 Task: Find connections with filter location Melíssia with filter topic #leadershipwith filter profile language French with filter current company V-Guard with filter school Sri Krishna College of Technology with filter industry Turned Products and Fastener Manufacturing with filter service category Public Relations with filter keywords title Medical Laboratory Tech
Action: Mouse moved to (347, 240)
Screenshot: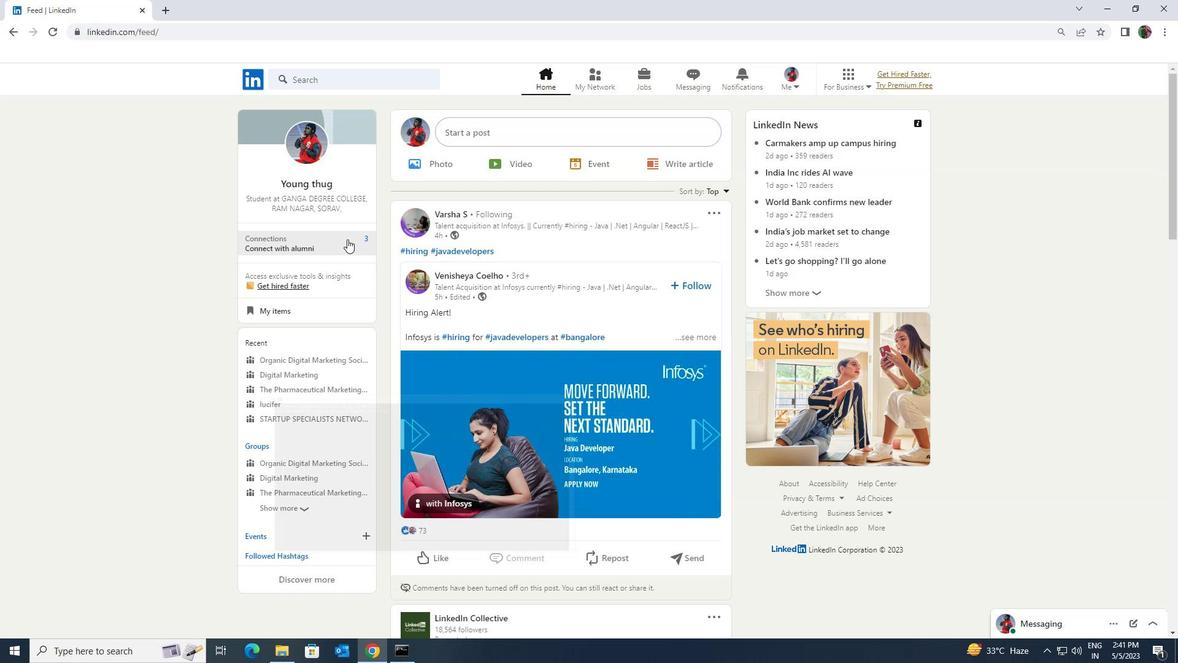 
Action: Mouse pressed left at (347, 240)
Screenshot: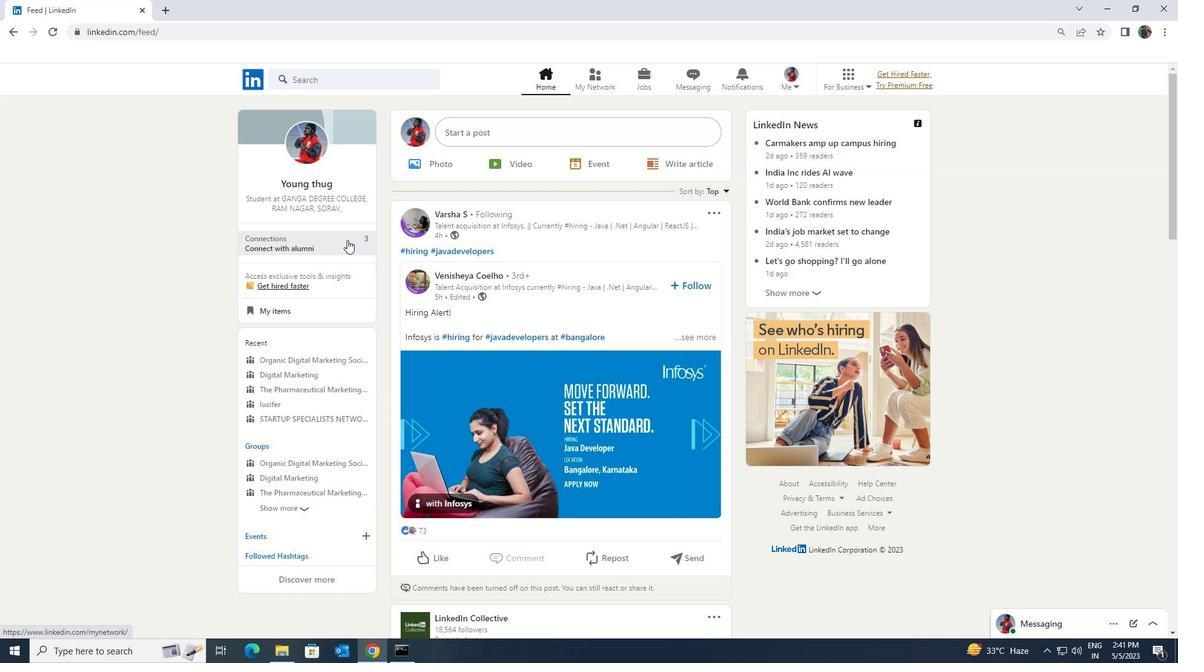 
Action: Mouse moved to (372, 140)
Screenshot: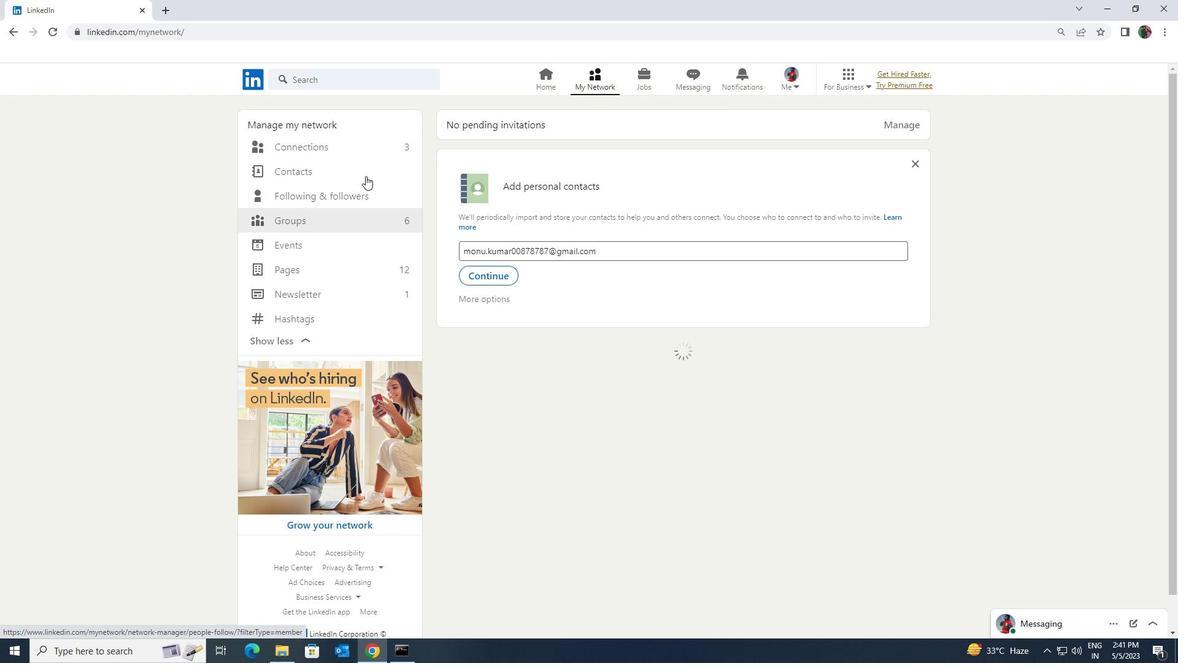 
Action: Mouse pressed left at (372, 140)
Screenshot: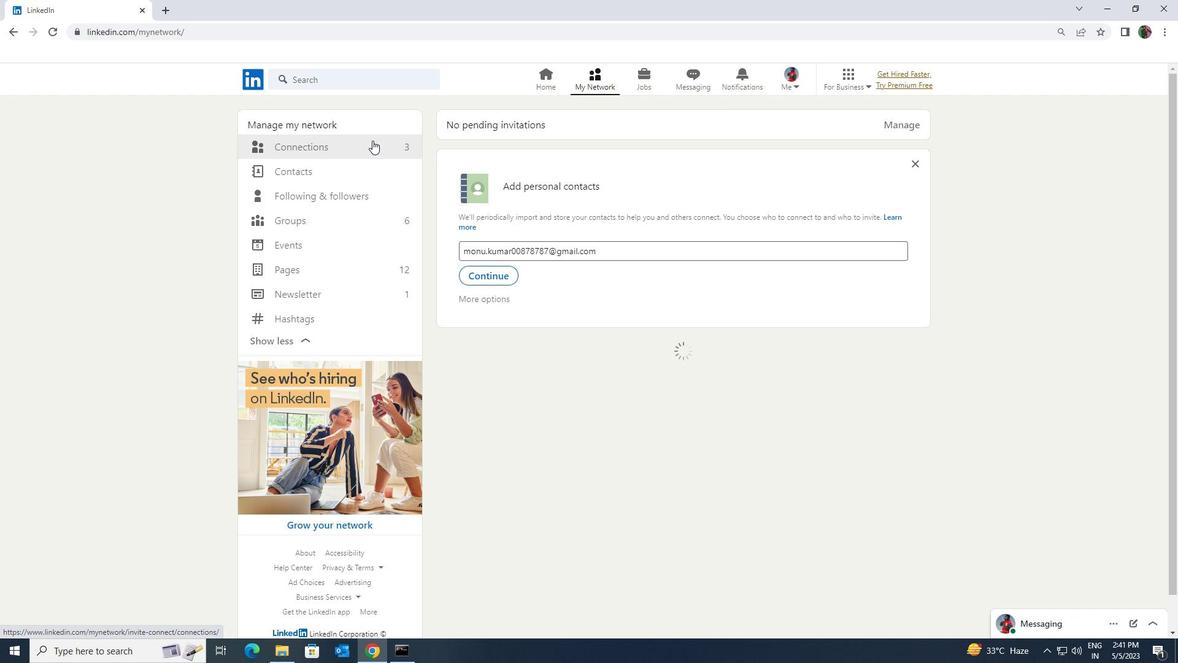 
Action: Mouse moved to (664, 147)
Screenshot: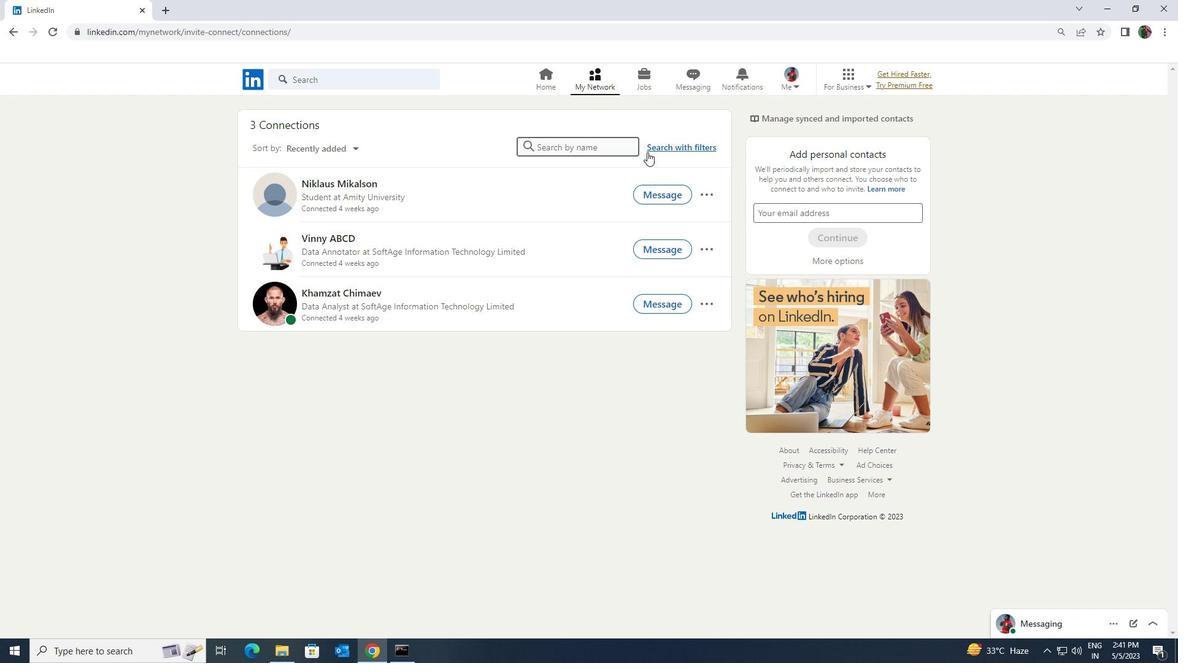 
Action: Mouse pressed left at (664, 147)
Screenshot: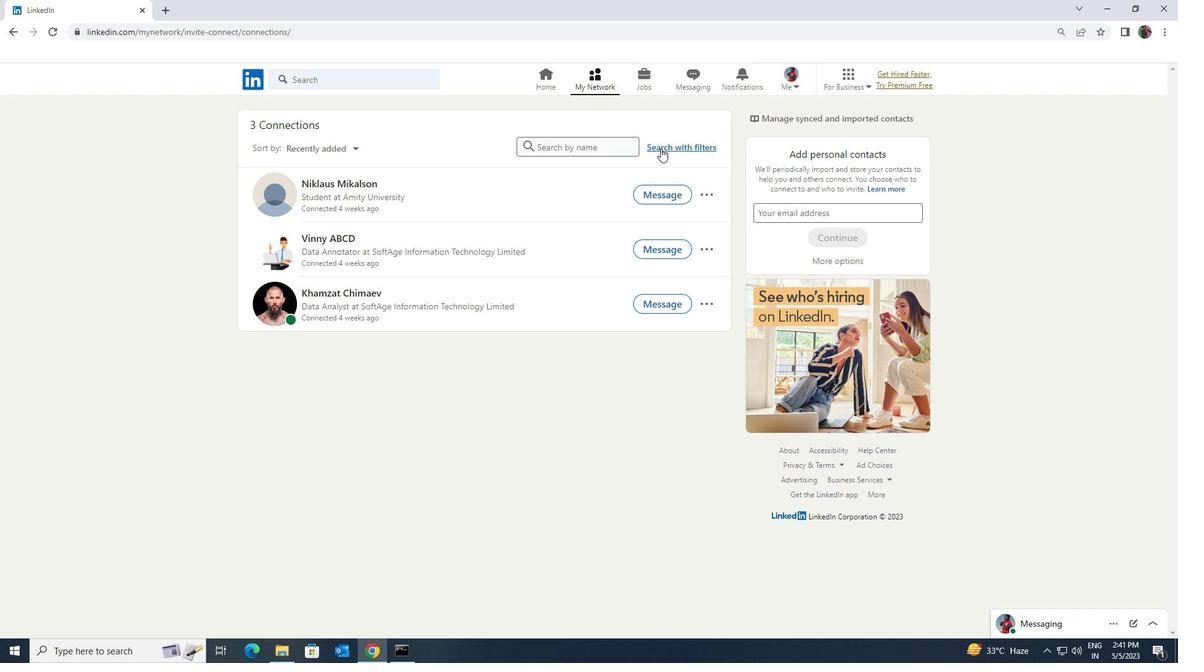 
Action: Mouse moved to (637, 116)
Screenshot: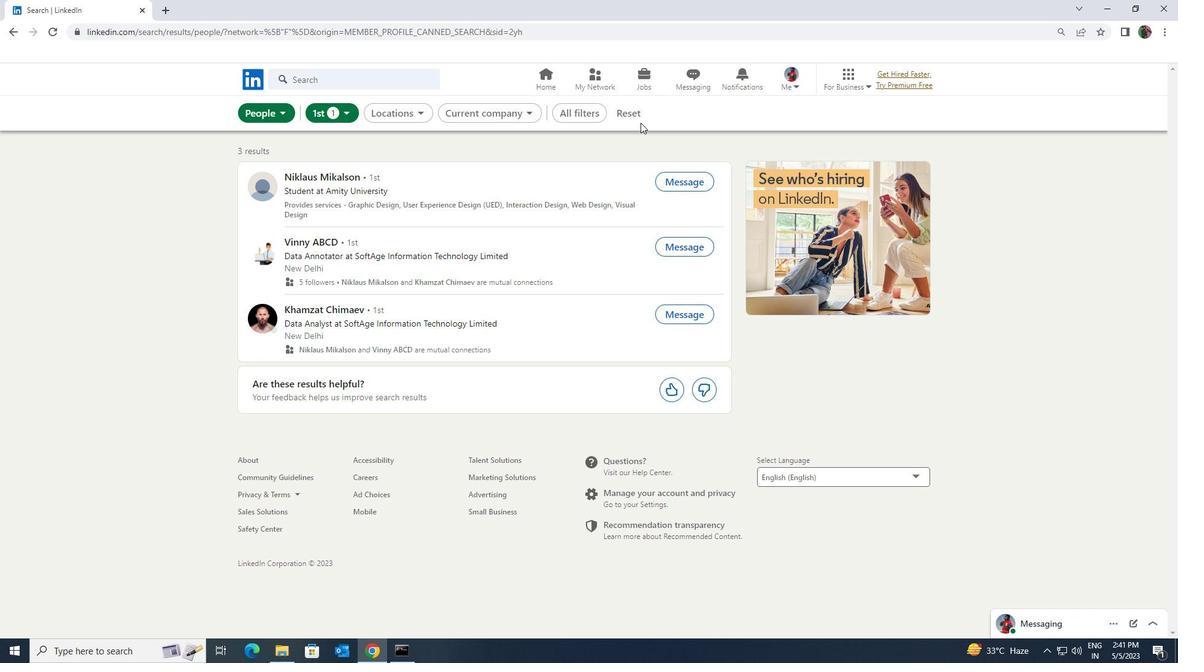 
Action: Mouse pressed left at (637, 116)
Screenshot: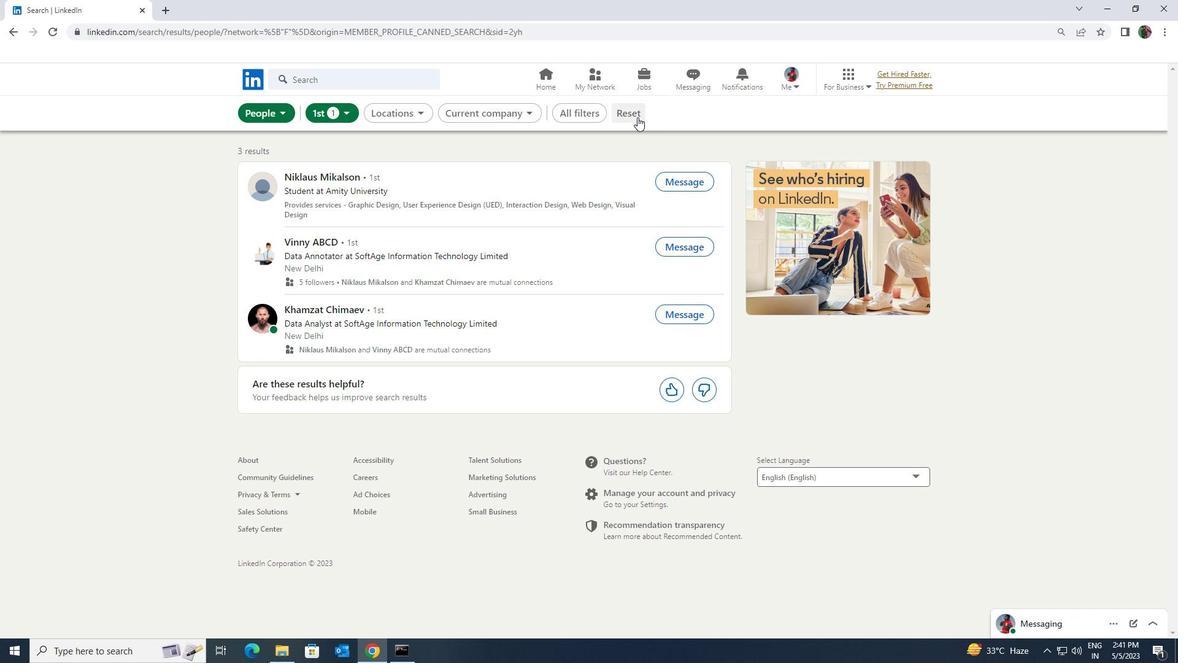 
Action: Mouse moved to (610, 111)
Screenshot: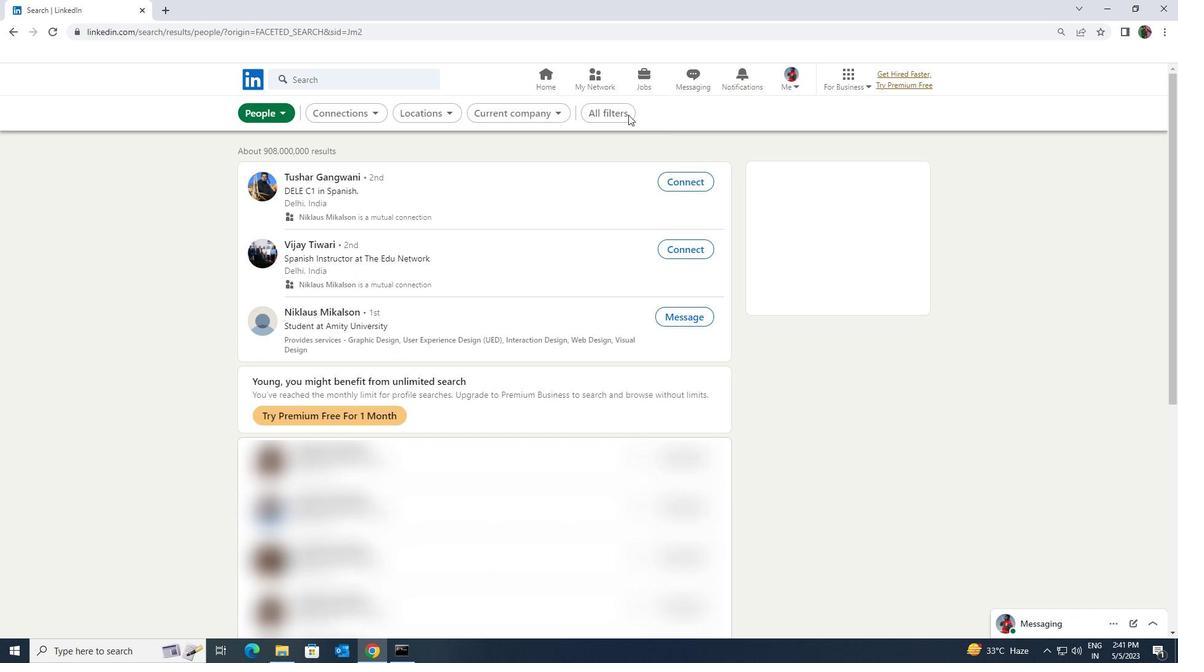 
Action: Mouse pressed left at (610, 111)
Screenshot: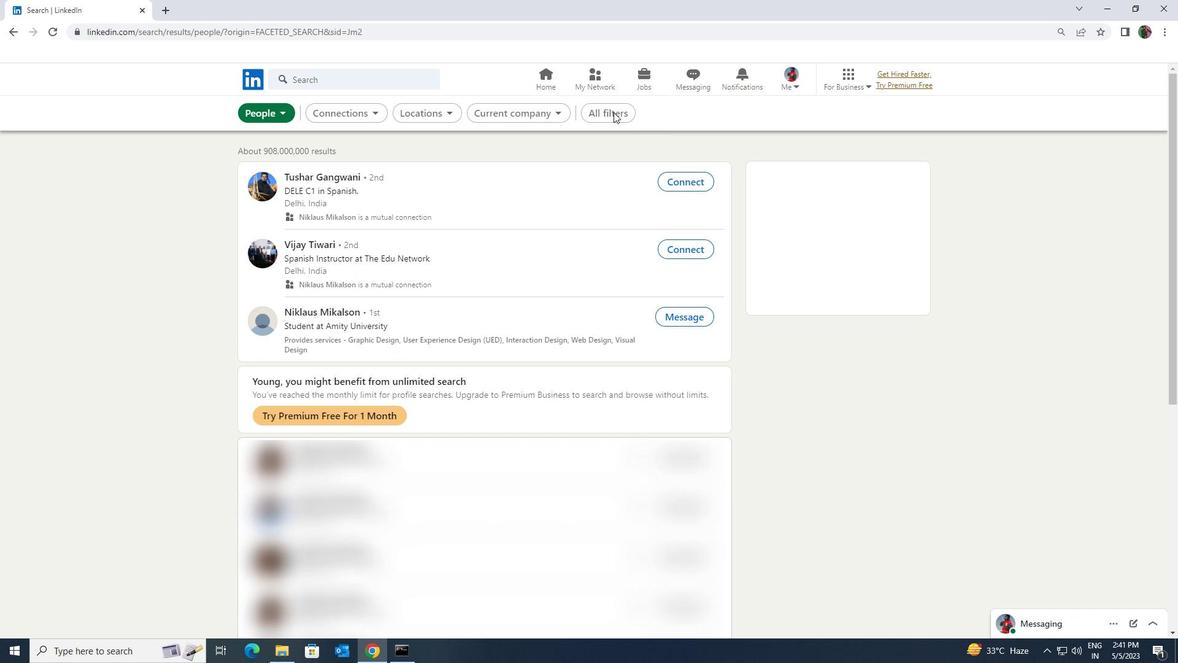 
Action: Mouse moved to (1068, 477)
Screenshot: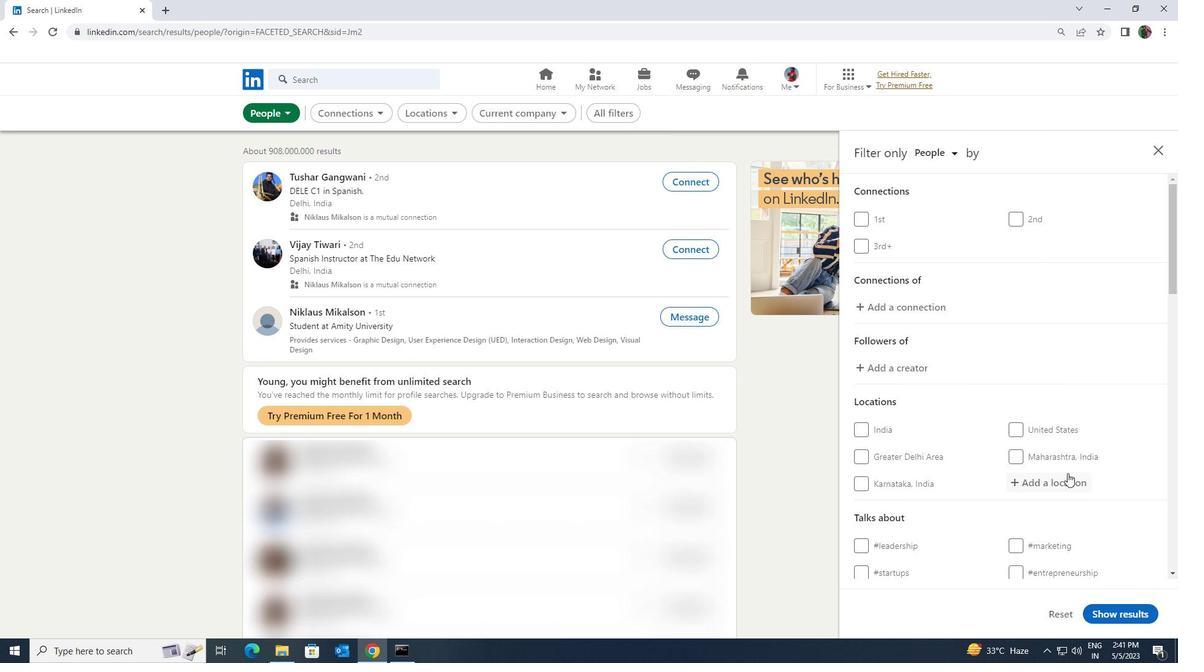 
Action: Mouse pressed left at (1068, 477)
Screenshot: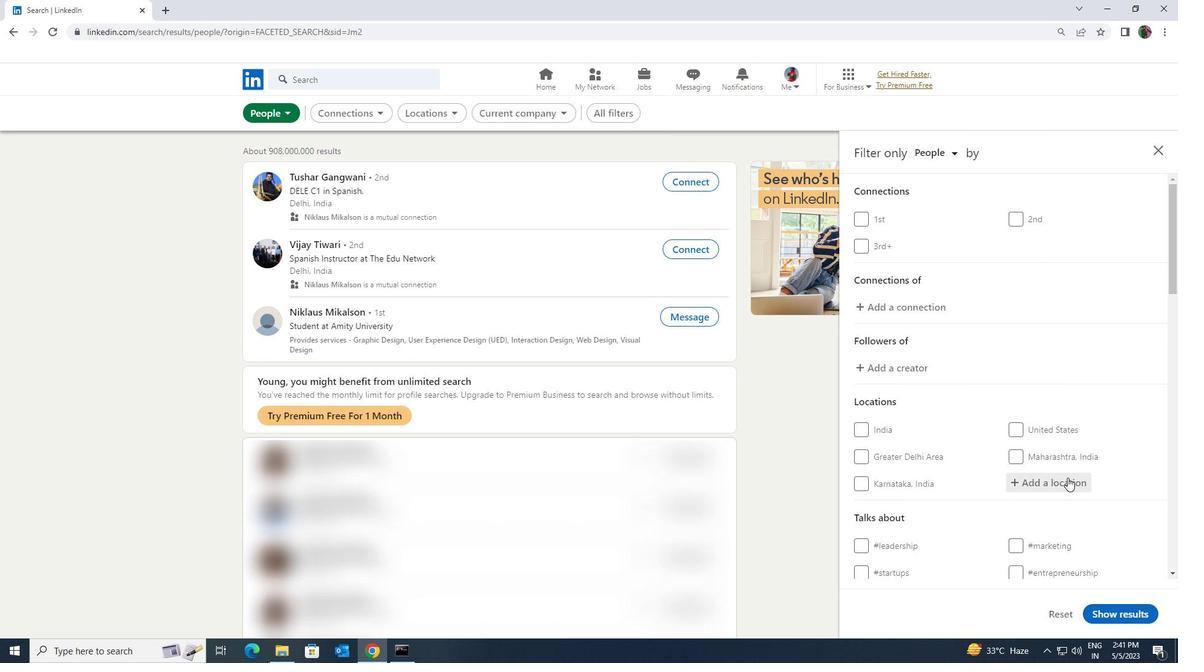 
Action: Key pressed <Key.shift><Key.shift><Key.shift><Key.shift><Key.shift>MELISSIA<Key.backspace><Key.backspace>
Screenshot: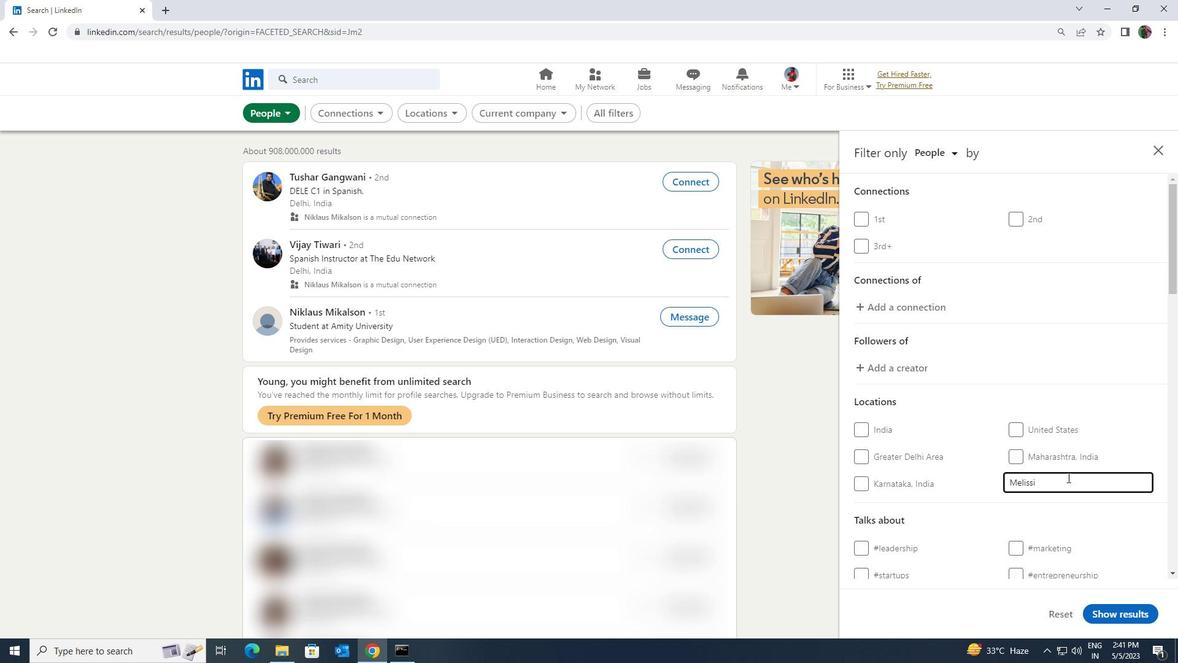 
Action: Mouse moved to (1059, 506)
Screenshot: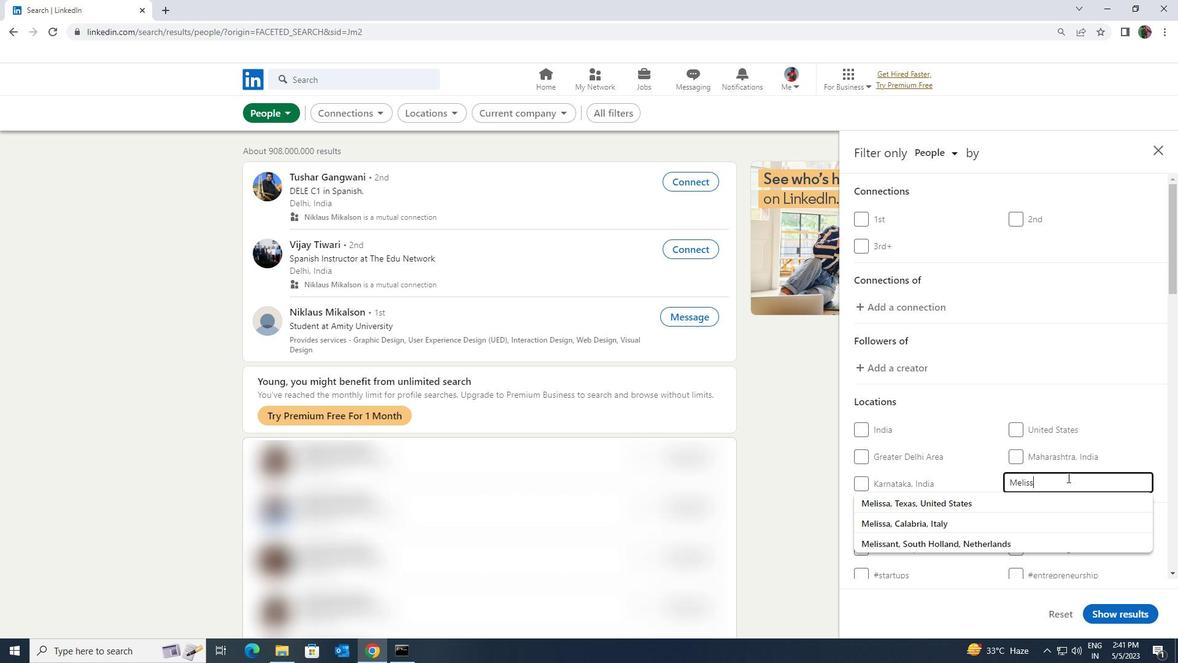 
Action: Mouse pressed left at (1059, 506)
Screenshot: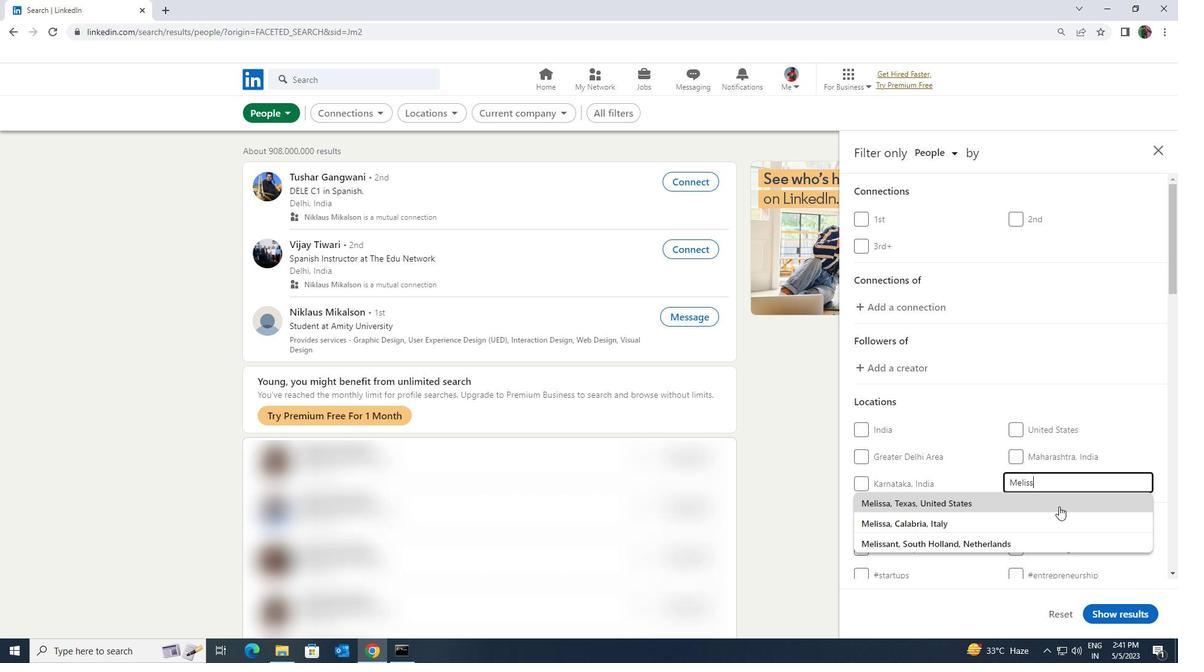 
Action: Mouse scrolled (1059, 505) with delta (0, 0)
Screenshot: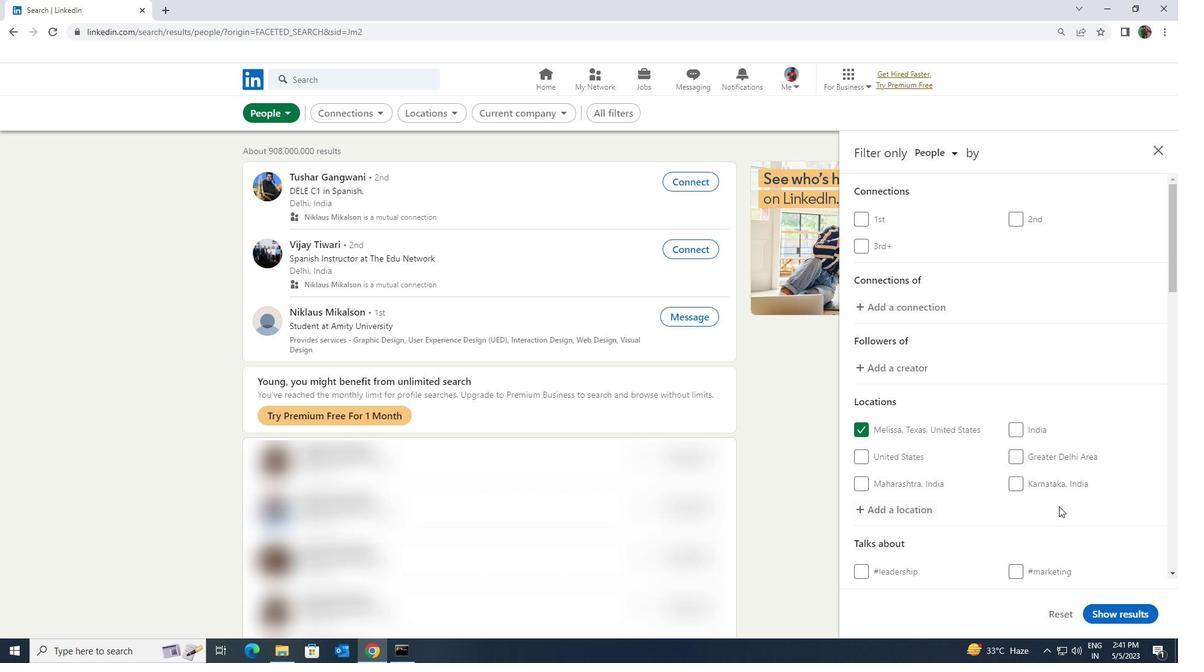 
Action: Mouse scrolled (1059, 505) with delta (0, 0)
Screenshot: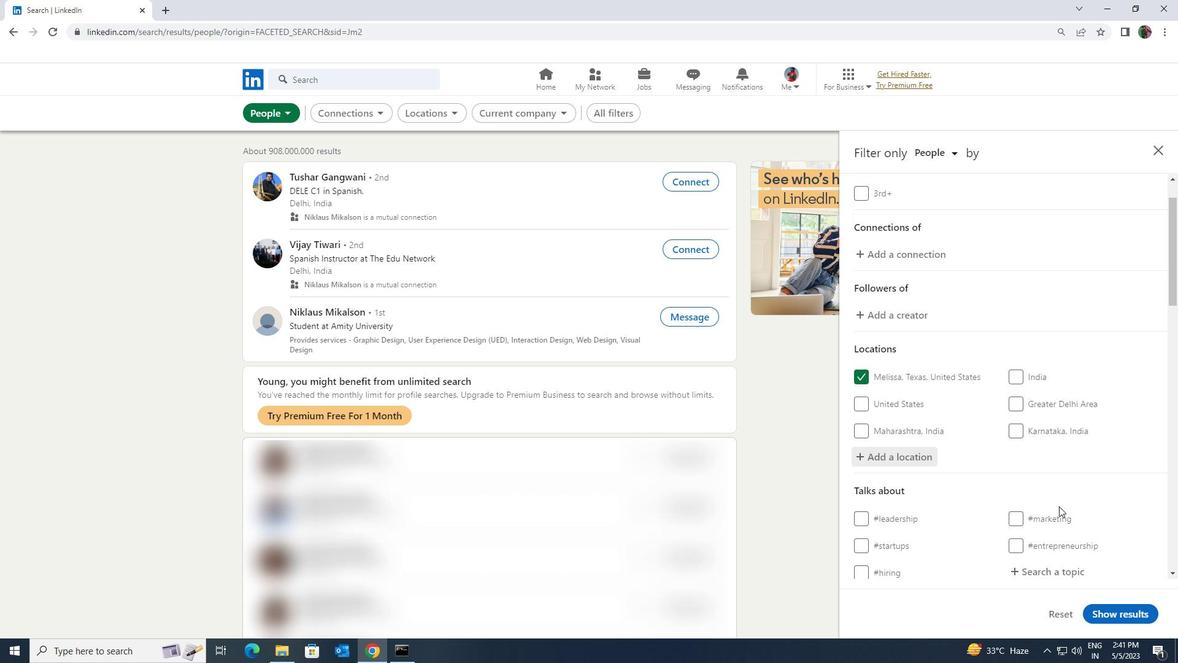 
Action: Mouse moved to (1059, 503)
Screenshot: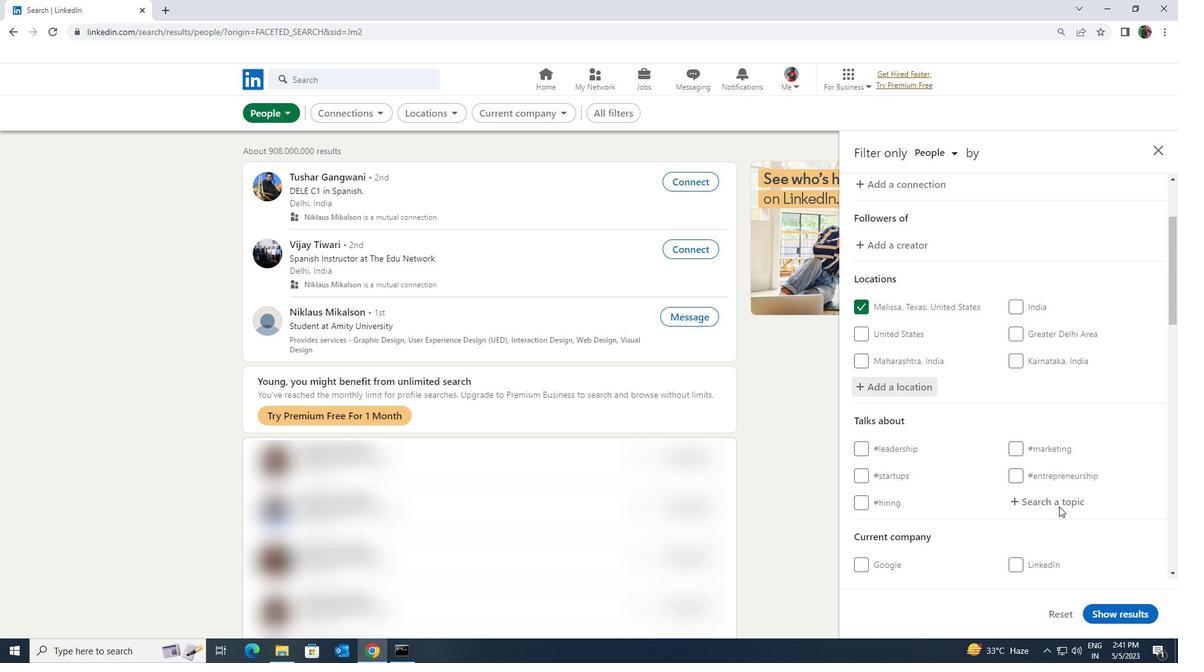 
Action: Mouse pressed left at (1059, 503)
Screenshot: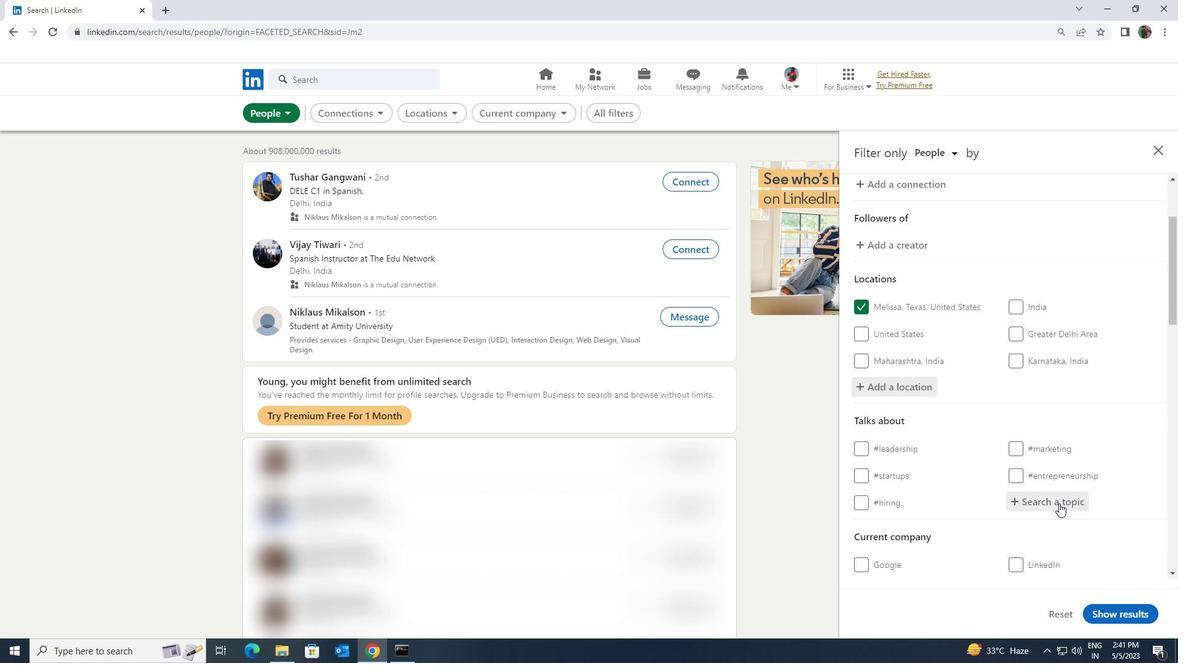 
Action: Key pressed <Key.shift>LEADERSHIP
Screenshot: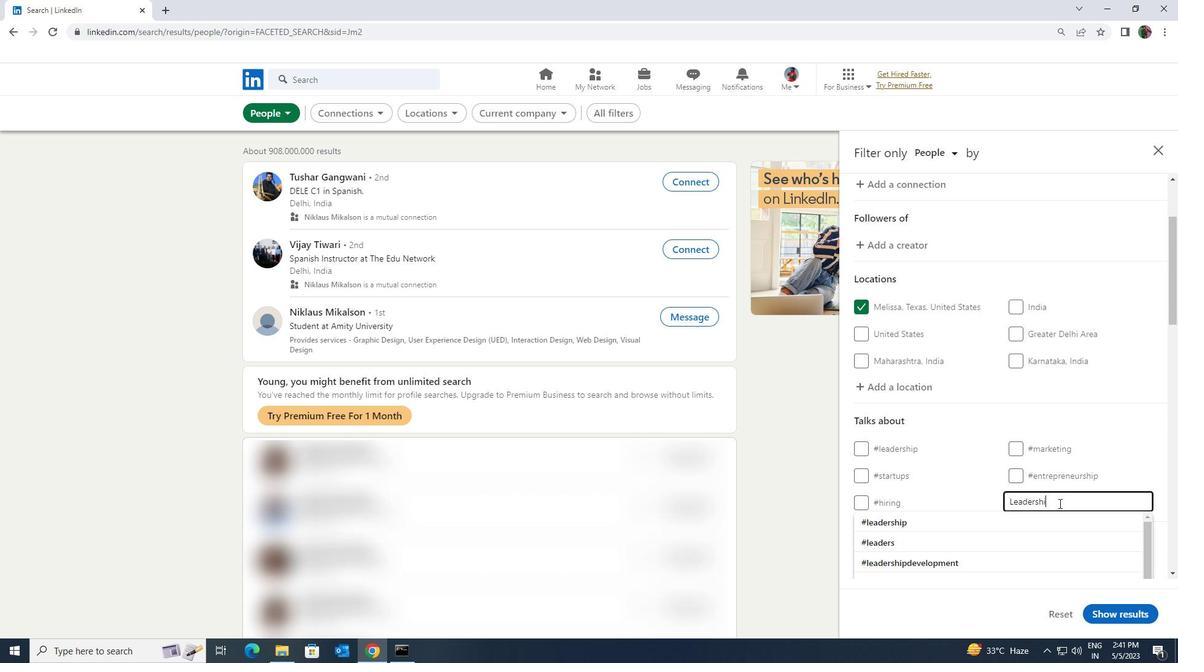 
Action: Mouse moved to (1056, 512)
Screenshot: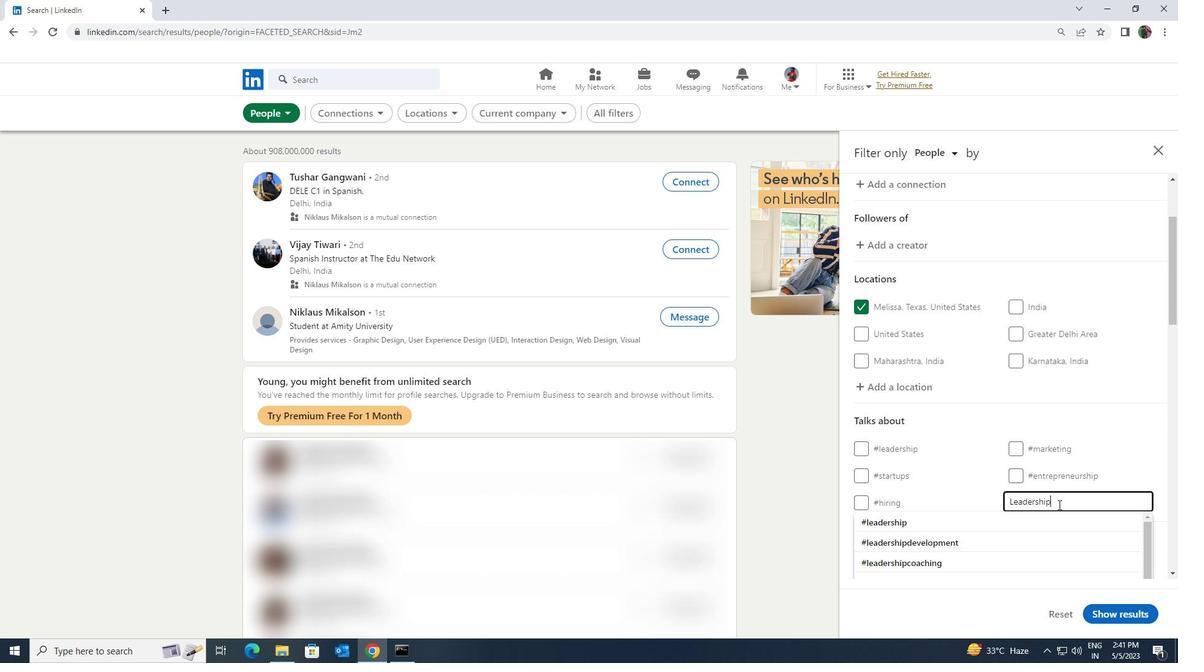 
Action: Mouse pressed left at (1056, 512)
Screenshot: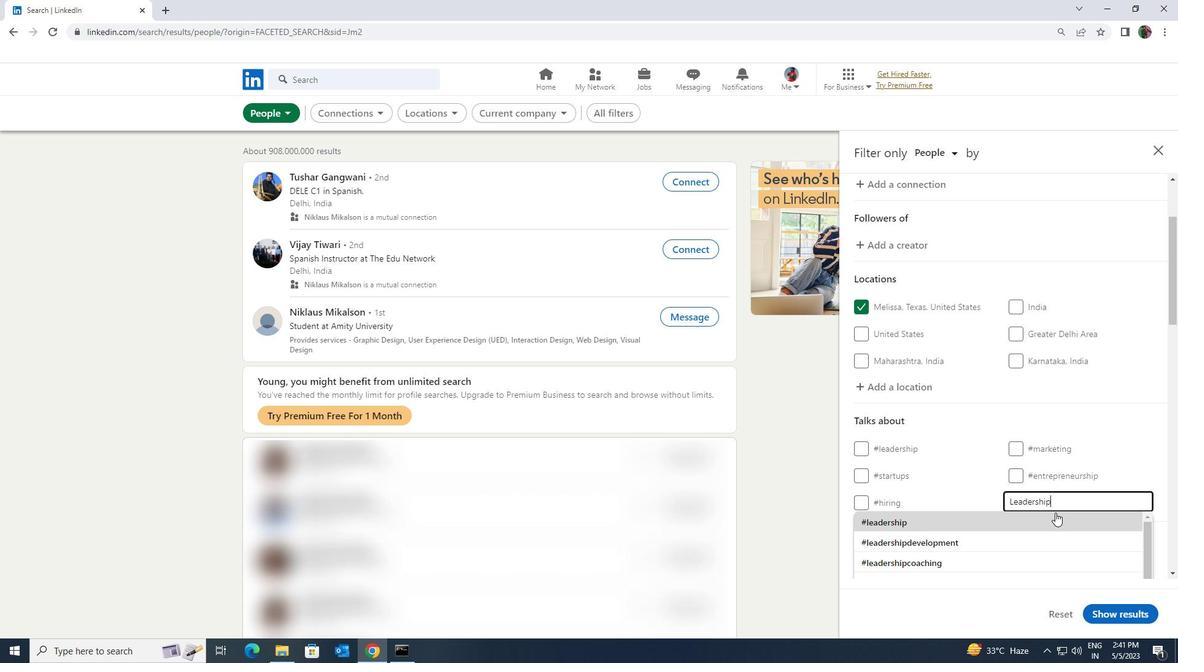 
Action: Mouse moved to (1038, 517)
Screenshot: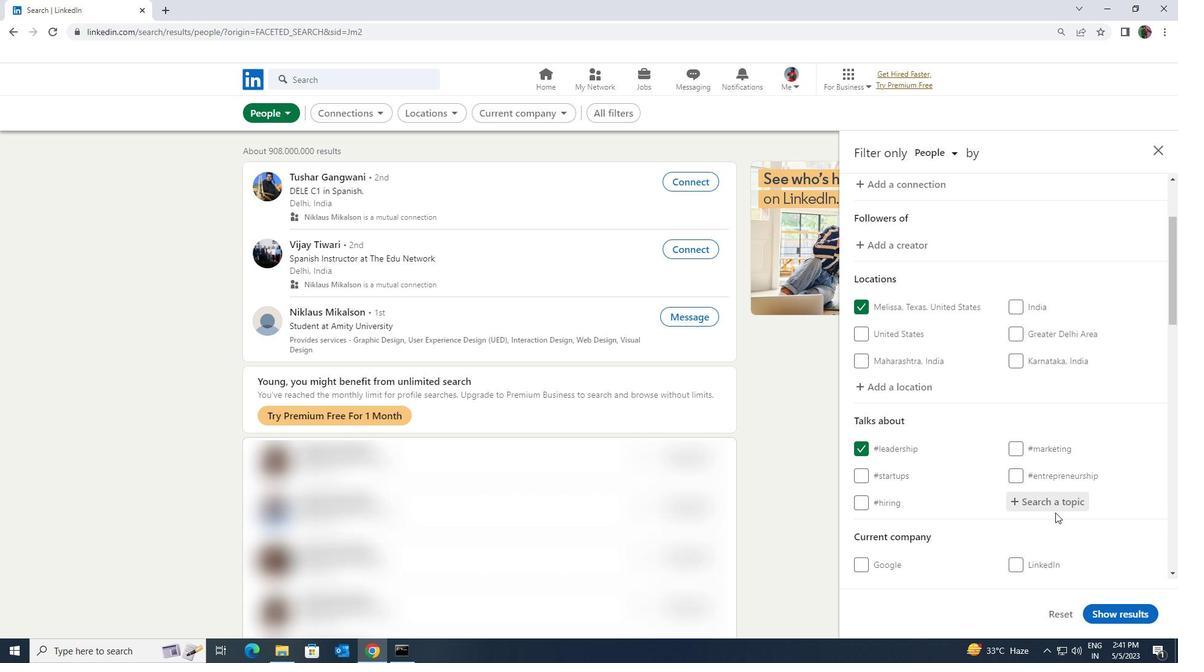 
Action: Mouse scrolled (1038, 516) with delta (0, 0)
Screenshot: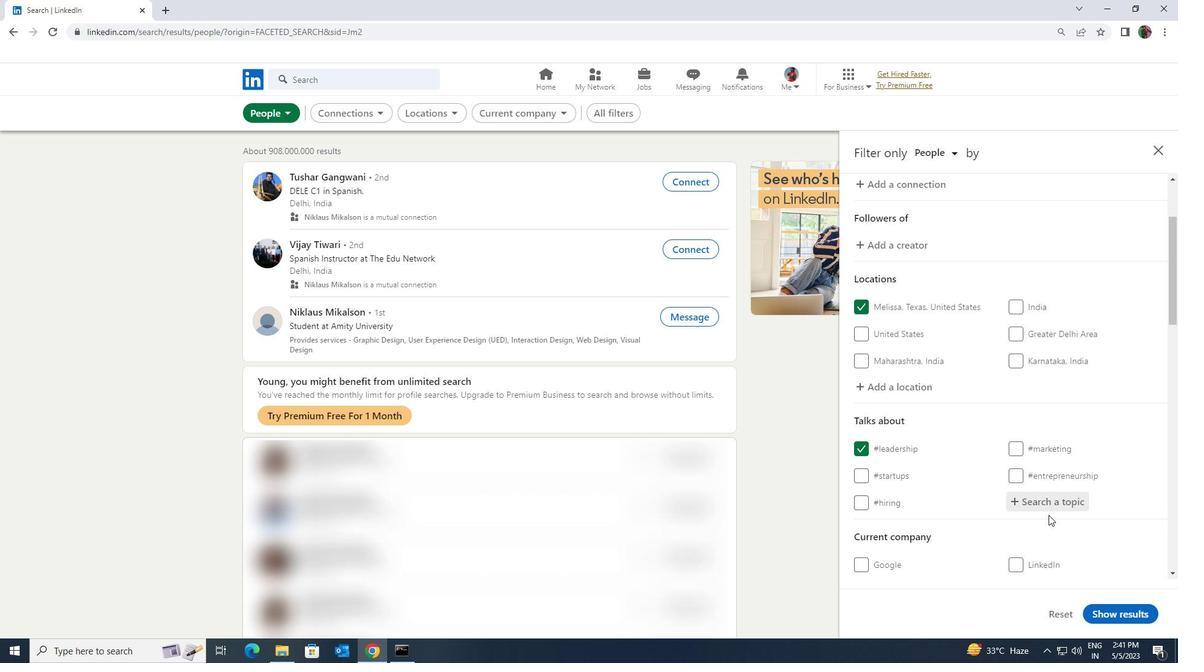 
Action: Mouse scrolled (1038, 516) with delta (0, 0)
Screenshot: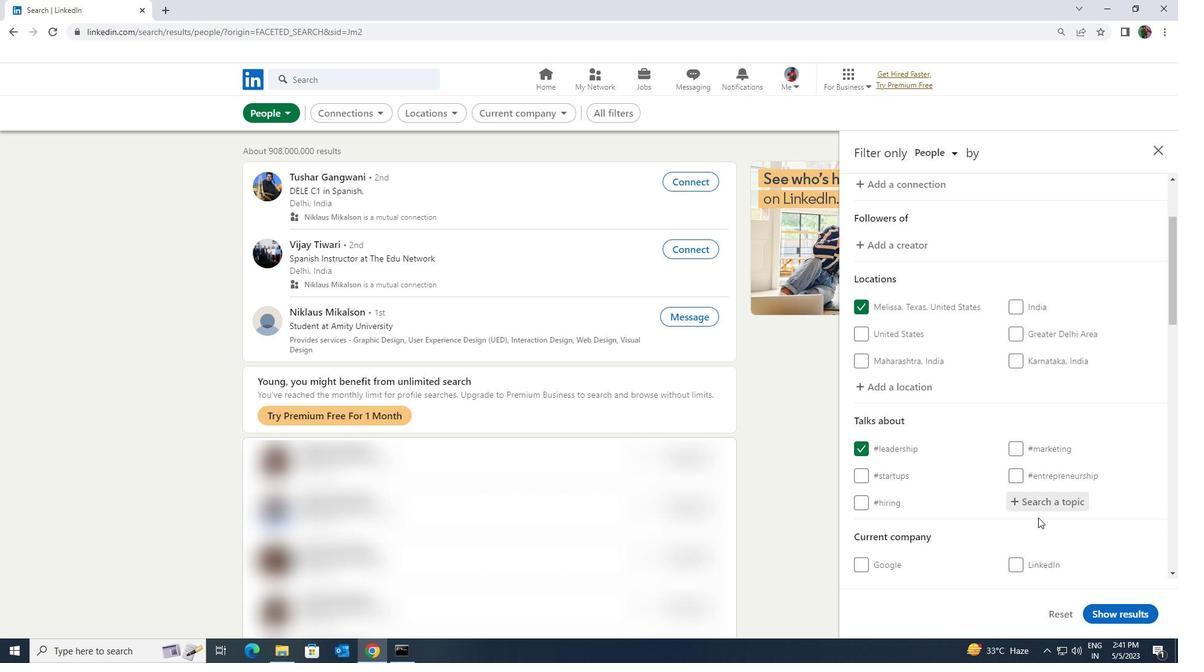 
Action: Mouse scrolled (1038, 516) with delta (0, 0)
Screenshot: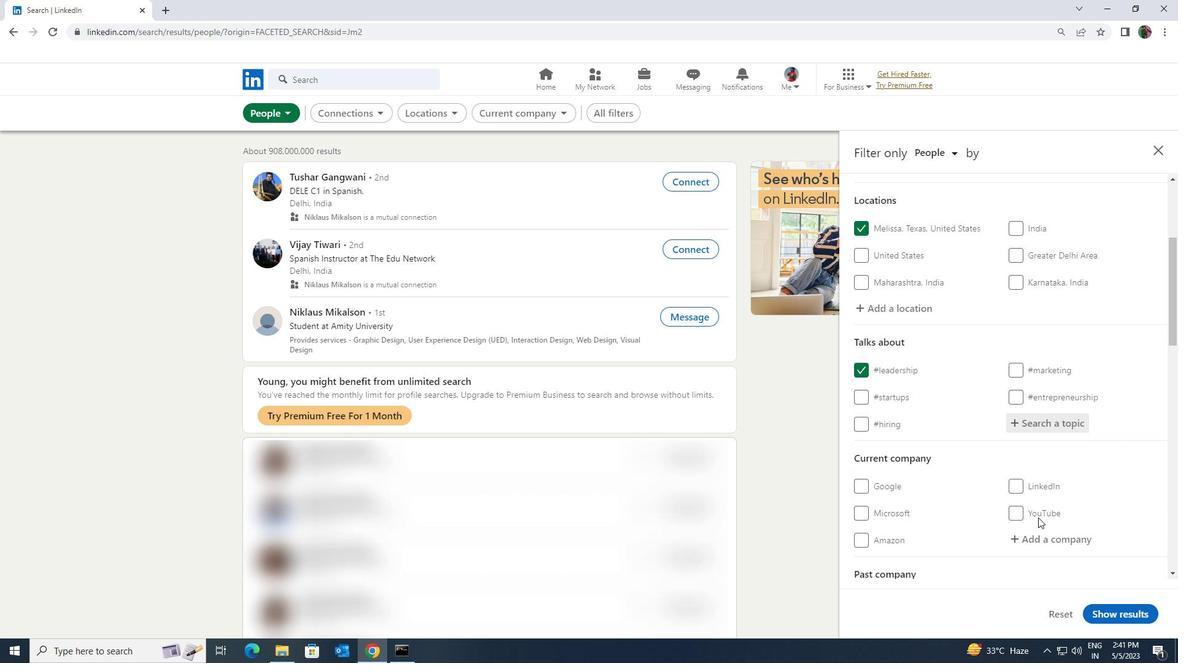 
Action: Mouse scrolled (1038, 516) with delta (0, 0)
Screenshot: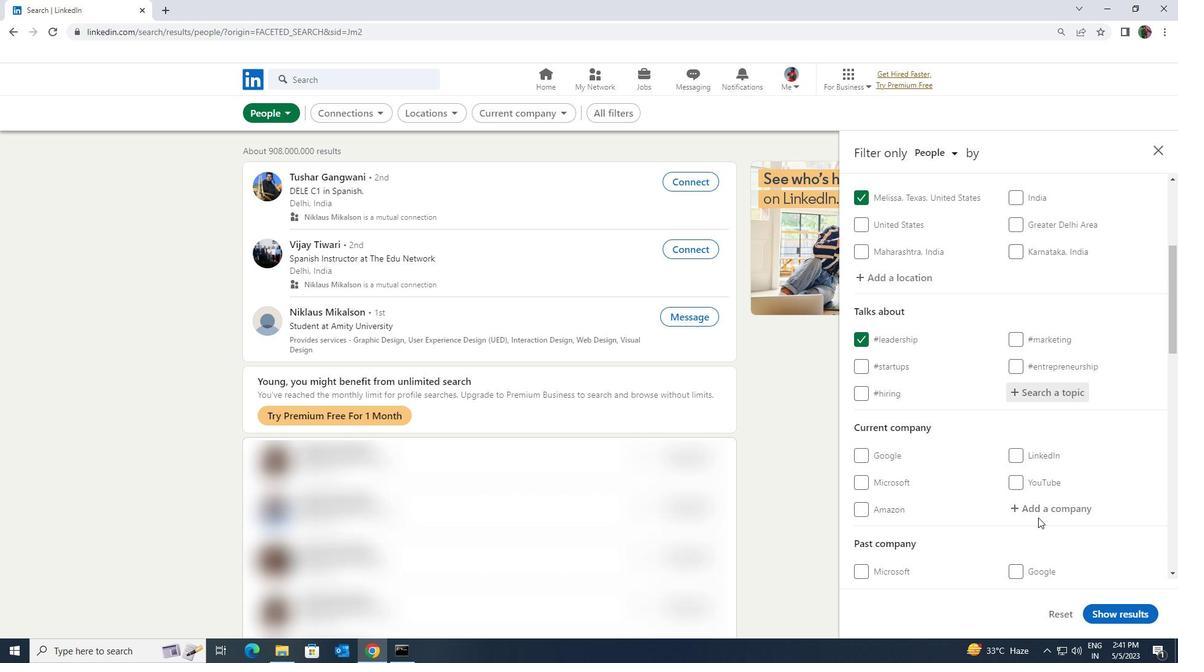 
Action: Mouse scrolled (1038, 516) with delta (0, 0)
Screenshot: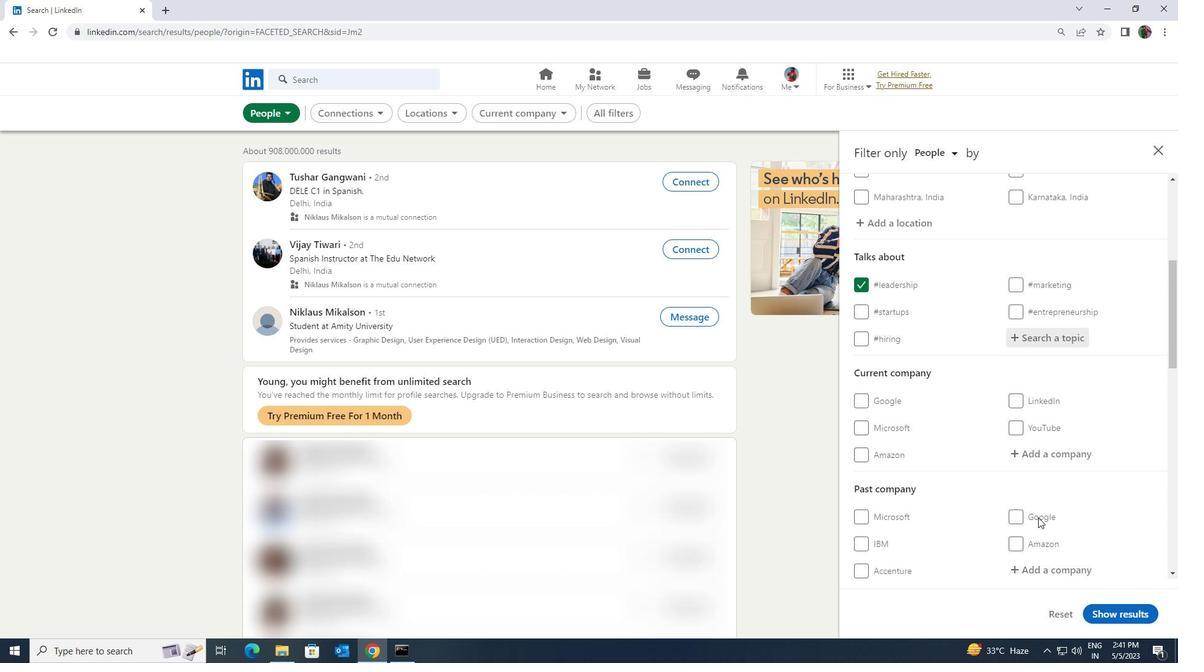 
Action: Mouse scrolled (1038, 516) with delta (0, 0)
Screenshot: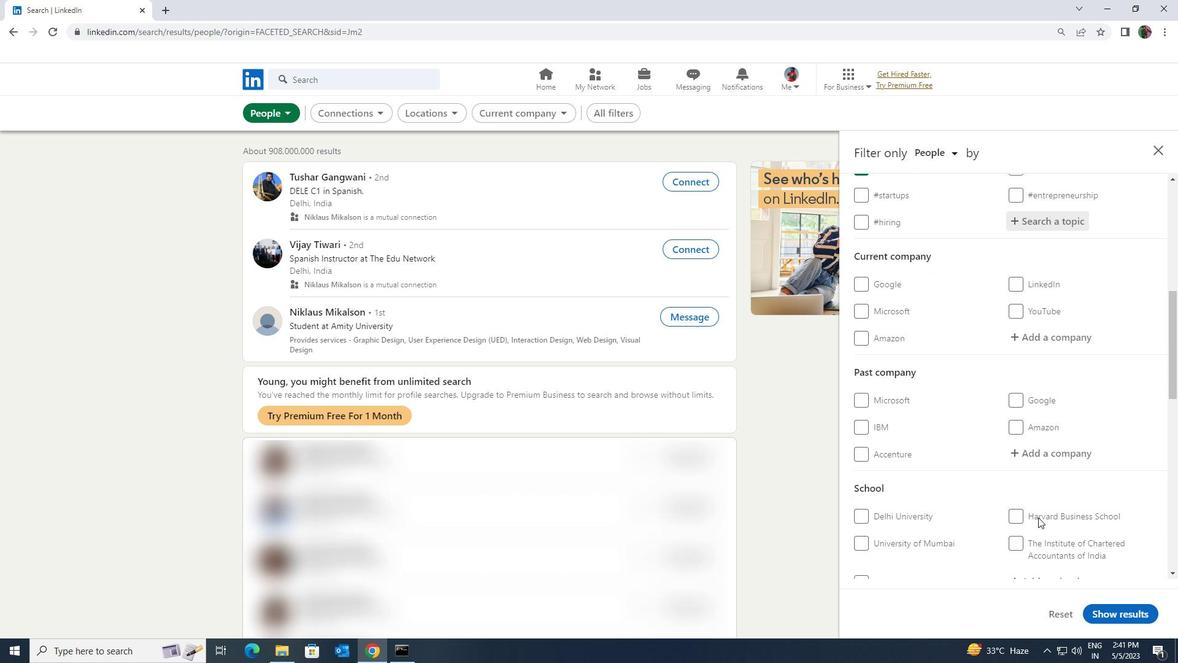 
Action: Mouse scrolled (1038, 516) with delta (0, 0)
Screenshot: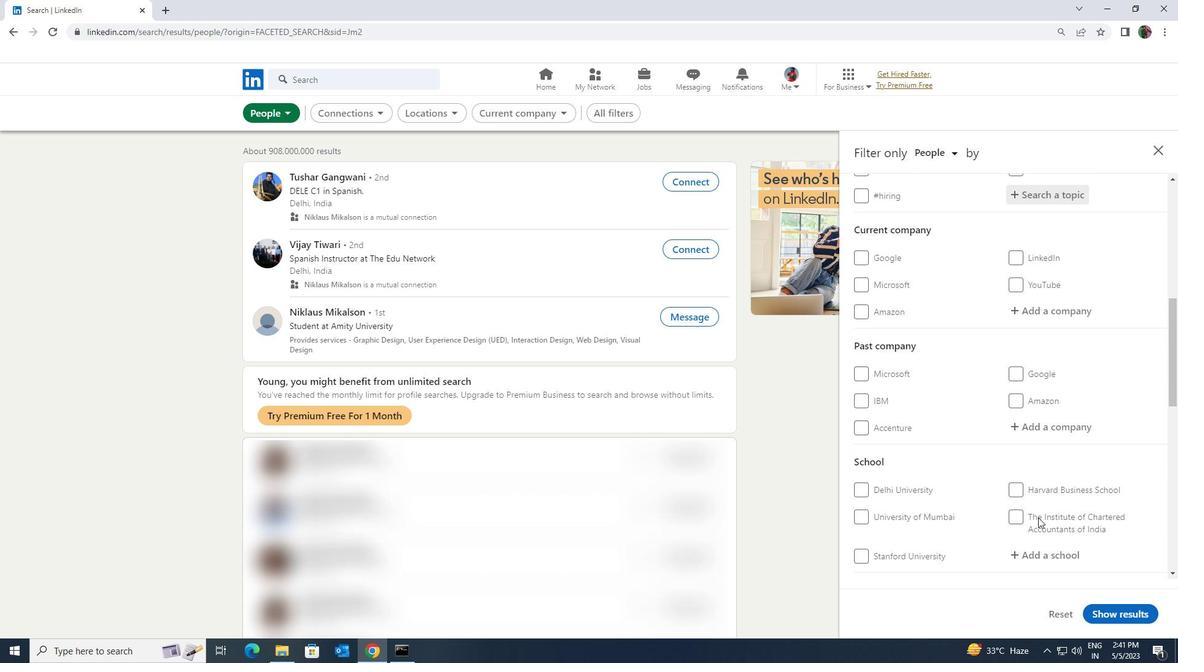 
Action: Mouse scrolled (1038, 516) with delta (0, 0)
Screenshot: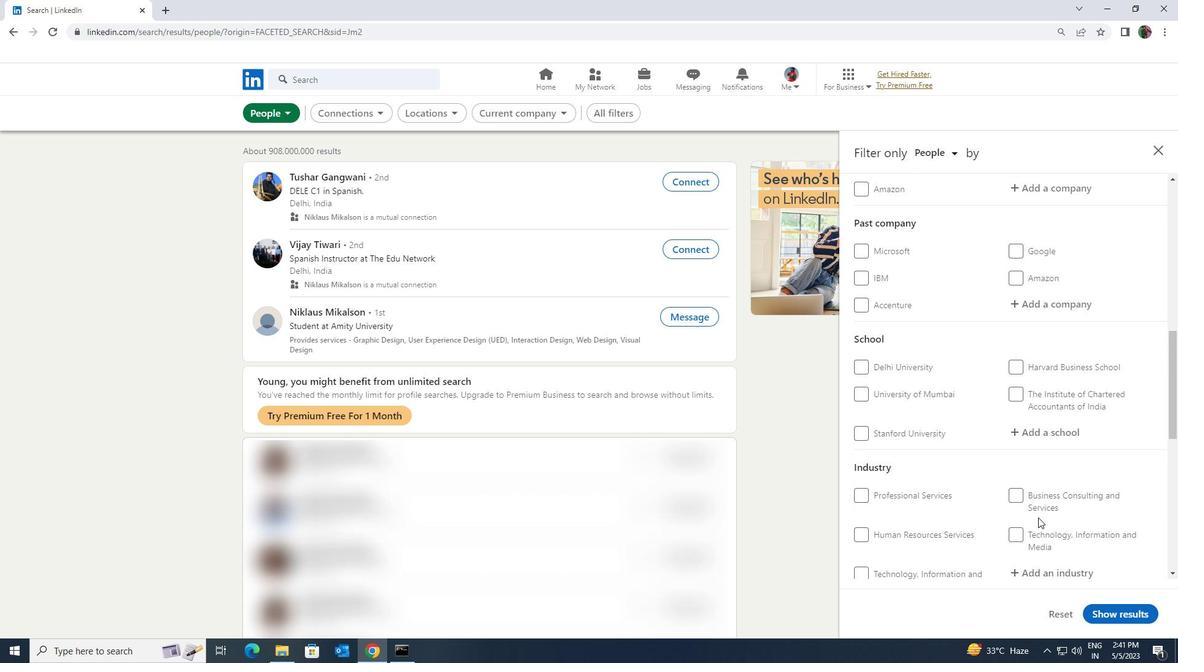 
Action: Mouse scrolled (1038, 516) with delta (0, 0)
Screenshot: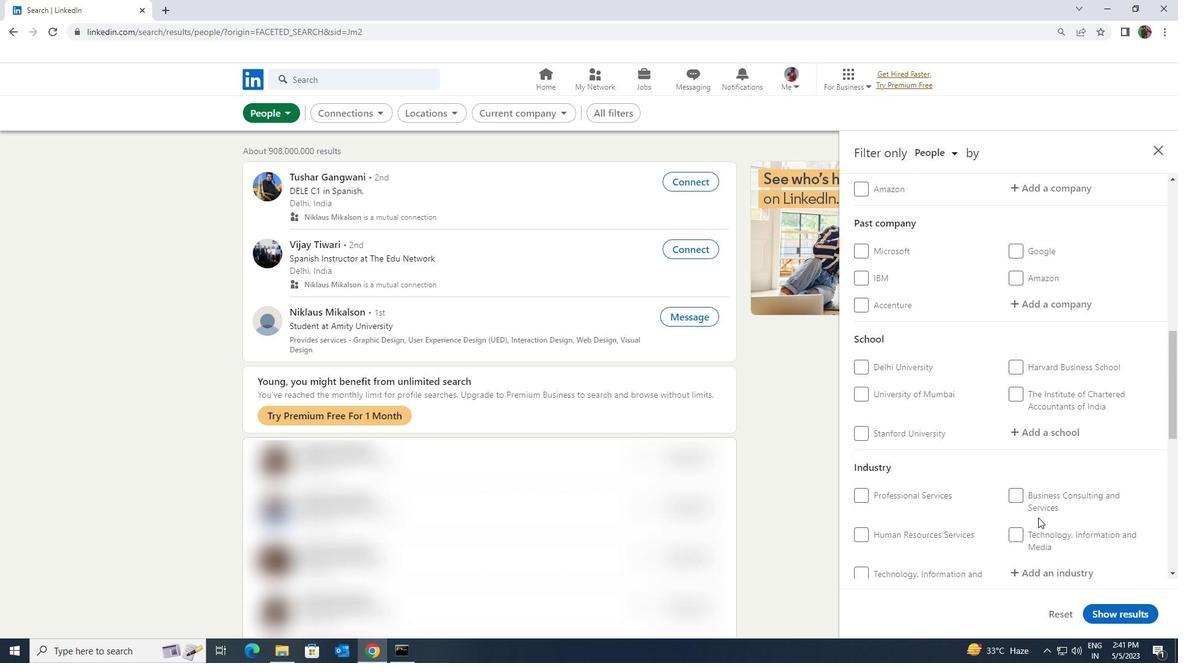 
Action: Mouse moved to (1021, 520)
Screenshot: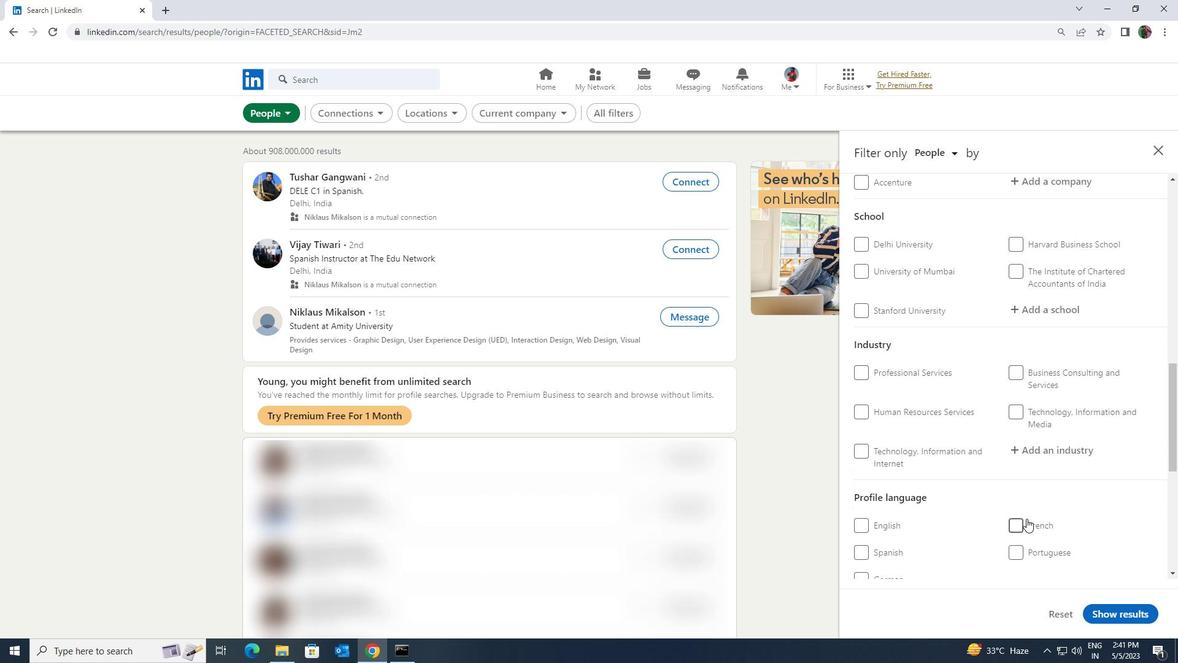 
Action: Mouse pressed left at (1021, 520)
Screenshot: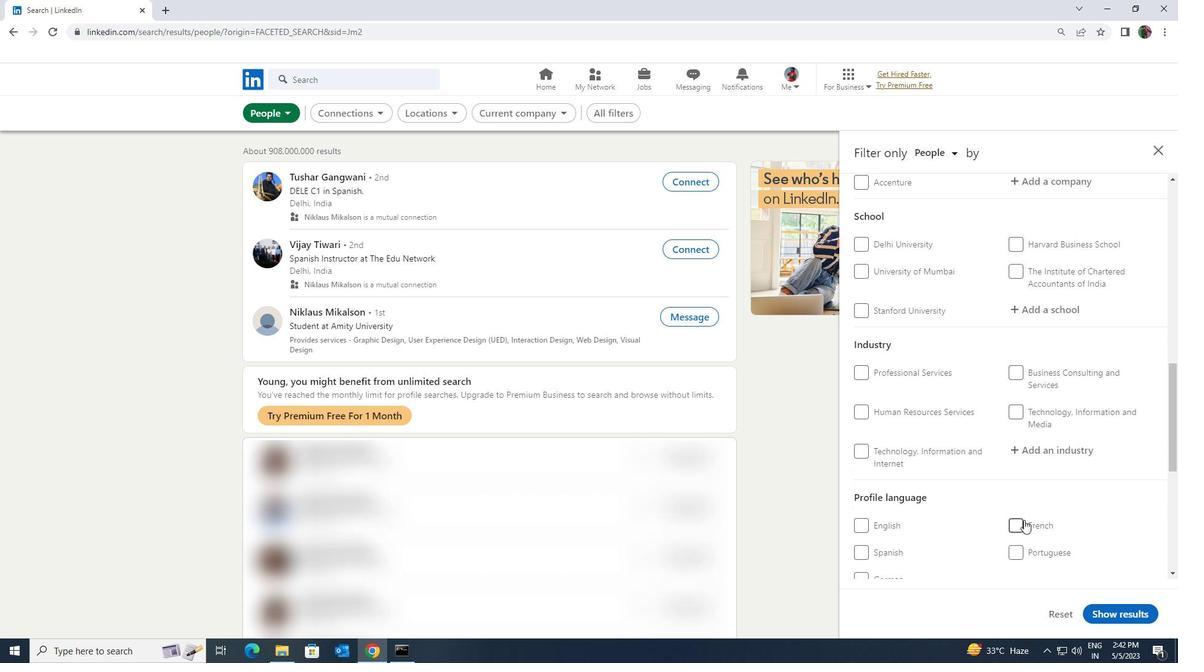 
Action: Mouse scrolled (1021, 521) with delta (0, 0)
Screenshot: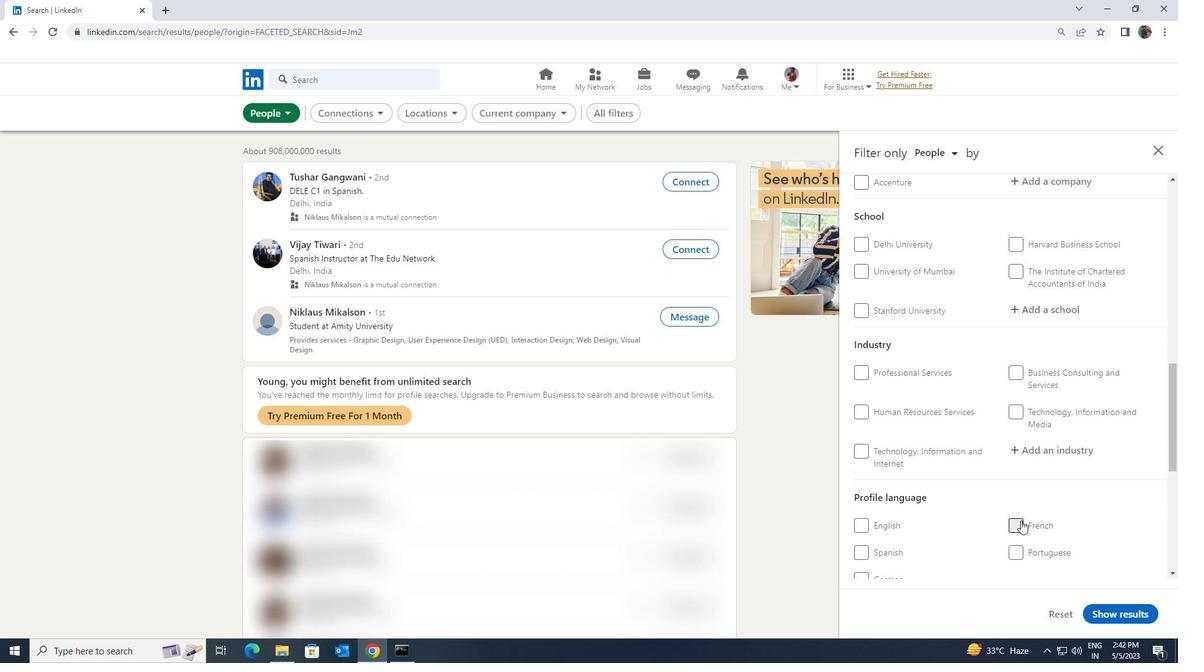 
Action: Mouse scrolled (1021, 521) with delta (0, 0)
Screenshot: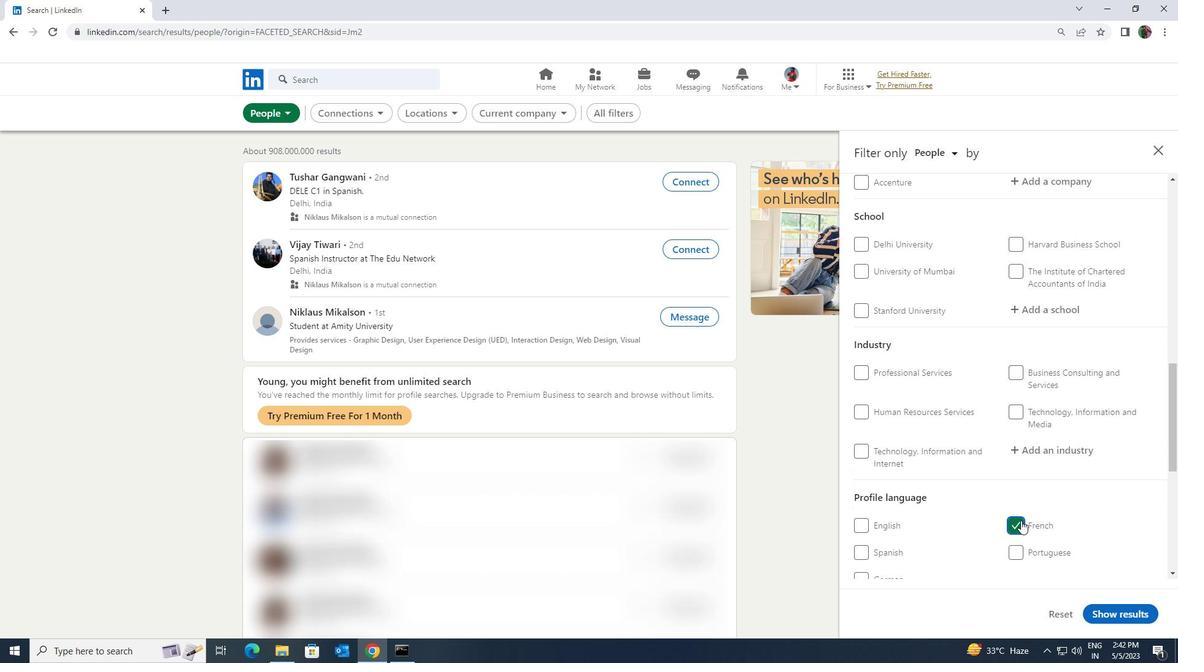 
Action: Mouse scrolled (1021, 521) with delta (0, 0)
Screenshot: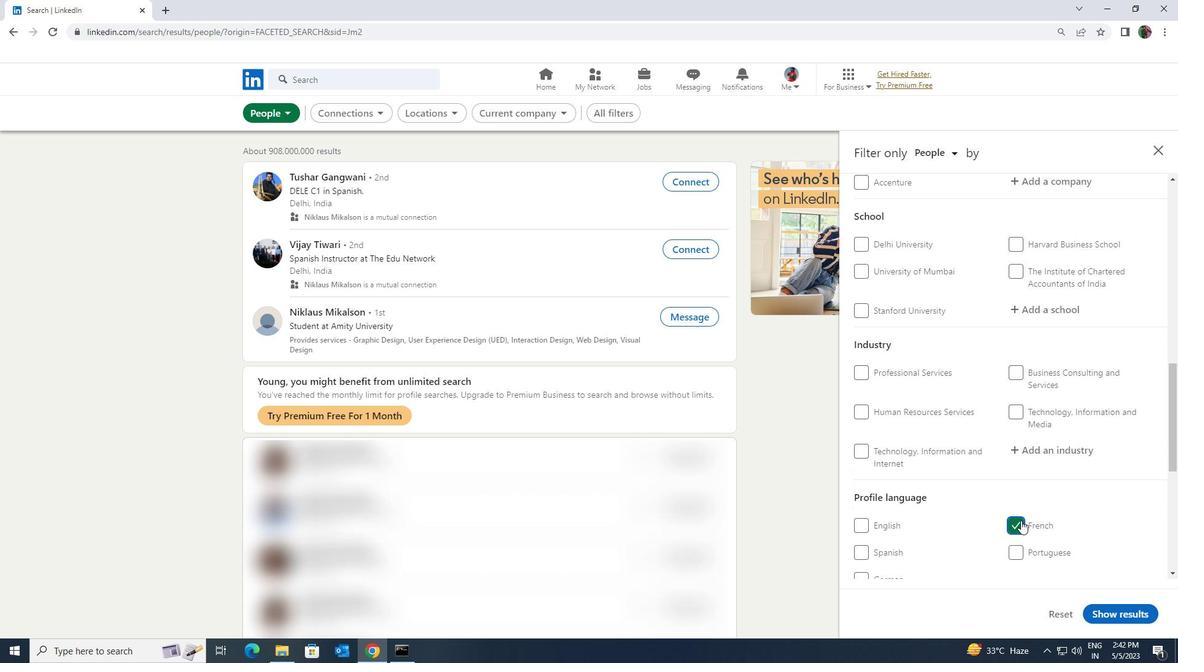
Action: Mouse scrolled (1021, 521) with delta (0, 0)
Screenshot: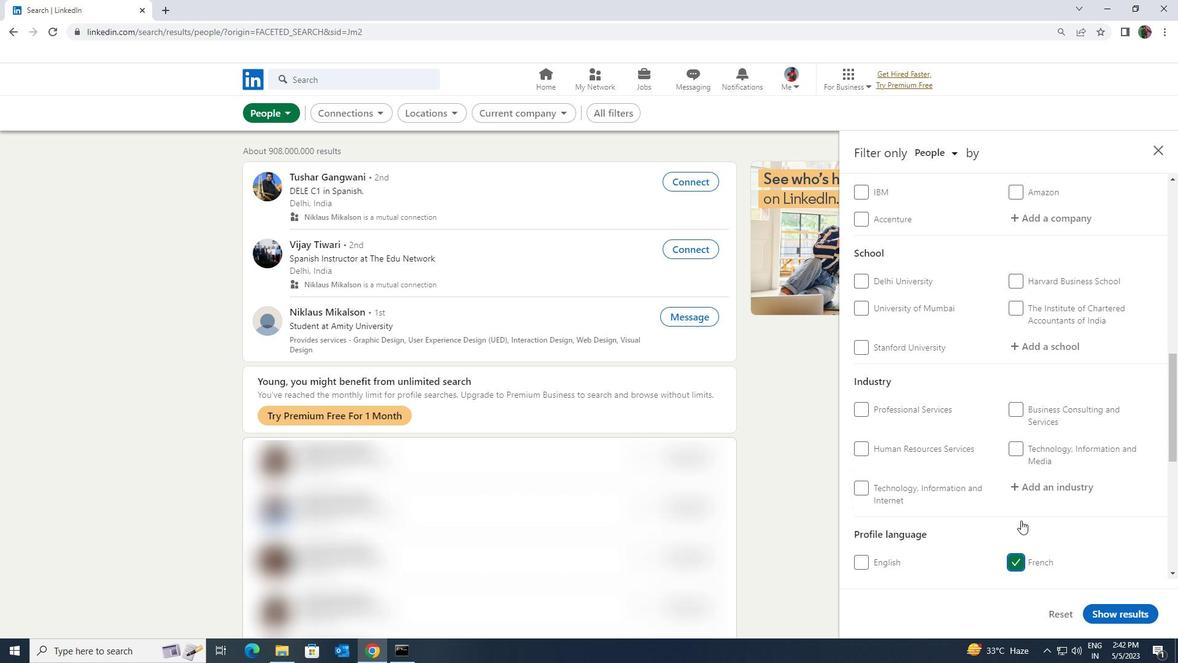 
Action: Mouse scrolled (1021, 521) with delta (0, 0)
Screenshot: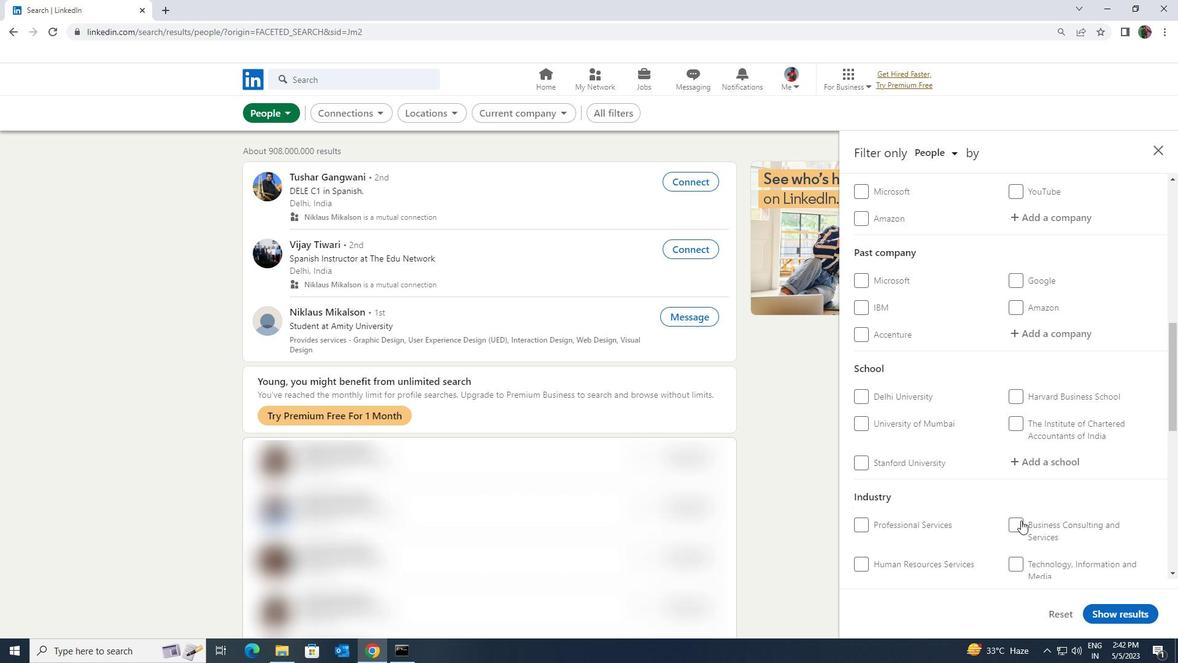
Action: Mouse scrolled (1021, 521) with delta (0, 0)
Screenshot: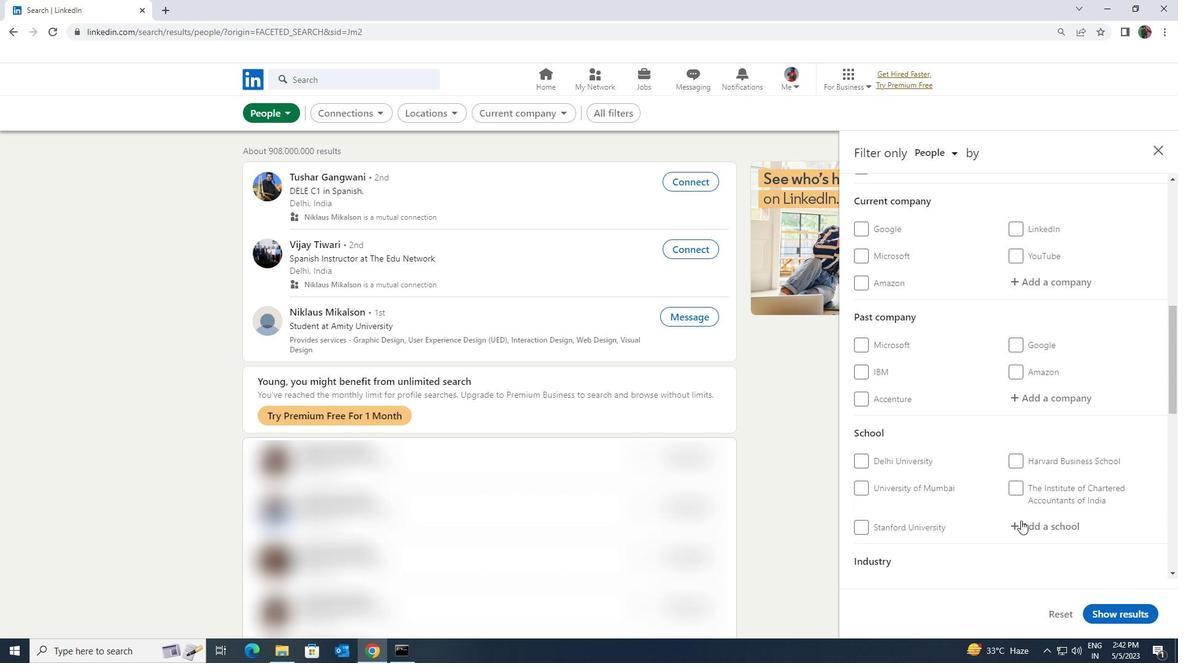 
Action: Mouse scrolled (1021, 521) with delta (0, 0)
Screenshot: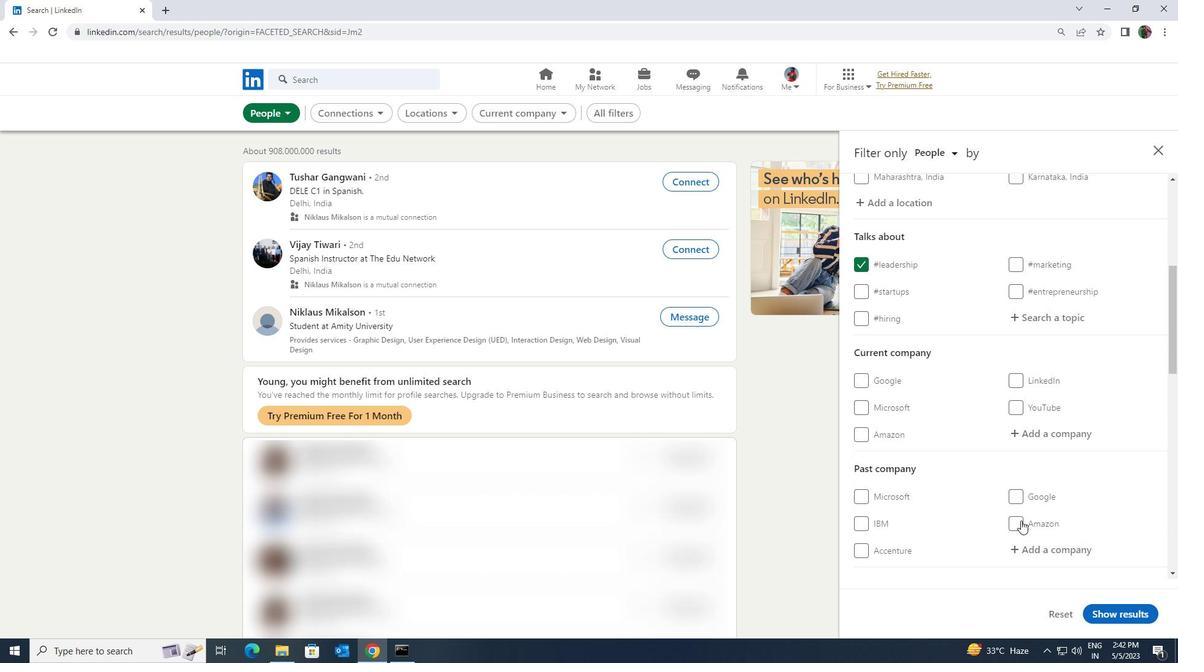 
Action: Mouse moved to (1034, 499)
Screenshot: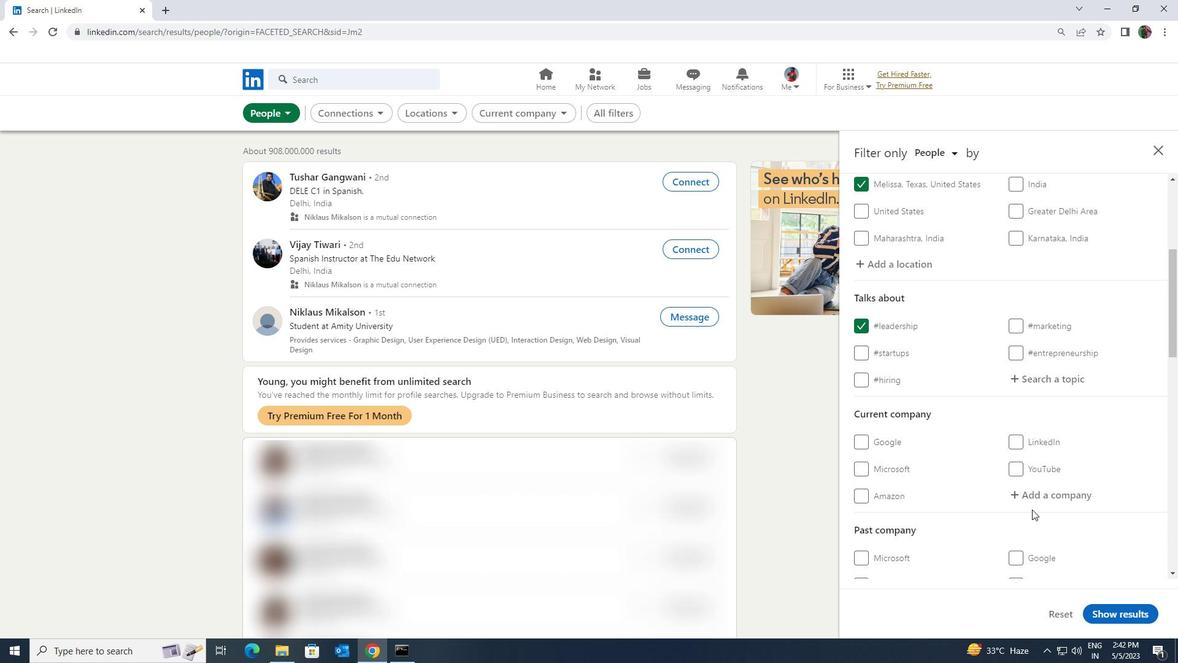 
Action: Mouse pressed left at (1034, 499)
Screenshot: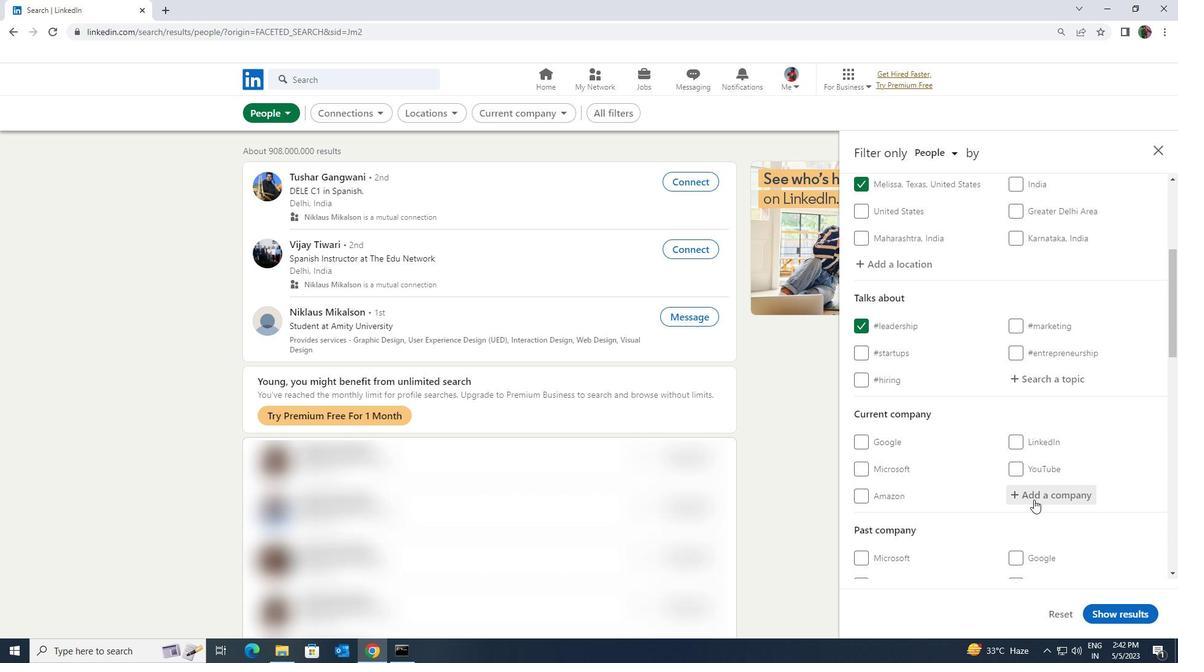 
Action: Key pressed <Key.shift>V-<Key.space><Key.shift>GUAR
Screenshot: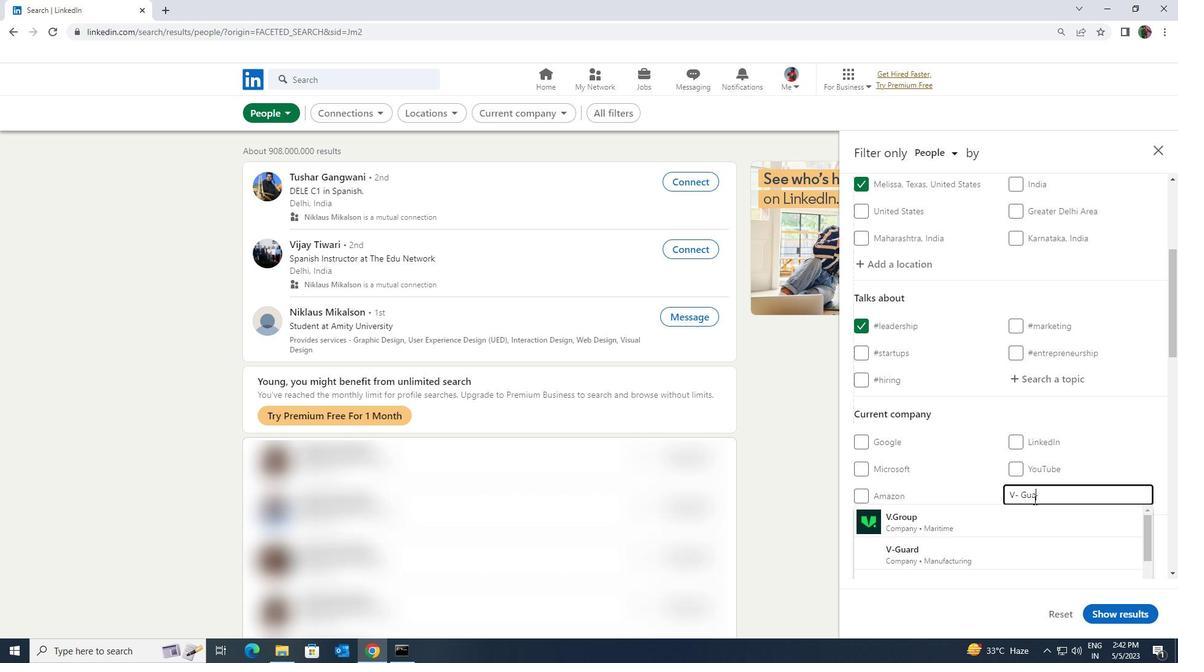 
Action: Mouse moved to (1035, 499)
Screenshot: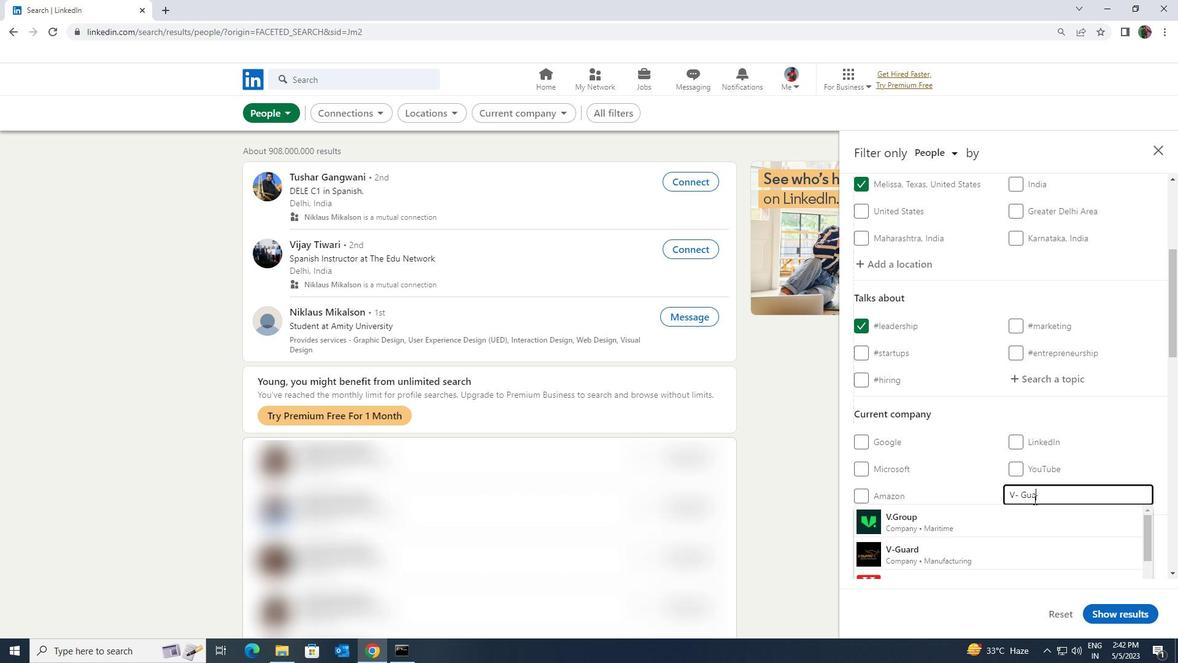 
Action: Key pressed D
Screenshot: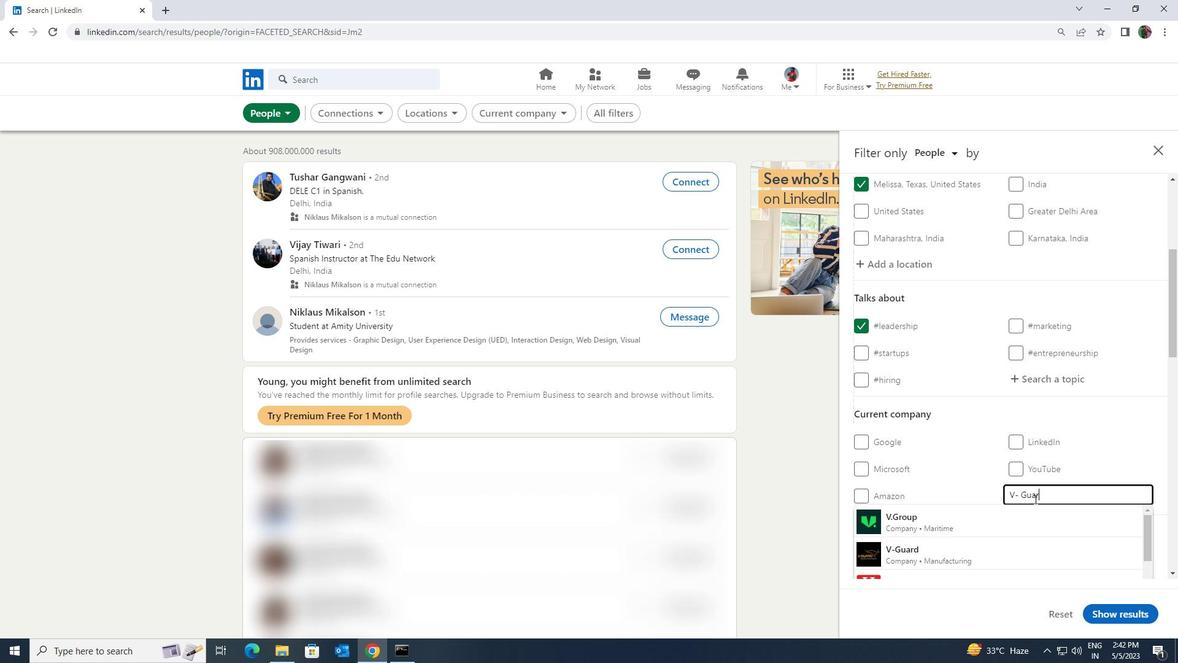 
Action: Mouse moved to (1029, 514)
Screenshot: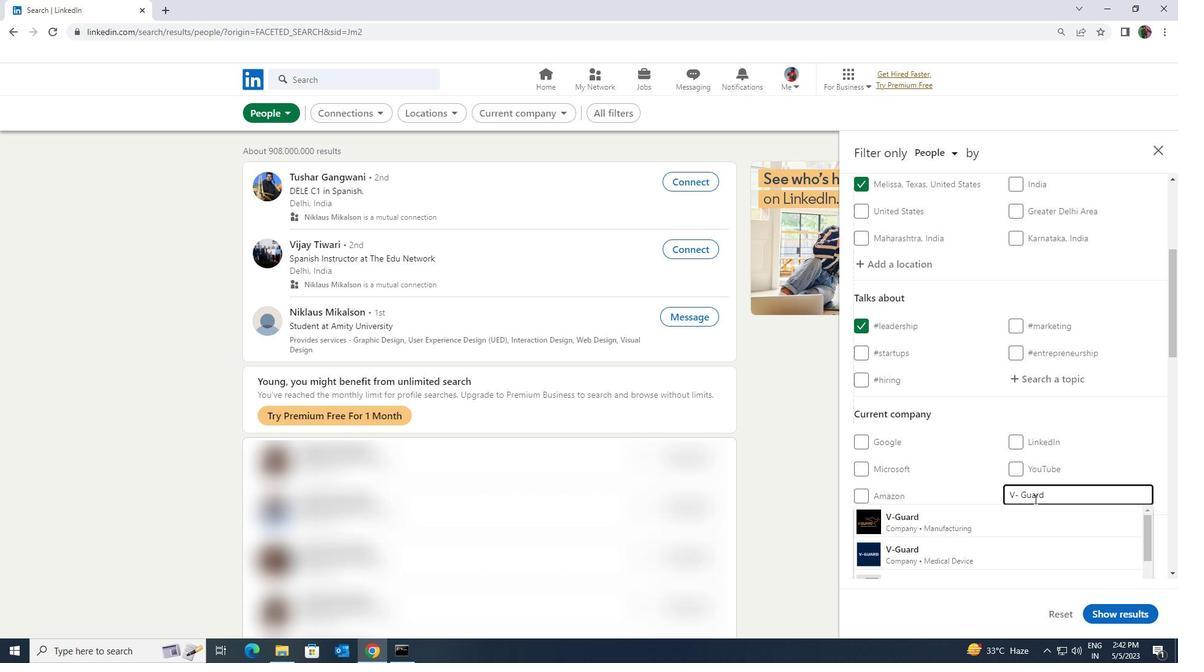 
Action: Mouse pressed left at (1029, 514)
Screenshot: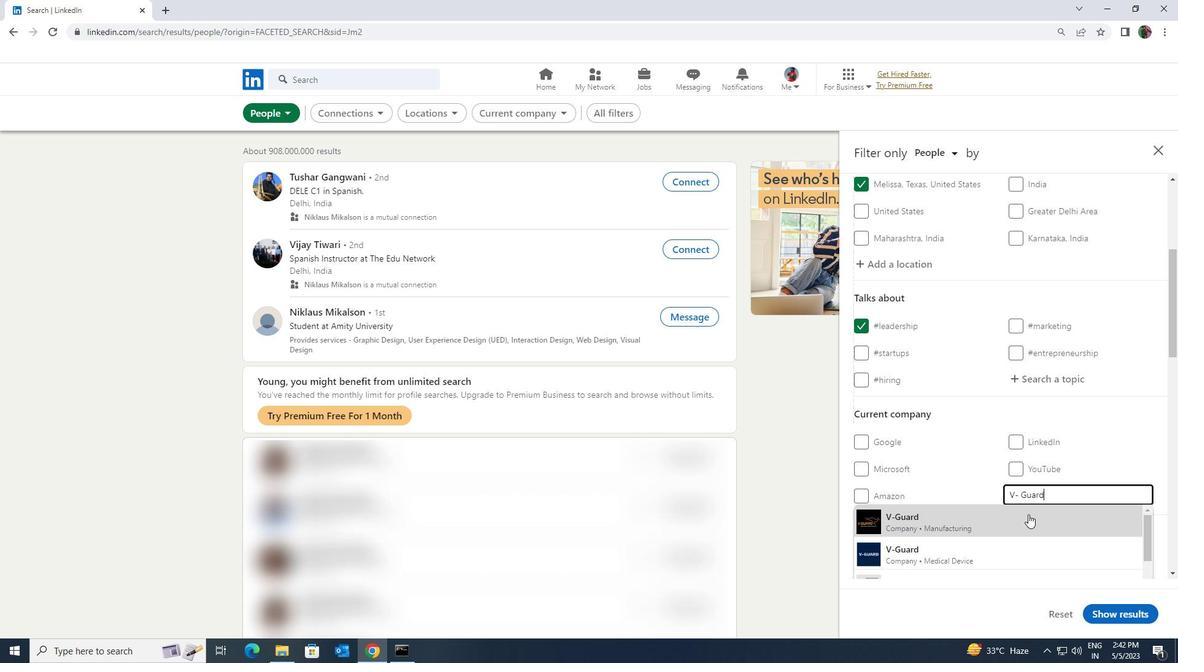 
Action: Mouse moved to (1027, 515)
Screenshot: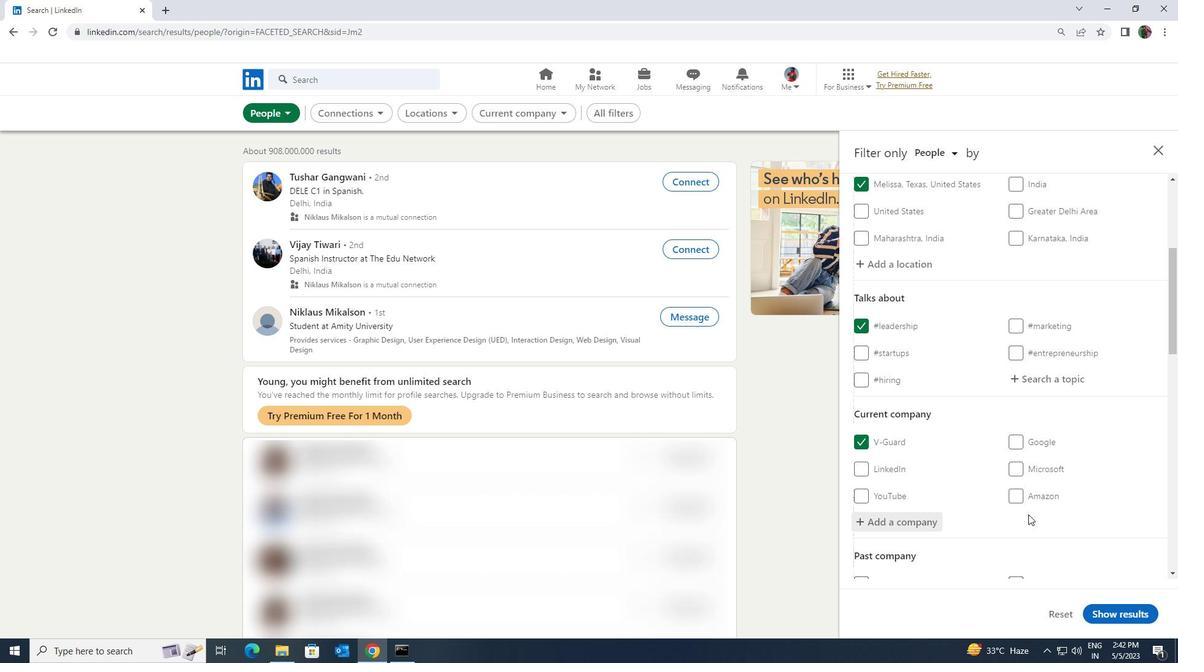 
Action: Mouse scrolled (1027, 515) with delta (0, 0)
Screenshot: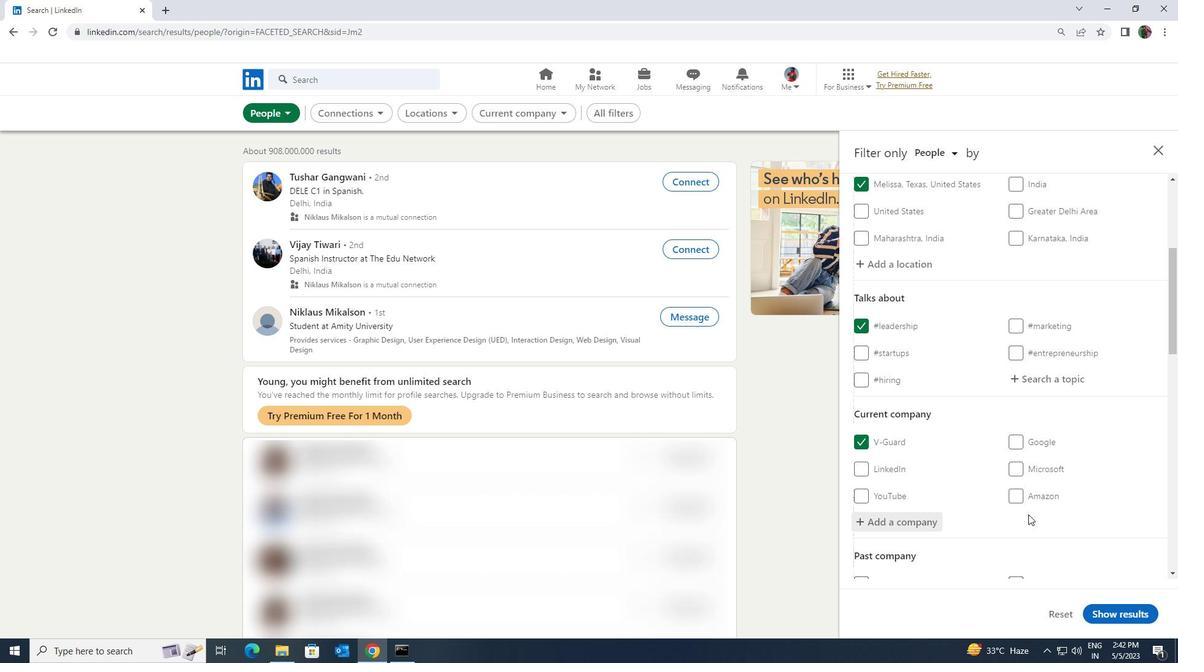 
Action: Mouse scrolled (1027, 515) with delta (0, 0)
Screenshot: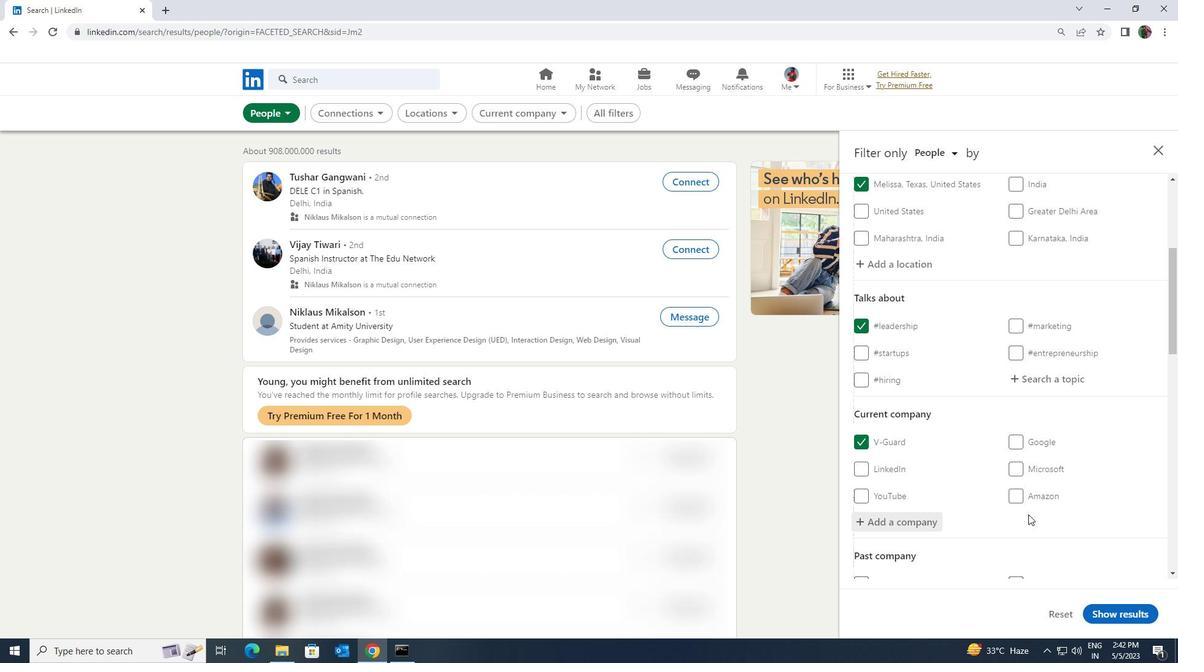 
Action: Mouse moved to (1027, 516)
Screenshot: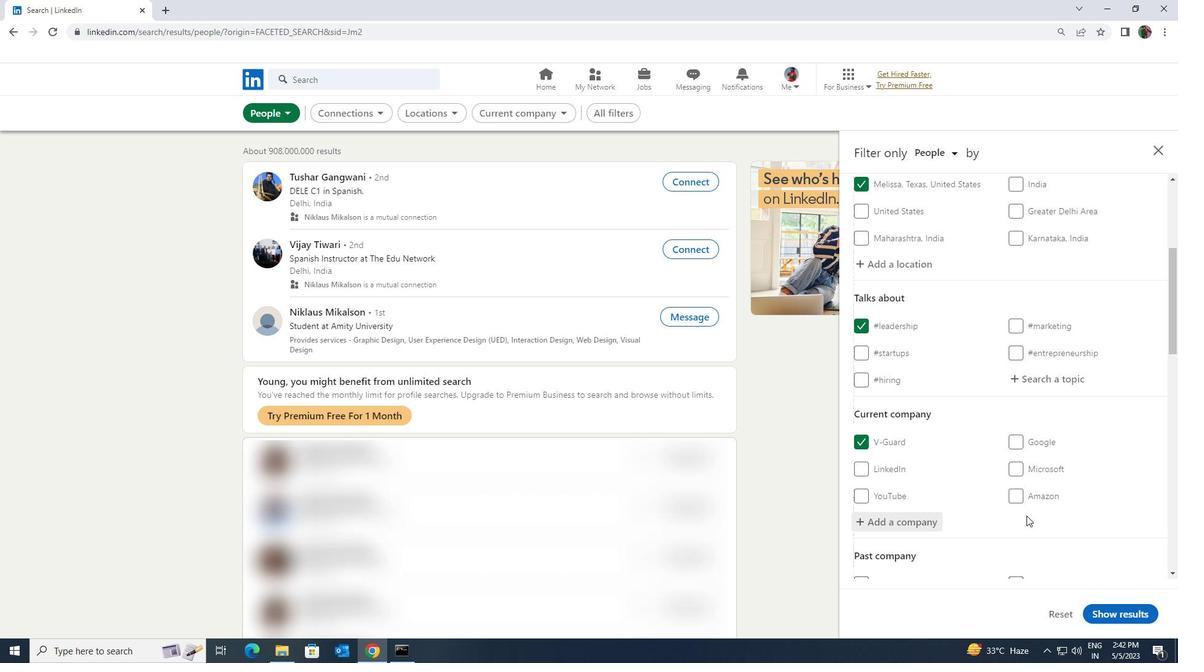 
Action: Mouse scrolled (1027, 515) with delta (0, 0)
Screenshot: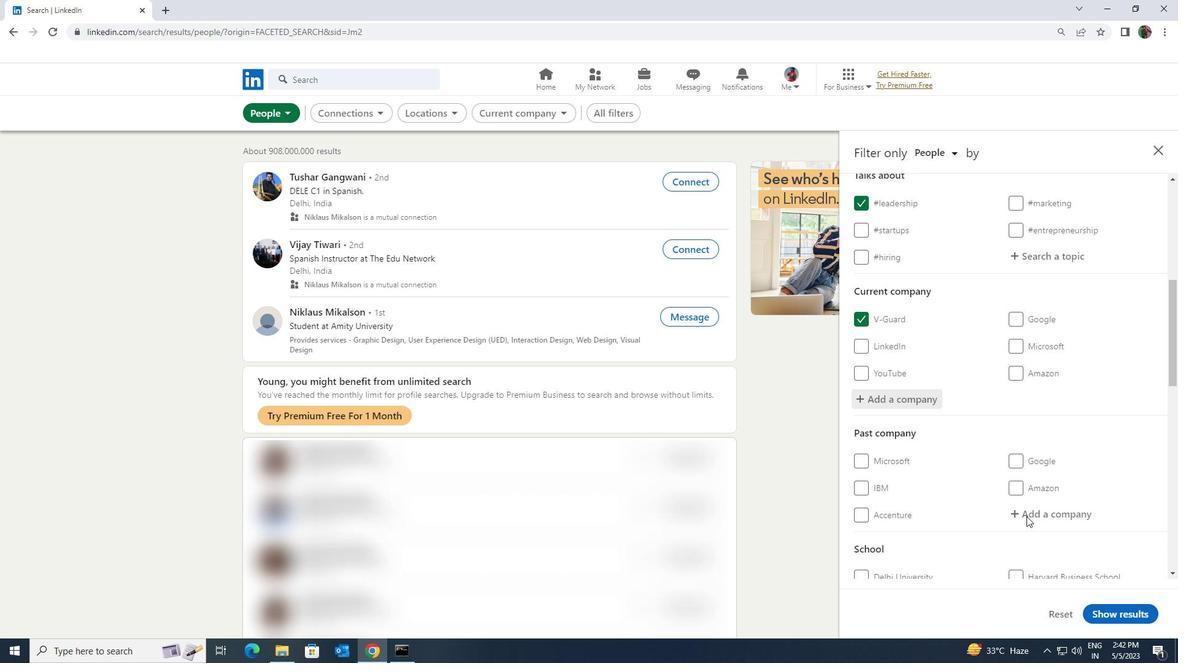 
Action: Mouse scrolled (1027, 515) with delta (0, 0)
Screenshot: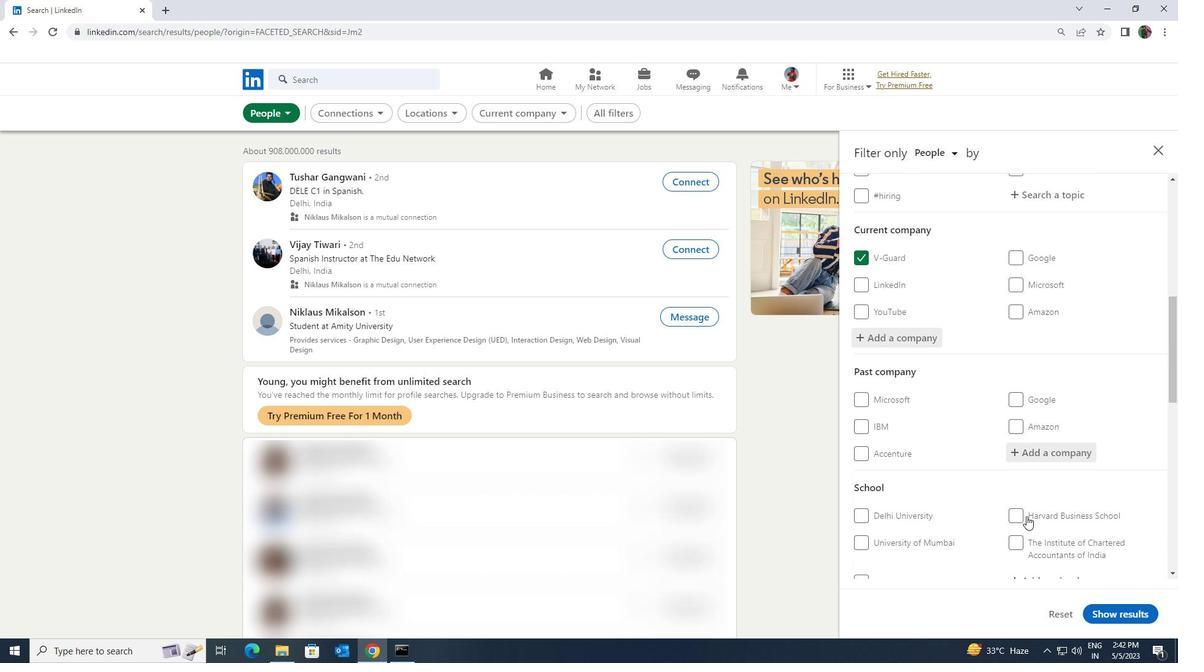 
Action: Mouse moved to (1025, 523)
Screenshot: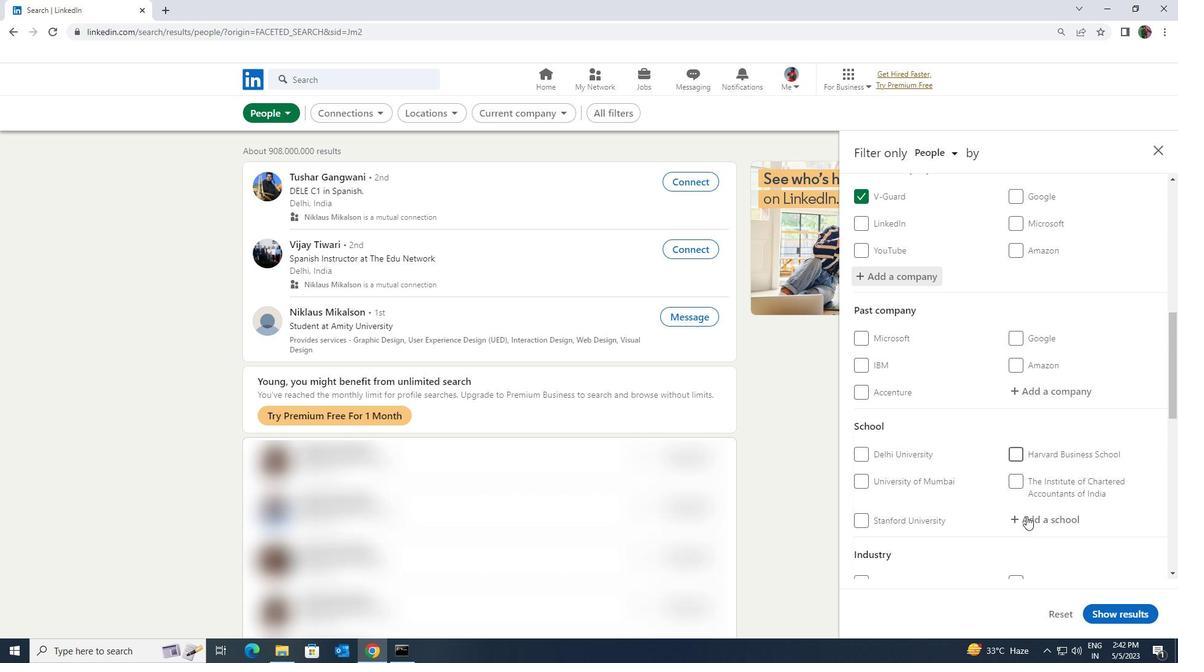 
Action: Mouse pressed left at (1025, 523)
Screenshot: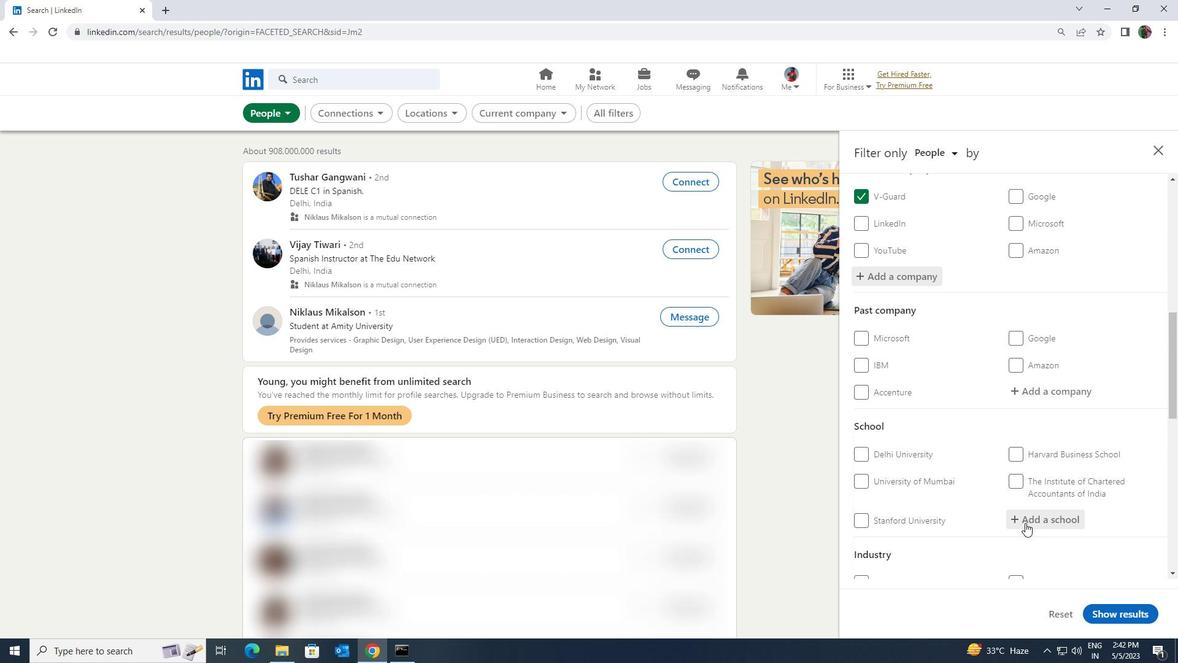 
Action: Key pressed <Key.shift><Key.shift><Key.shift><Key.shift><Key.shift><Key.shift><Key.shift><Key.shift><Key.shift><Key.shift><Key.shift><Key.shift><Key.shift><Key.shift><Key.shift><Key.shift><Key.shift><Key.shift><Key.shift><Key.shift><Key.shift>SRI<Key.space><Key.shift>KRSI<Key.backspace><Key.backspace>IS
Screenshot: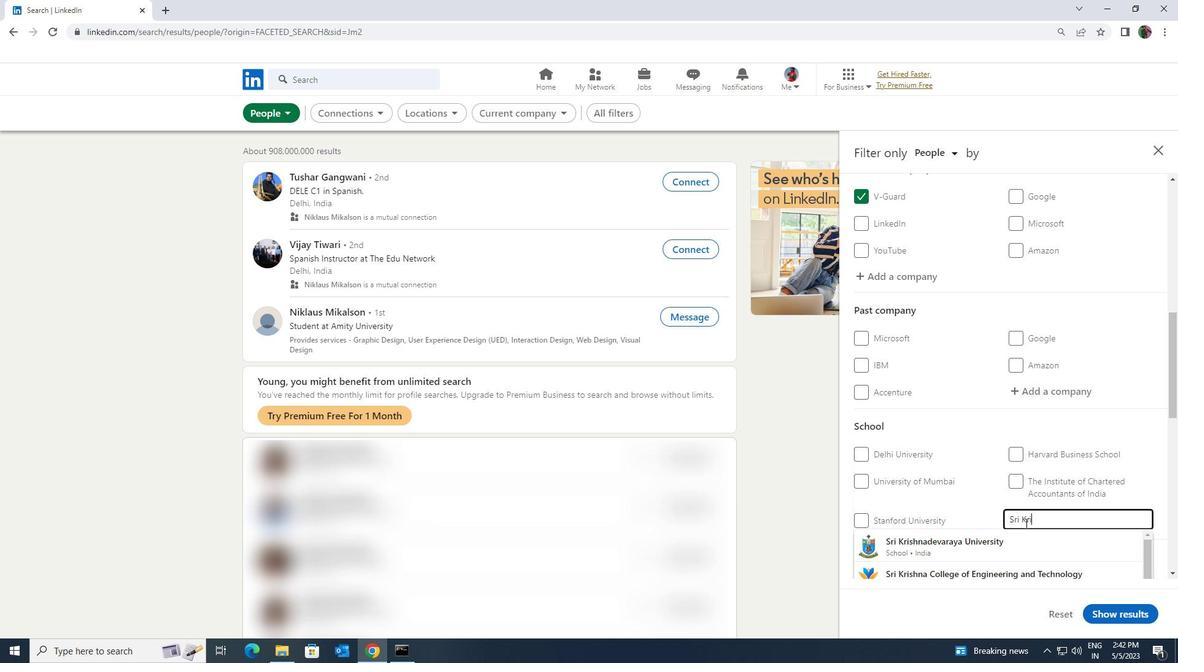 
Action: Mouse scrolled (1025, 522) with delta (0, 0)
Screenshot: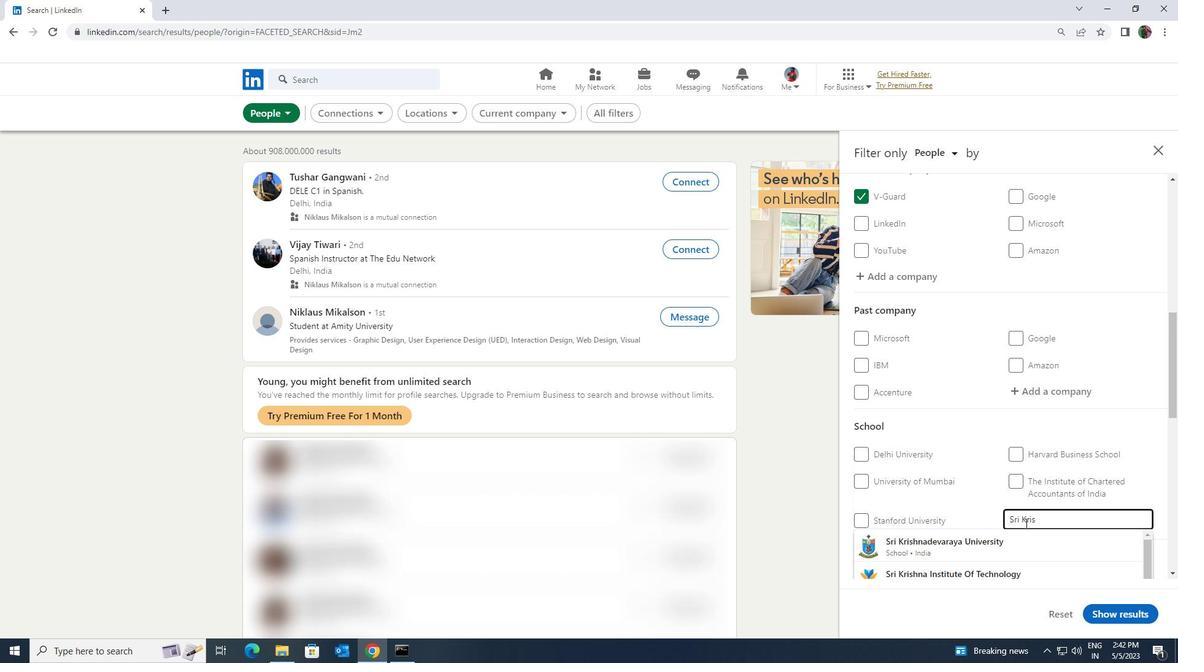
Action: Mouse moved to (1021, 541)
Screenshot: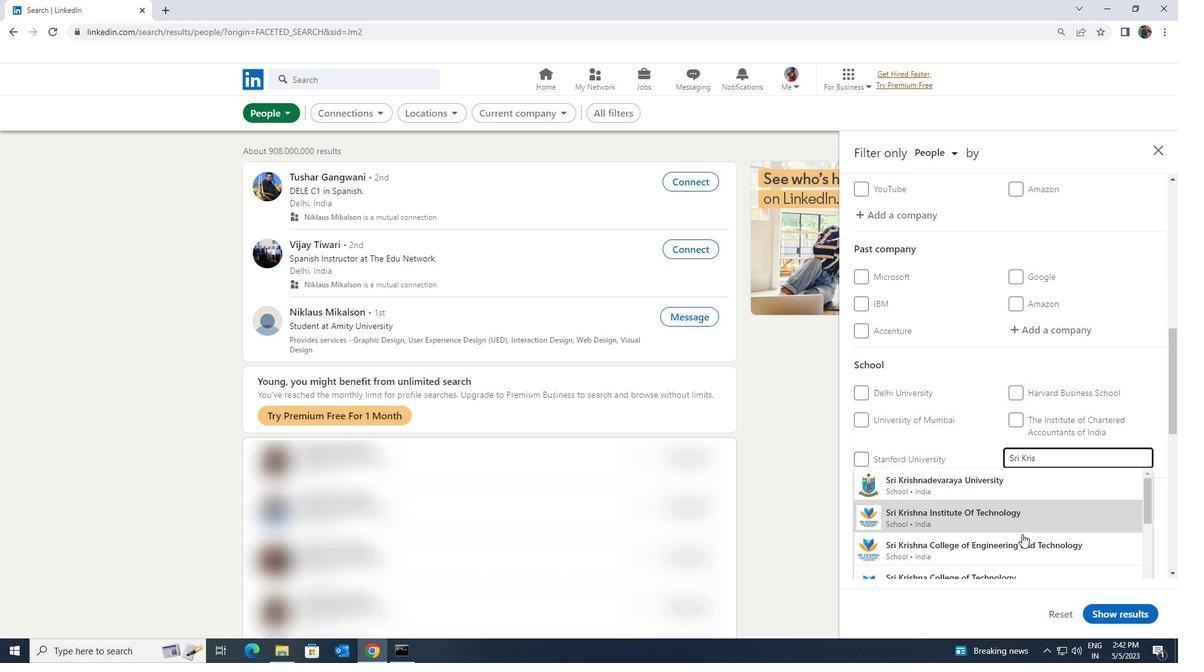 
Action: Mouse pressed left at (1021, 541)
Screenshot: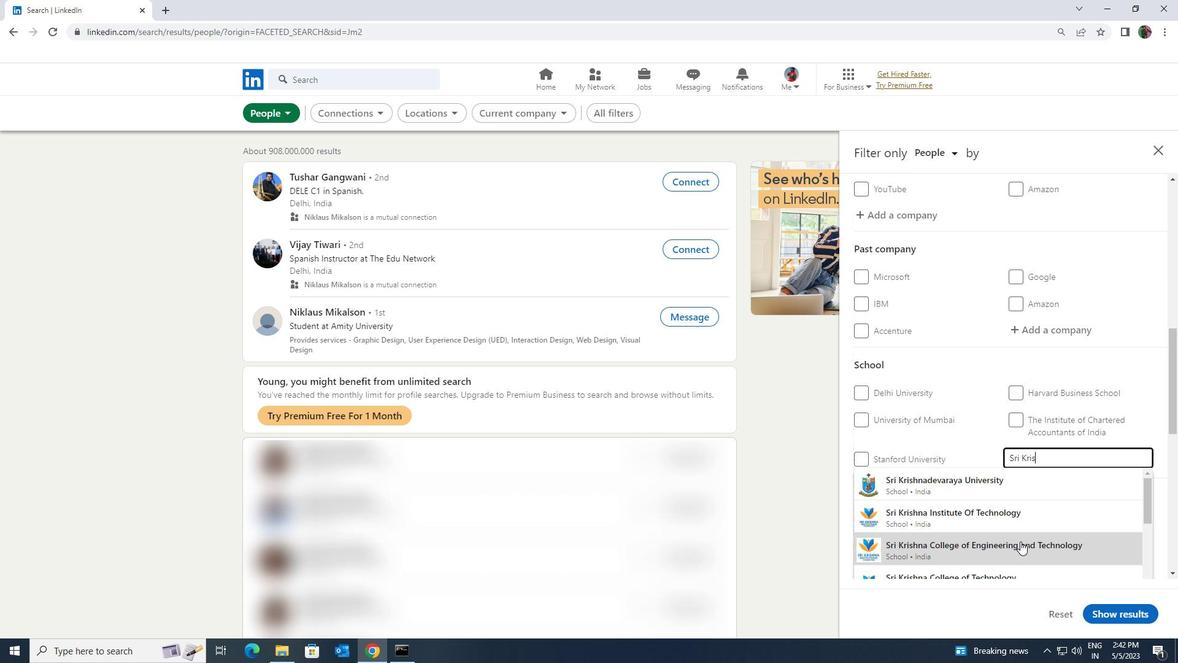 
Action: Mouse moved to (1021, 536)
Screenshot: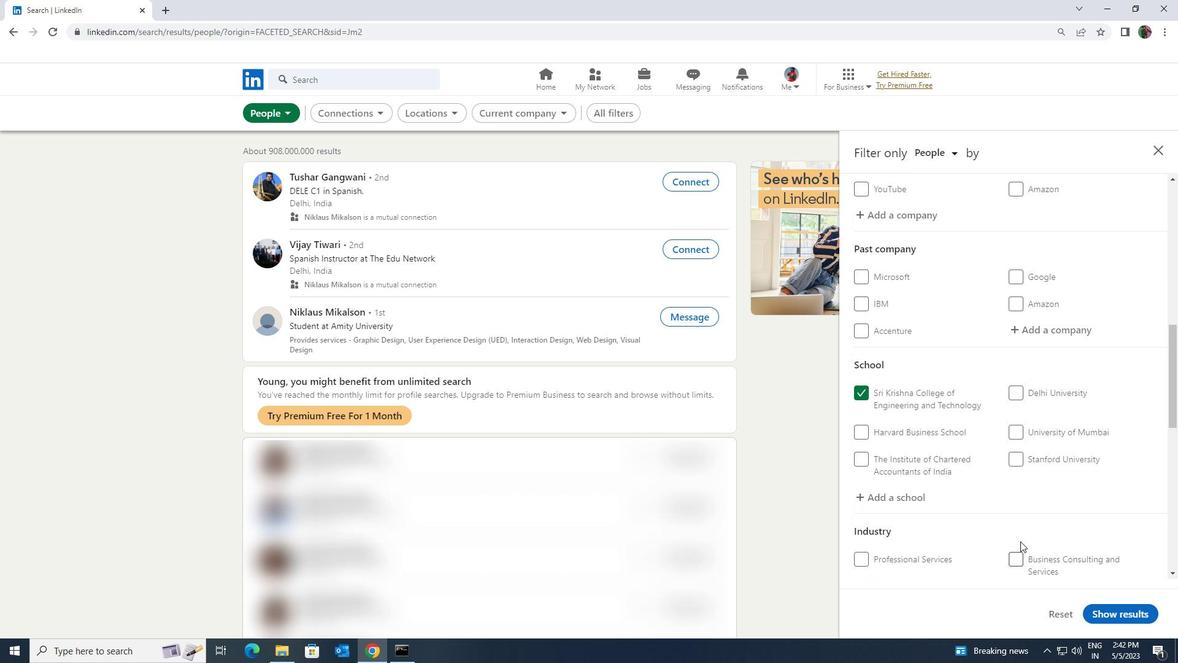 
Action: Mouse scrolled (1021, 535) with delta (0, 0)
Screenshot: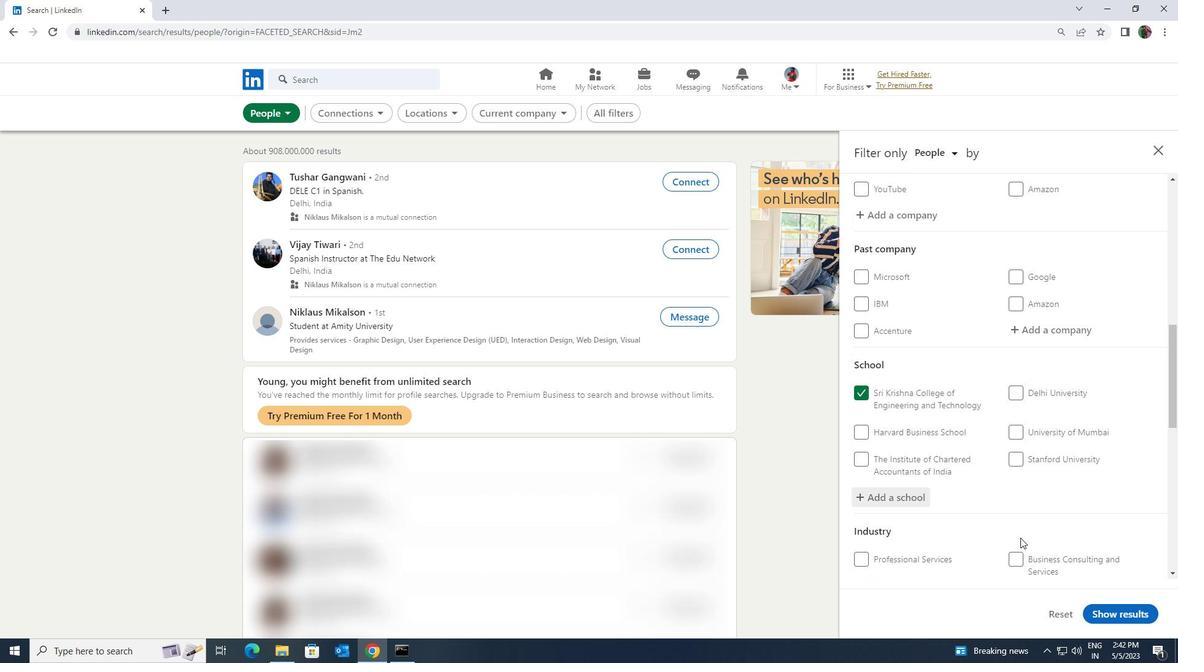 
Action: Mouse moved to (1021, 535)
Screenshot: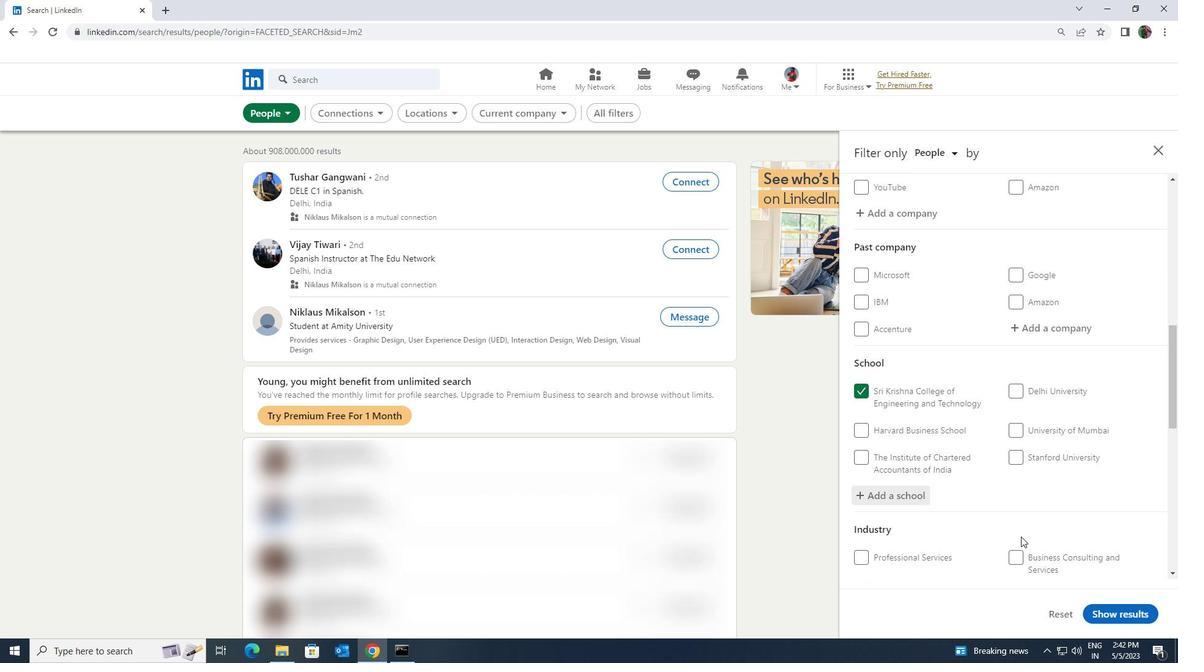 
Action: Mouse scrolled (1021, 535) with delta (0, 0)
Screenshot: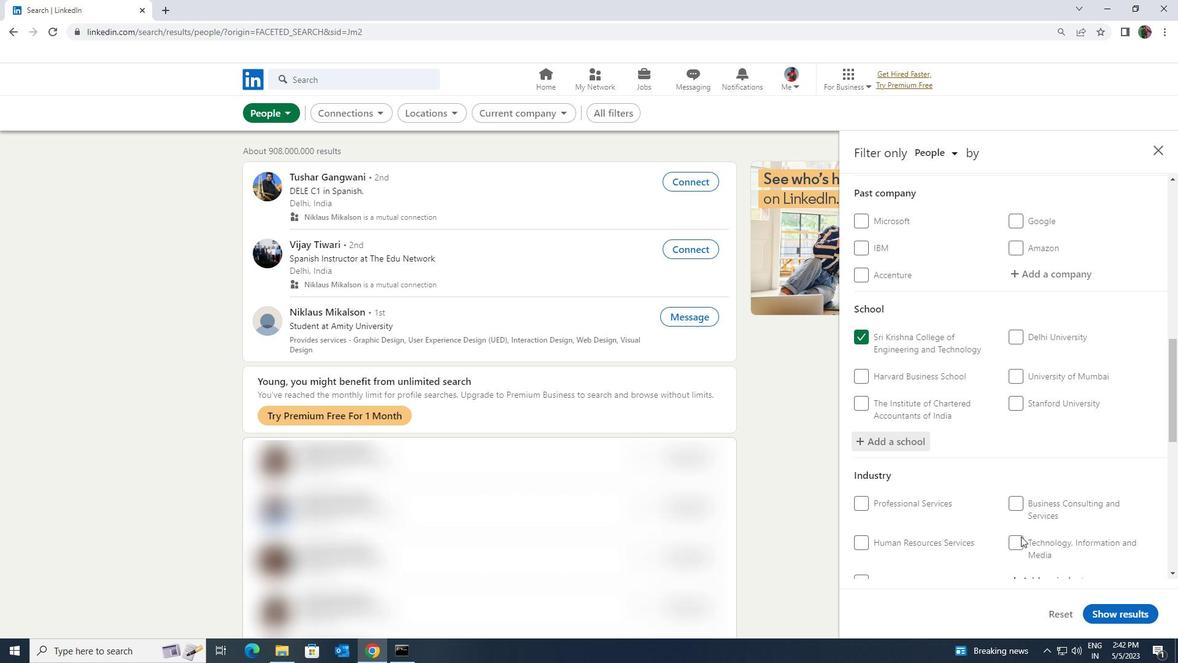 
Action: Mouse moved to (1029, 513)
Screenshot: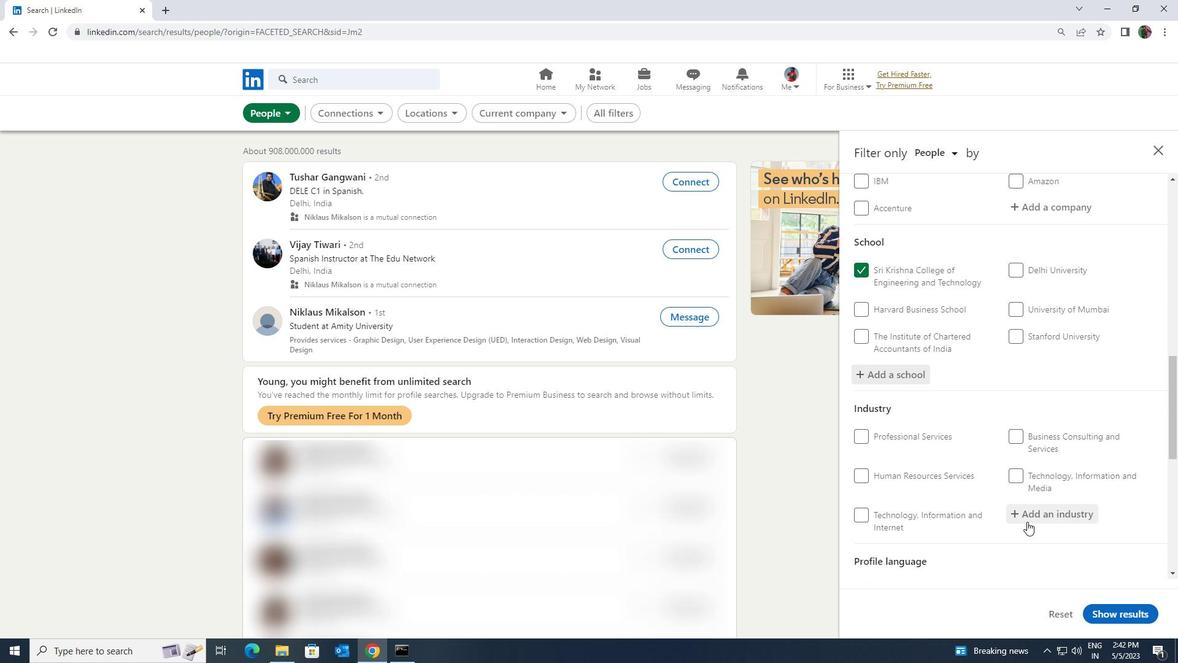 
Action: Mouse pressed left at (1029, 513)
Screenshot: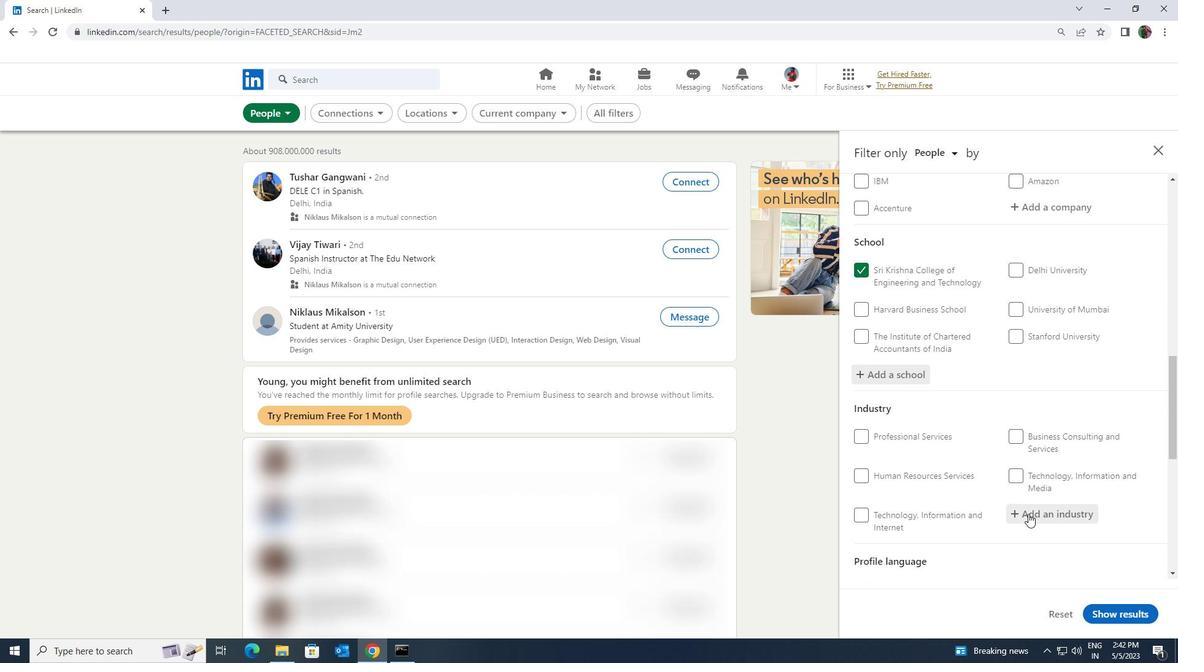 
Action: Key pressed <Key.shift><Key.shift><Key.shift>TURNED<Key.space><Key.shift>PRODUCTS<Key.space>
Screenshot: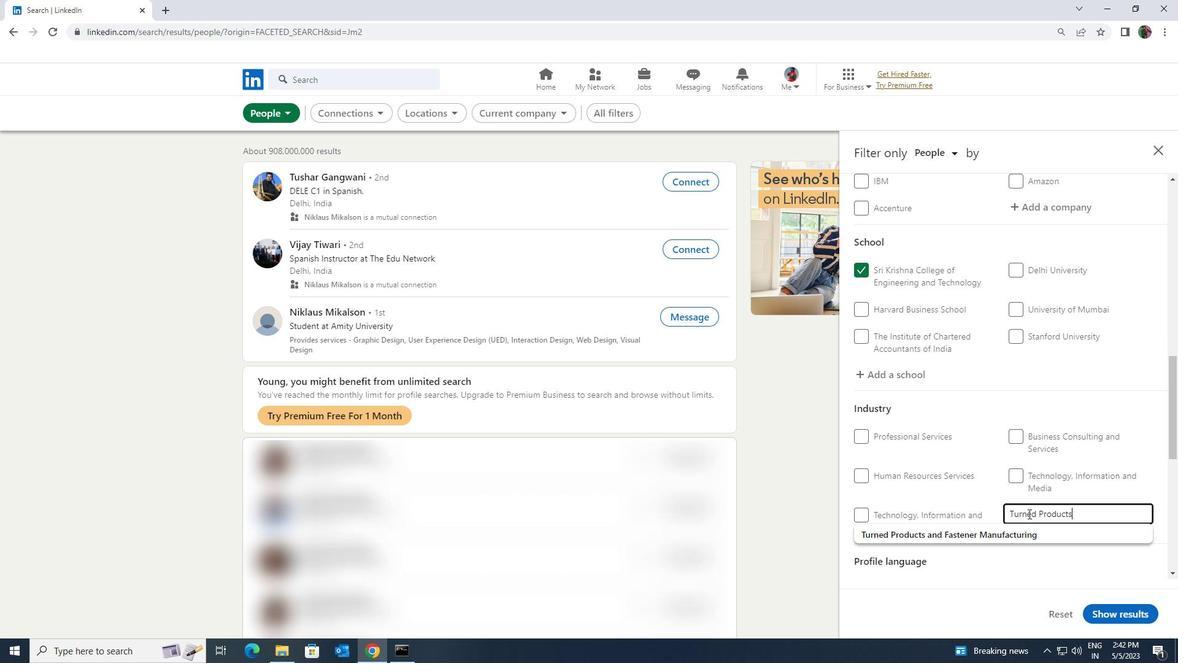 
Action: Mouse moved to (1033, 530)
Screenshot: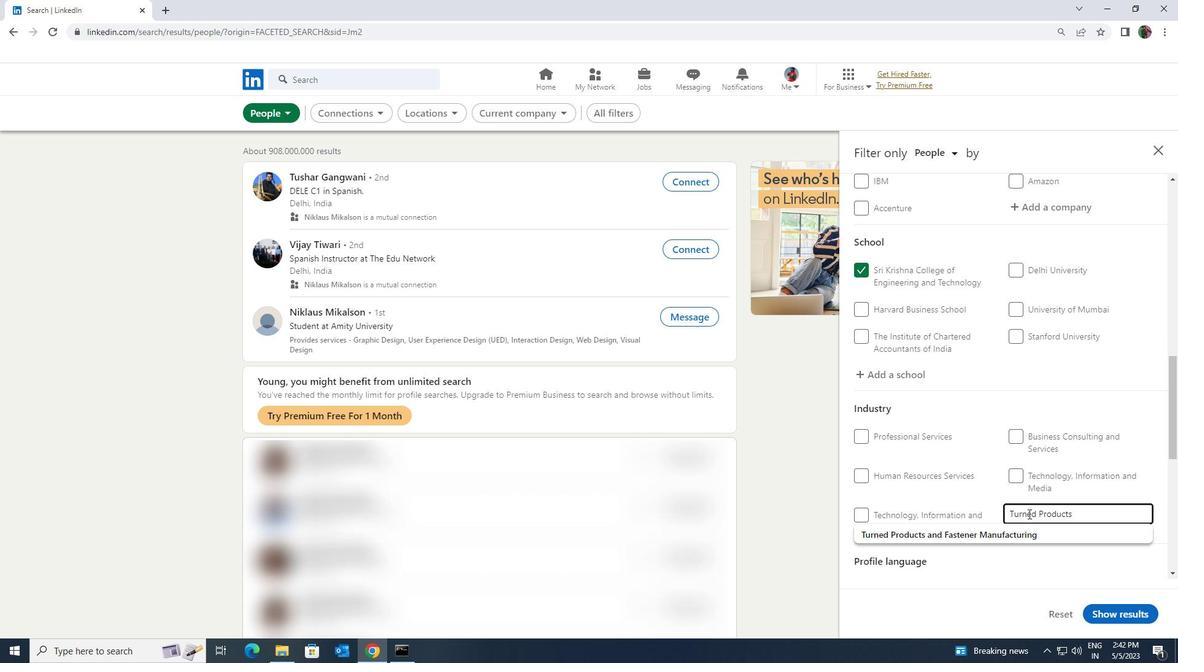 
Action: Mouse pressed left at (1033, 530)
Screenshot: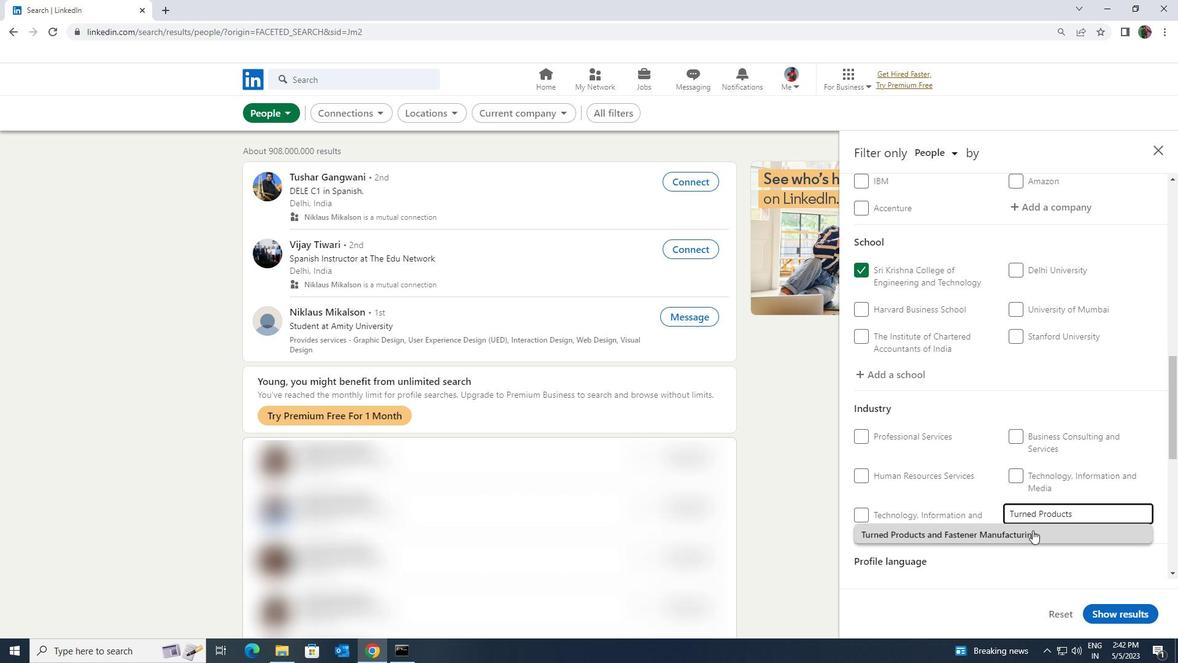 
Action: Mouse moved to (1015, 512)
Screenshot: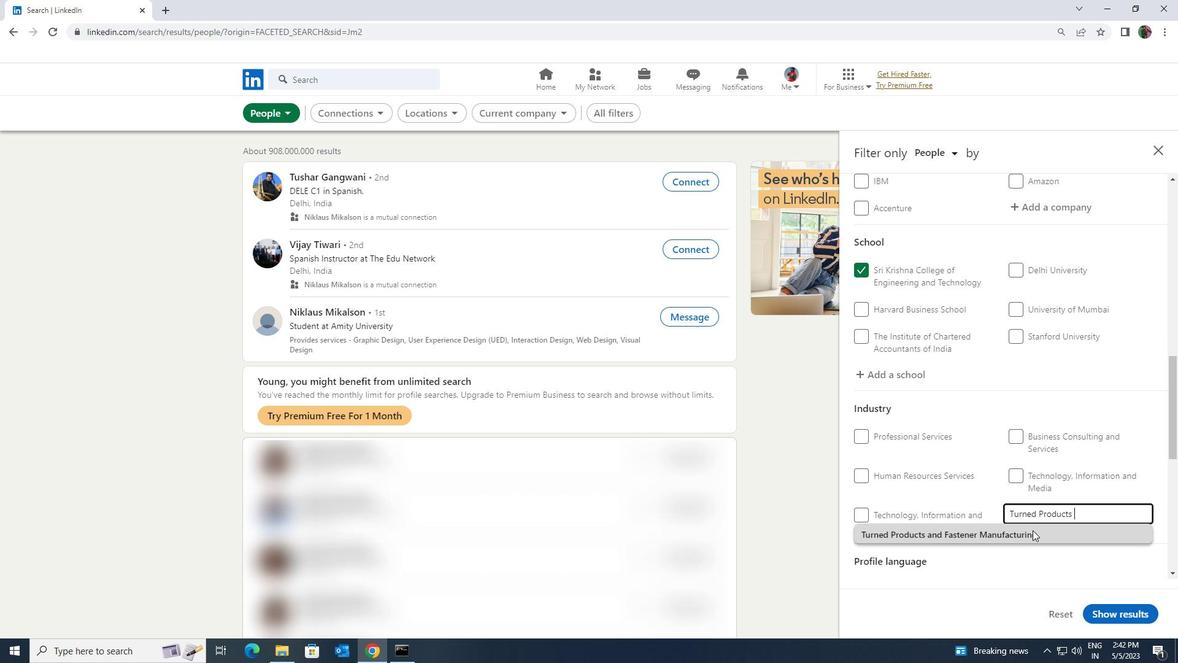 
Action: Mouse scrolled (1015, 512) with delta (0, 0)
Screenshot: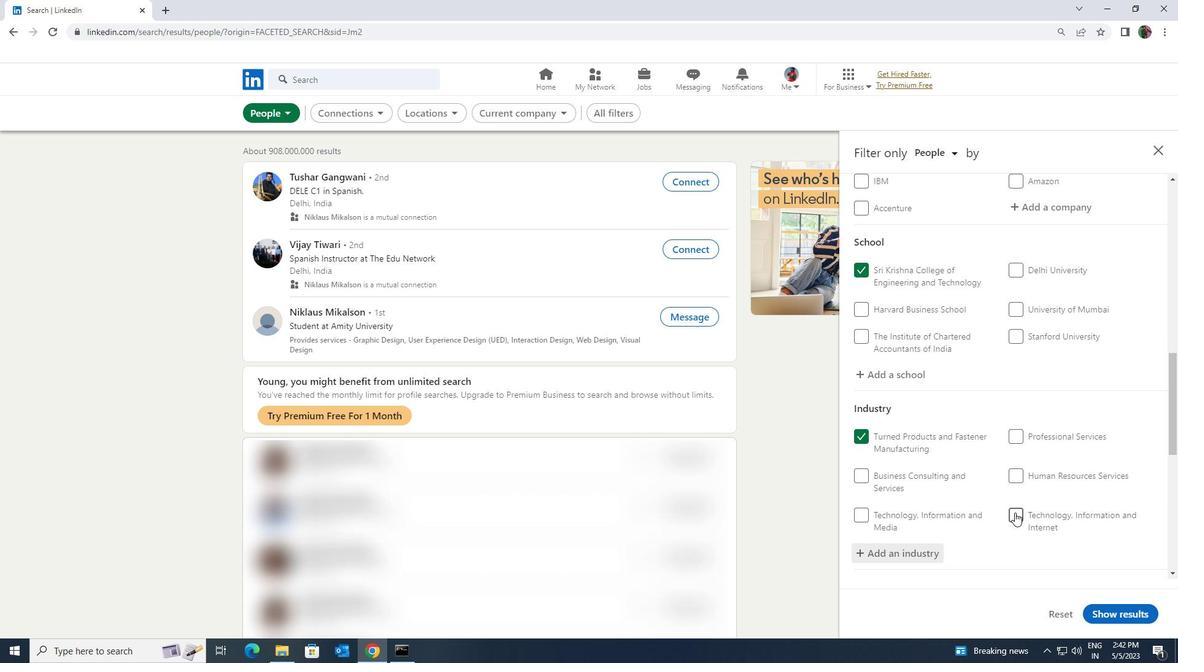 
Action: Mouse scrolled (1015, 512) with delta (0, 0)
Screenshot: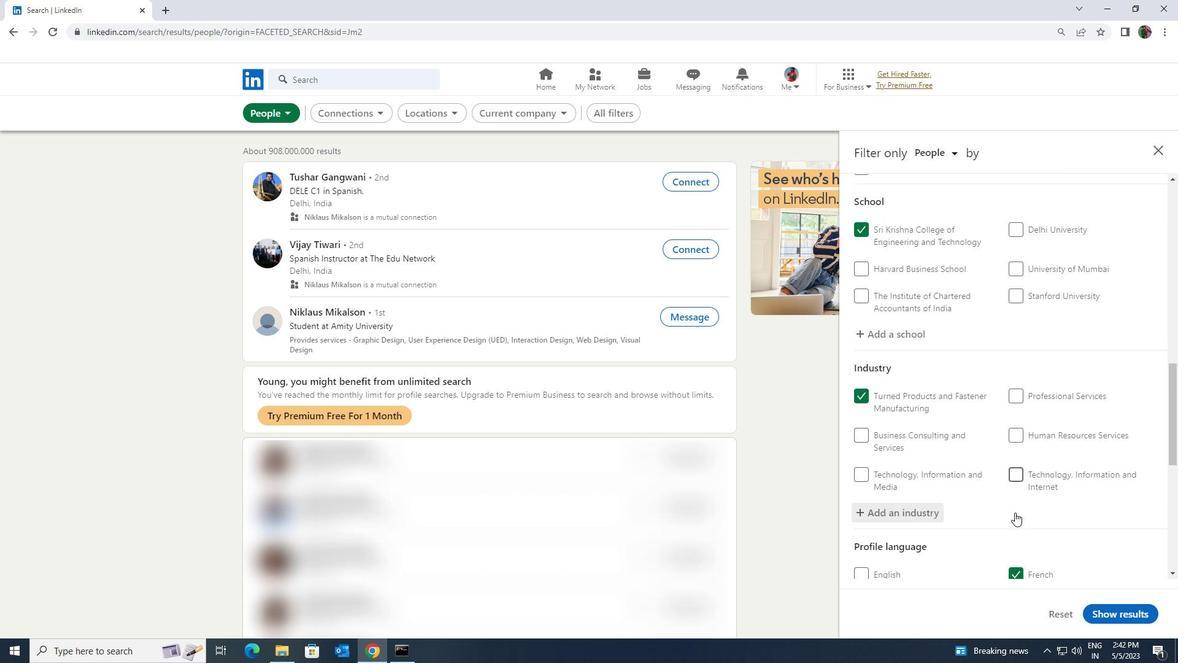 
Action: Mouse scrolled (1015, 512) with delta (0, 0)
Screenshot: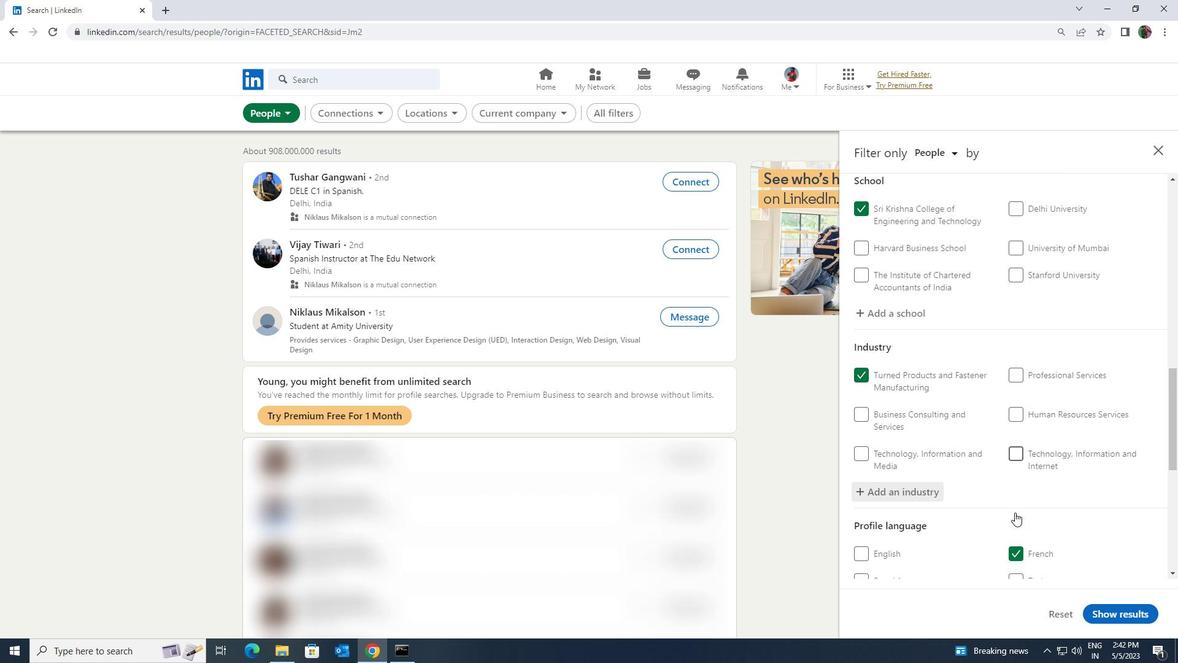 
Action: Mouse scrolled (1015, 512) with delta (0, 0)
Screenshot: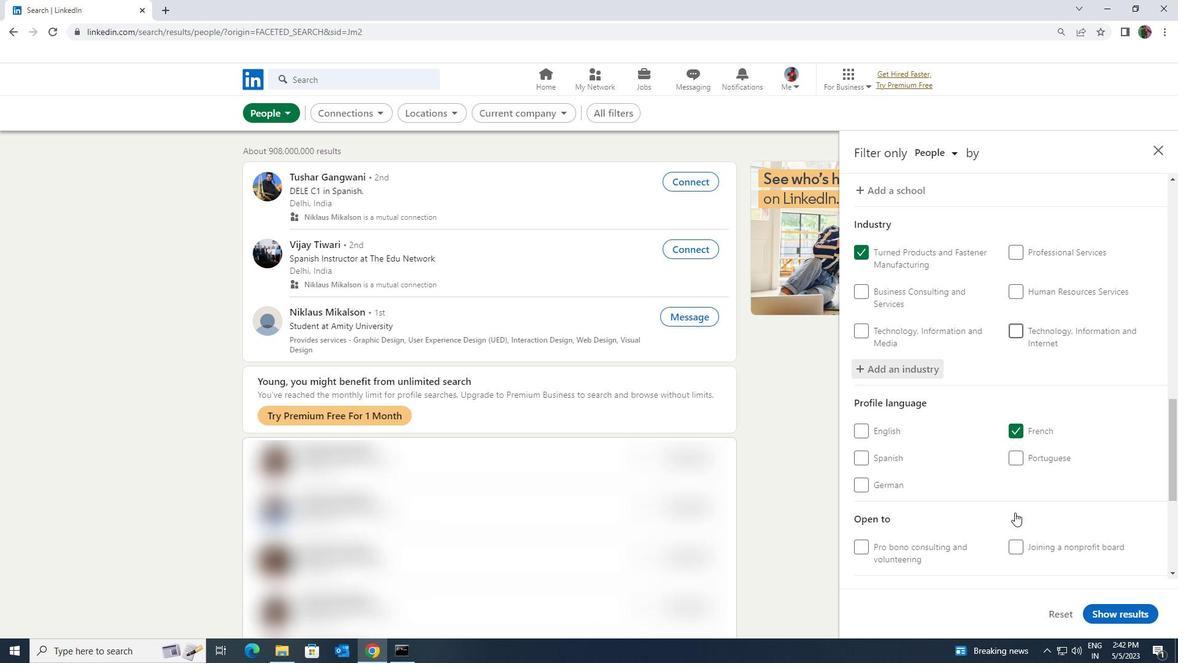 
Action: Mouse scrolled (1015, 512) with delta (0, 0)
Screenshot: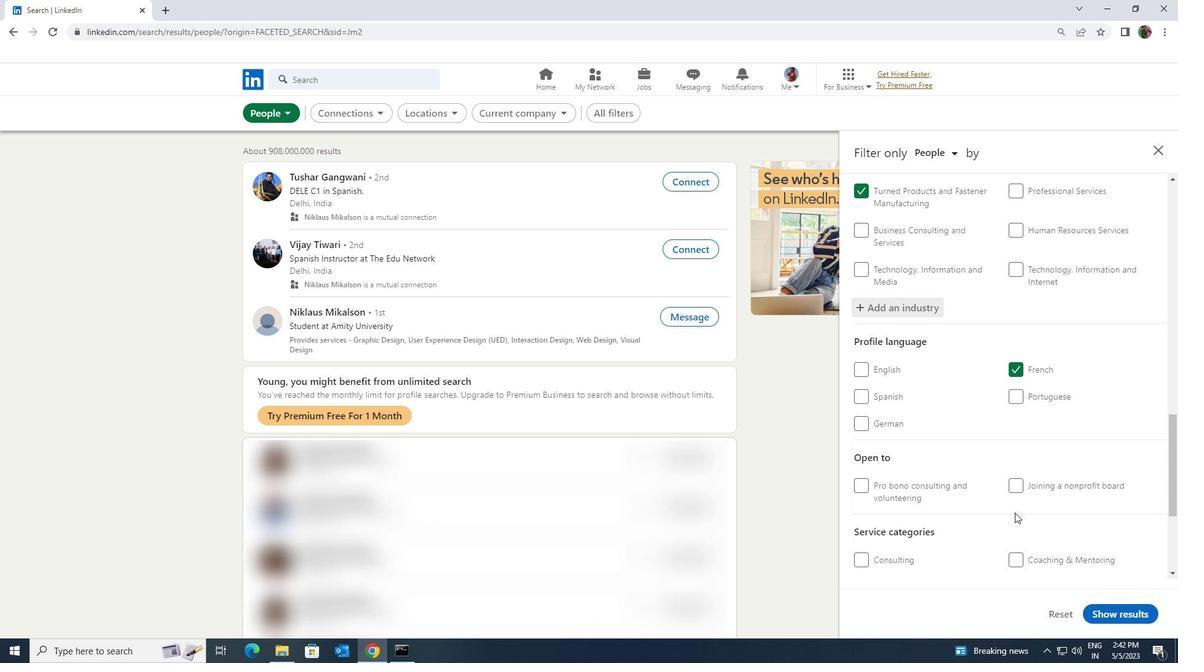 
Action: Mouse scrolled (1015, 512) with delta (0, 0)
Screenshot: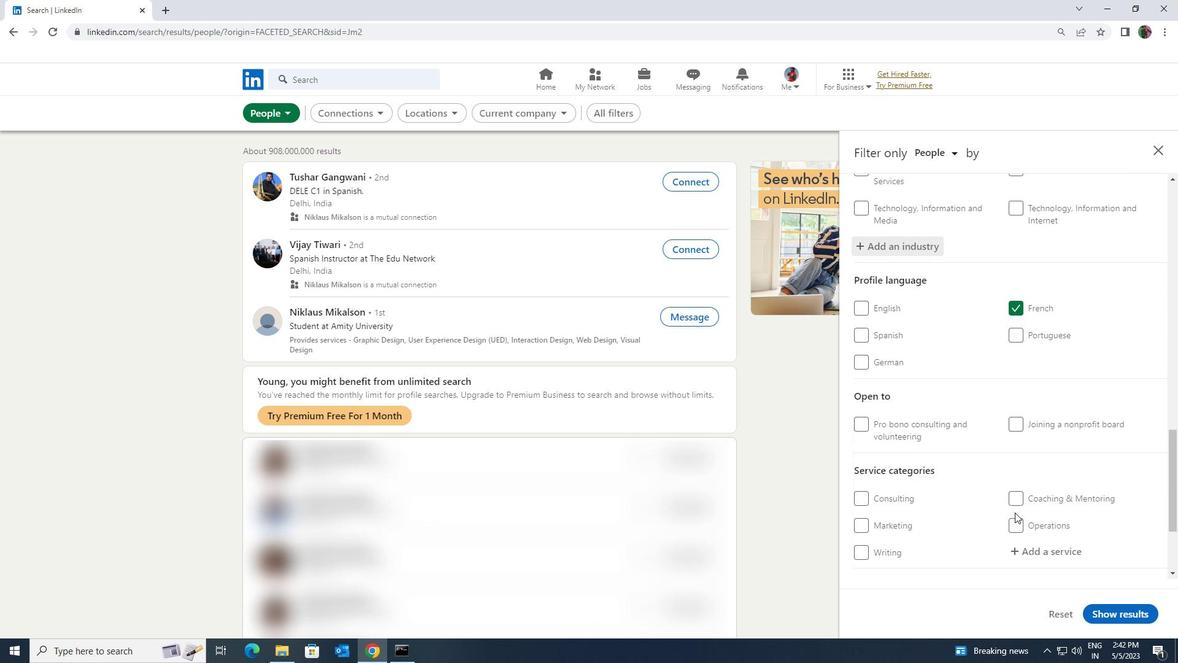 
Action: Mouse moved to (1030, 490)
Screenshot: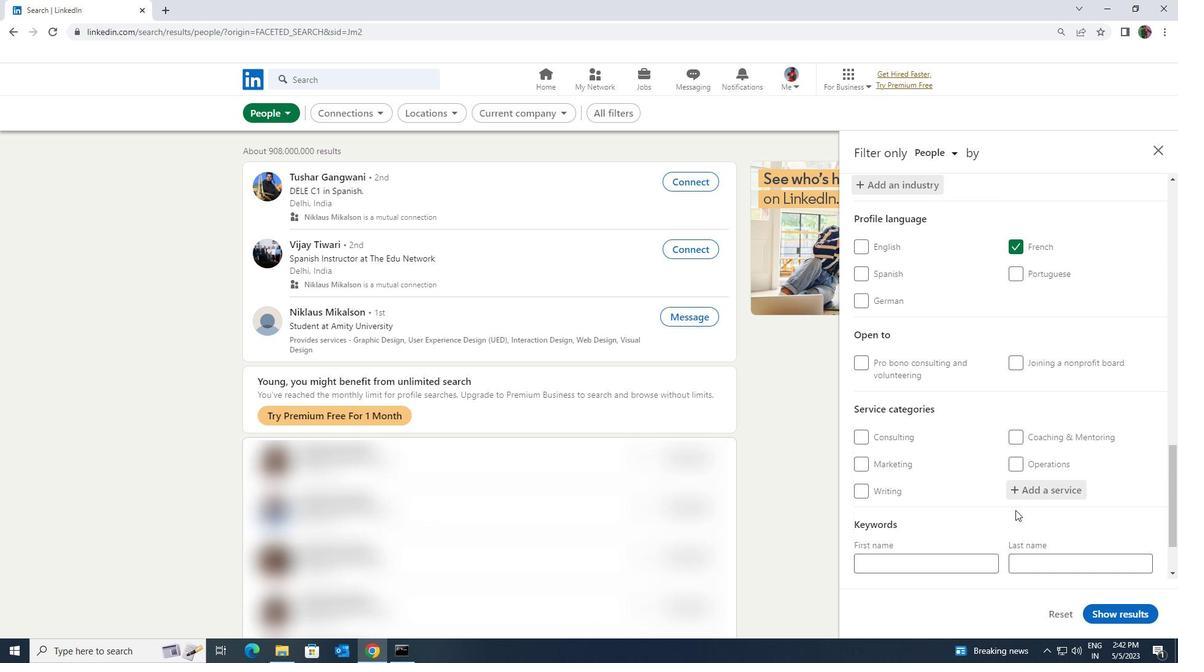 
Action: Mouse pressed left at (1030, 490)
Screenshot: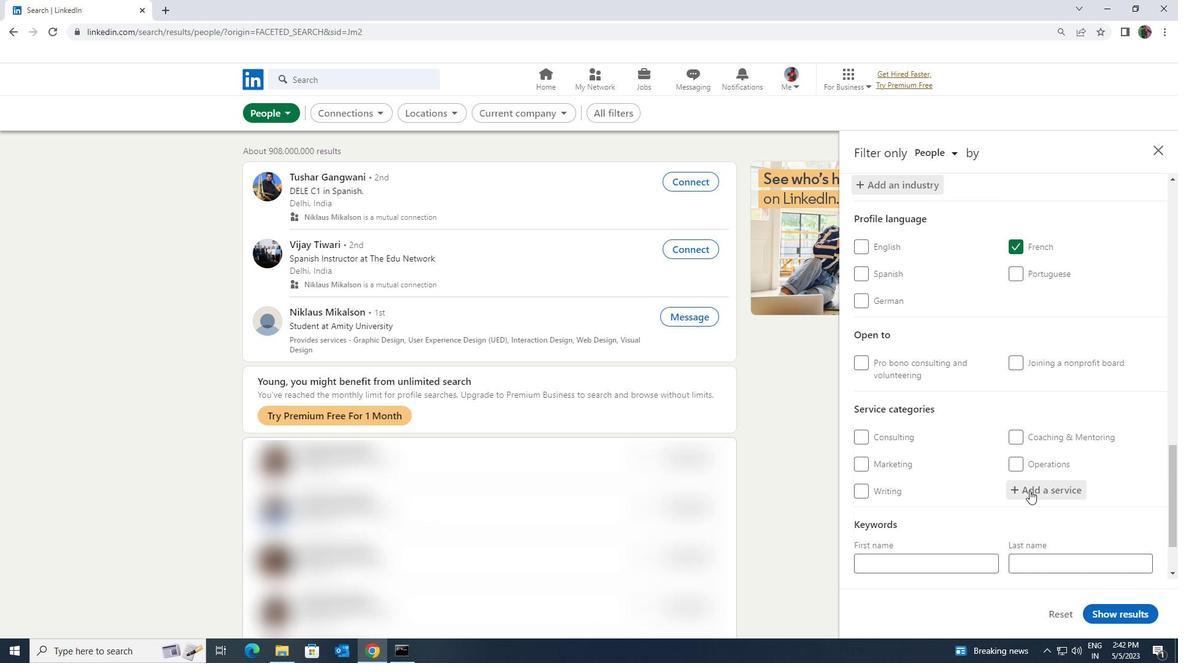 
Action: Key pressed <Key.shift><Key.shift><Key.shift>PUBLIC<Key.space><Key.shift>RELATION
Screenshot: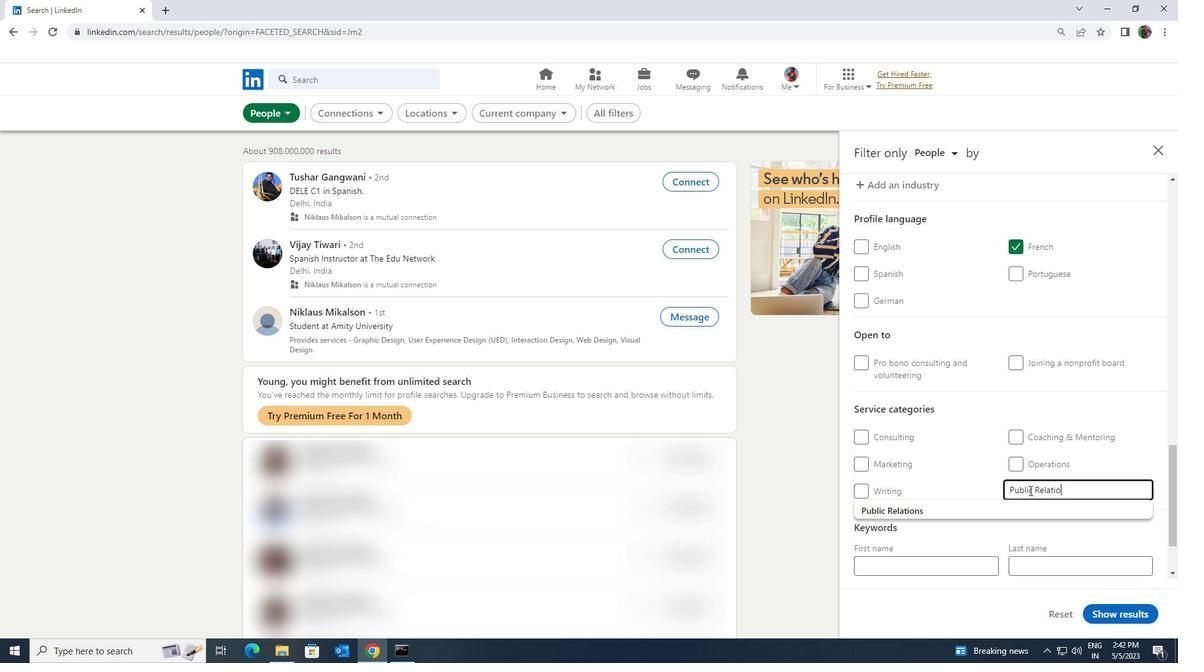 
Action: Mouse moved to (1014, 508)
Screenshot: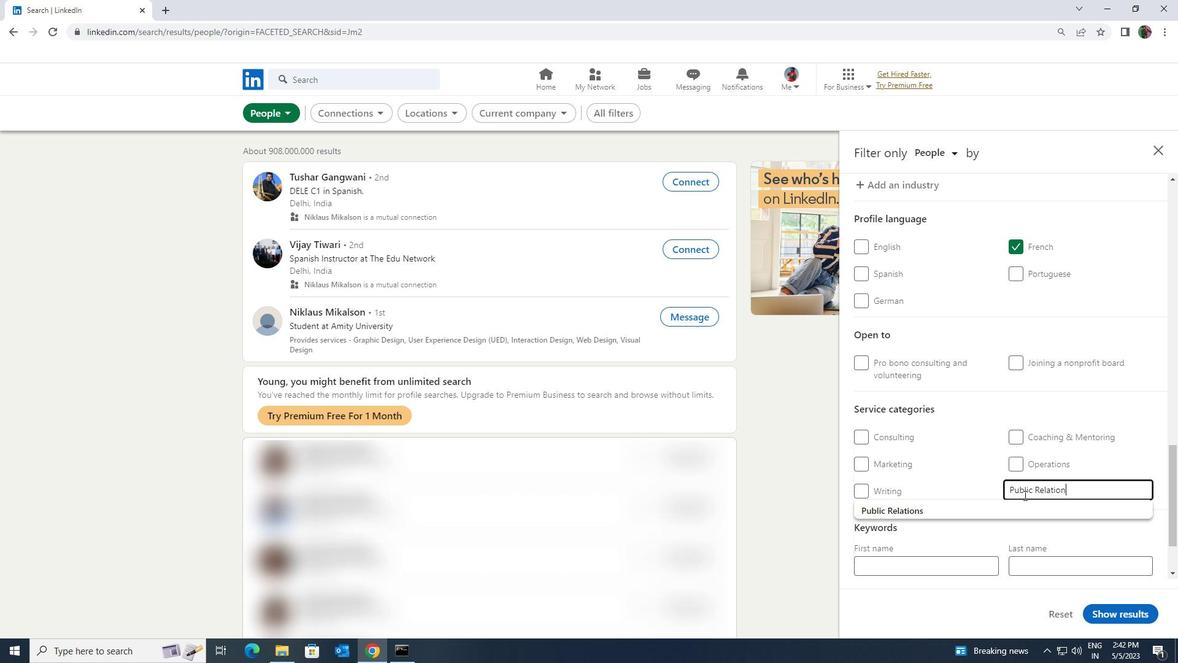 
Action: Mouse pressed left at (1014, 508)
Screenshot: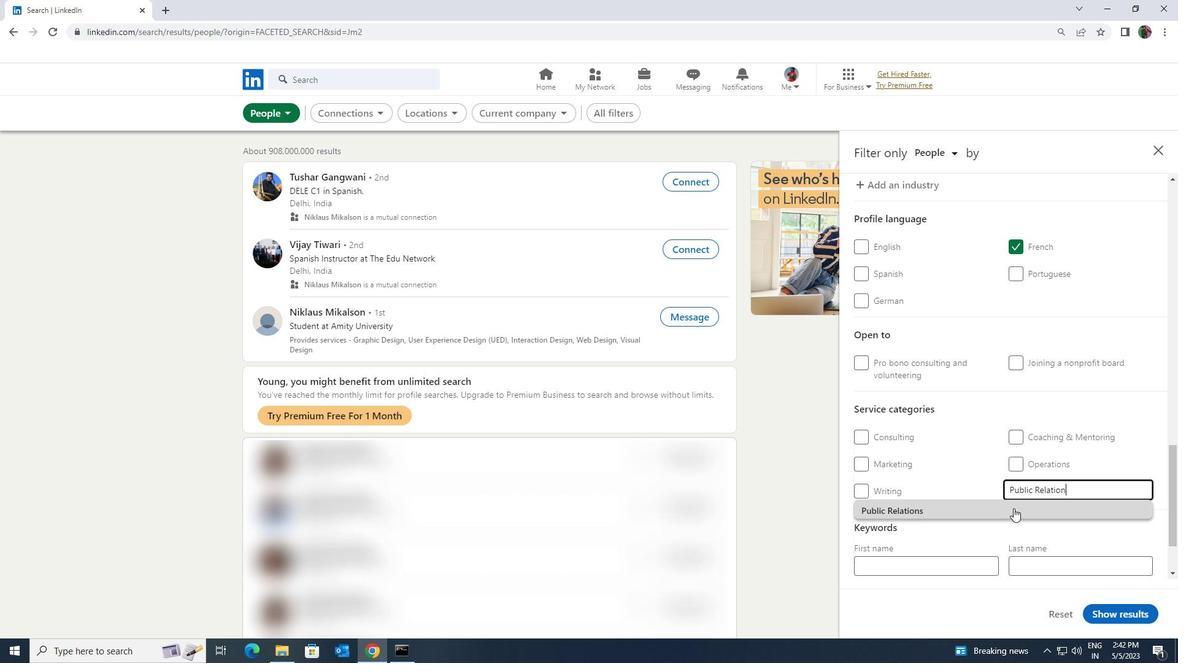 
Action: Mouse moved to (1014, 508)
Screenshot: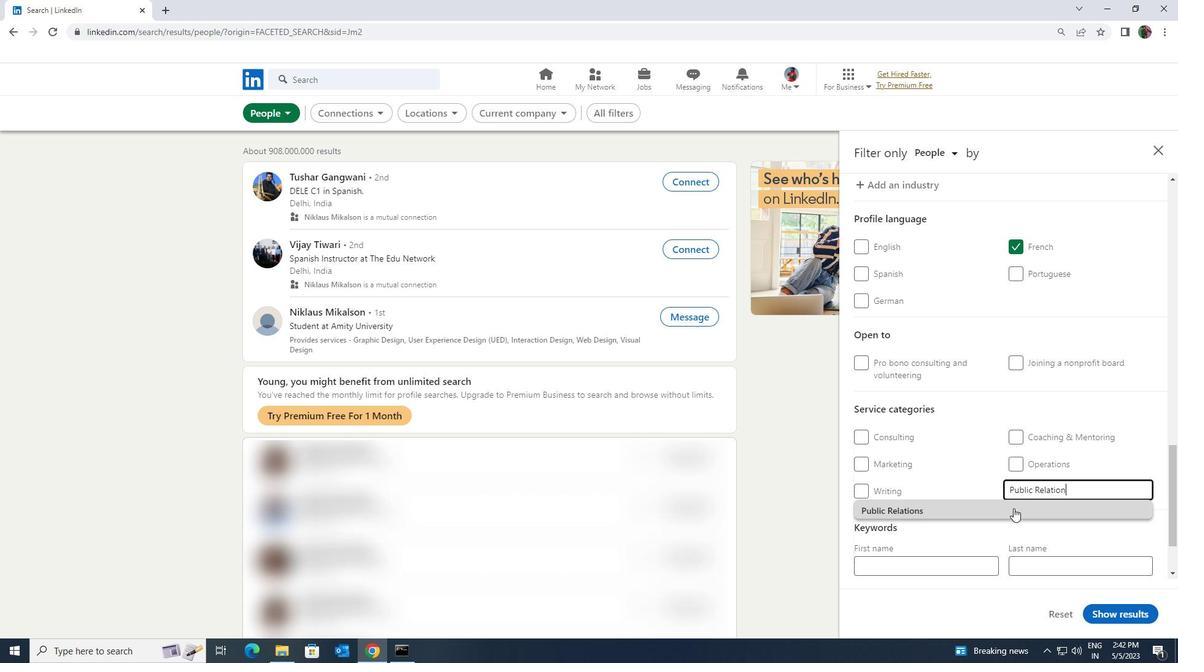 
Action: Mouse scrolled (1014, 507) with delta (0, 0)
Screenshot: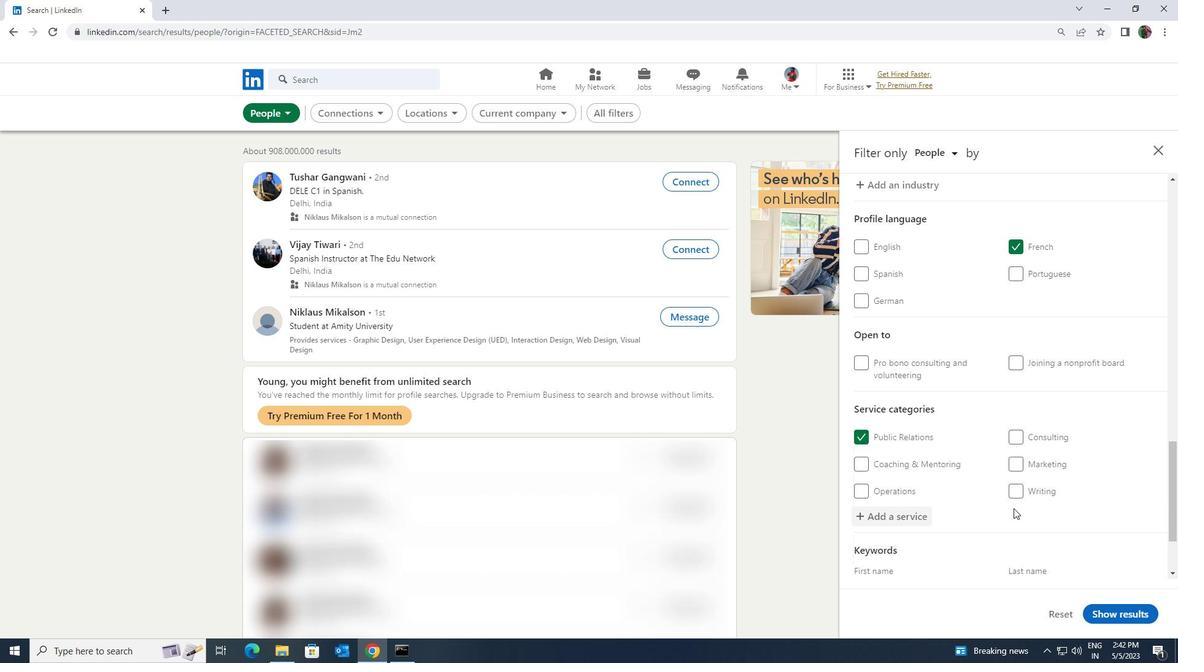 
Action: Mouse scrolled (1014, 507) with delta (0, 0)
Screenshot: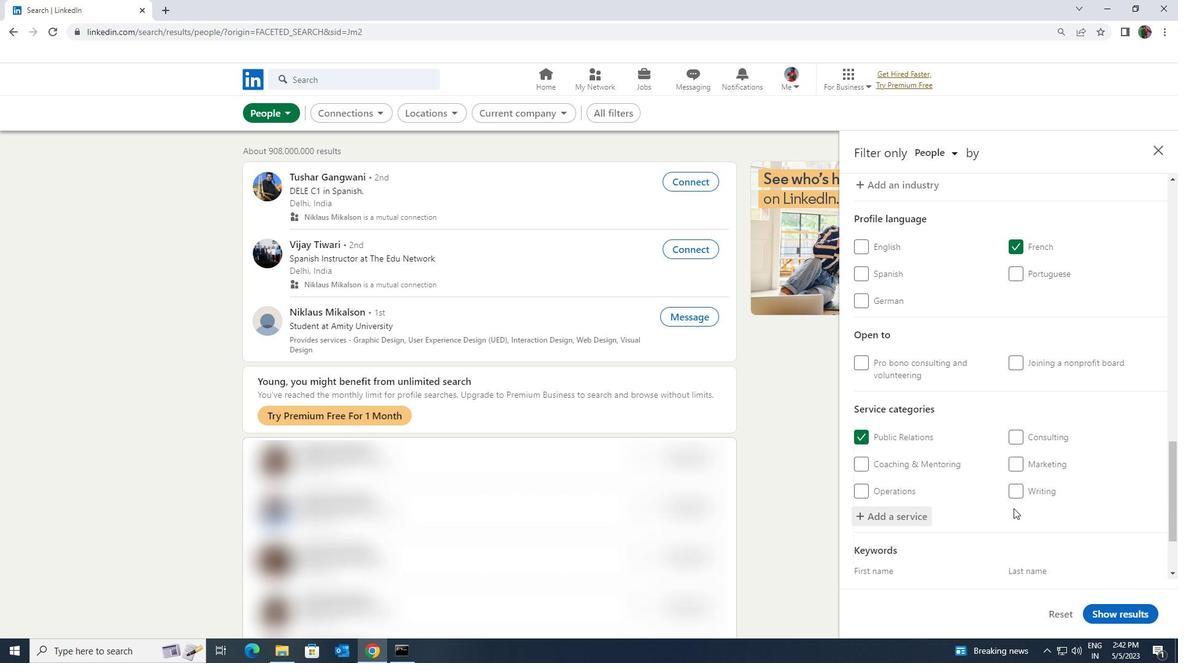 
Action: Mouse moved to (986, 524)
Screenshot: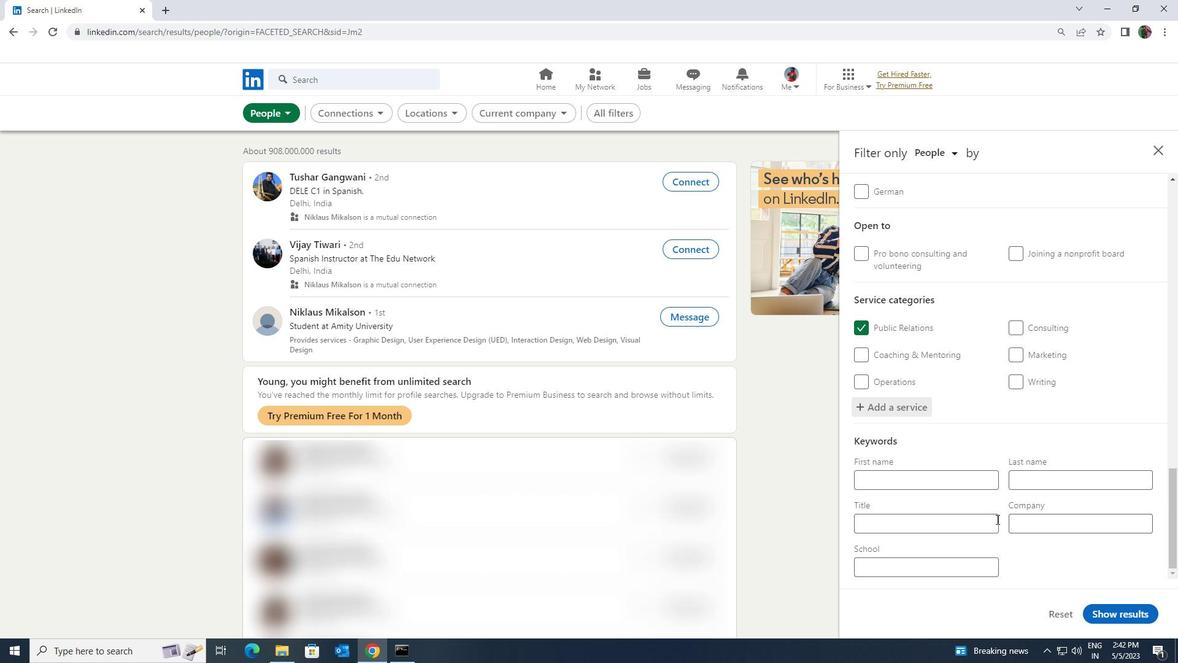 
Action: Mouse pressed left at (986, 524)
Screenshot: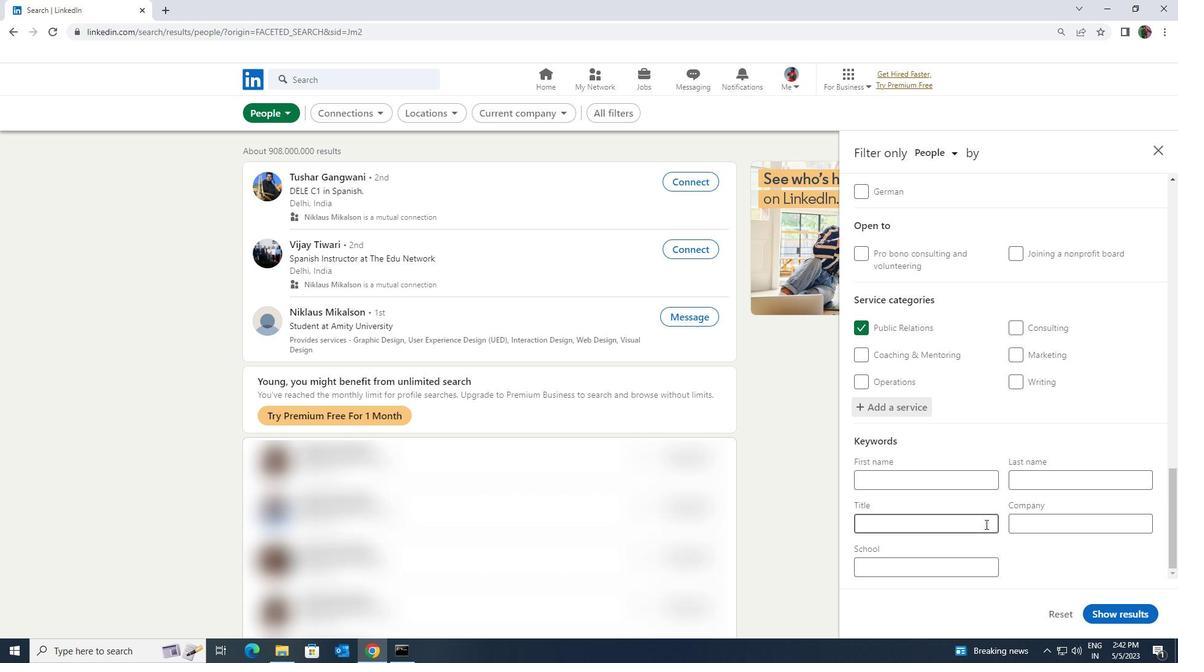 
Action: Key pressed <Key.shift><Key.shift><Key.shift><Key.shift><Key.shift><Key.shift><Key.shift><Key.shift><Key.shift><Key.shift><Key.shift><Key.shift><Key.shift><Key.shift><Key.shift><Key.shift><Key.shift><Key.shift><Key.shift><Key.shift><Key.shift><Key.shift><Key.shift><Key.shift><Key.shift><Key.shift><Key.shift><Key.shift><Key.shift><Key.shift><Key.shift><Key.shift><Key.shift><Key.shift><Key.shift><Key.shift><Key.shift><Key.shift><Key.shift><Key.shift><Key.shift><Key.shift>MEDICAL<Key.space><Key.shift>LABORATORY<Key.space><Key.shift>TECH
Screenshot: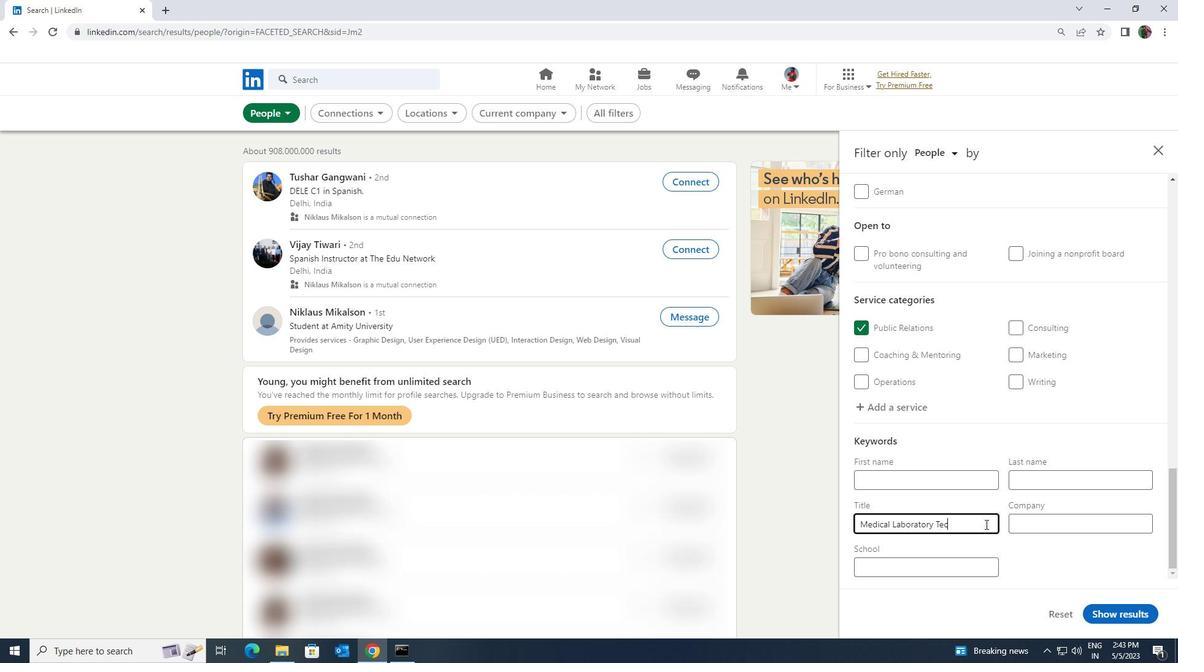 
Action: Mouse moved to (1113, 614)
Screenshot: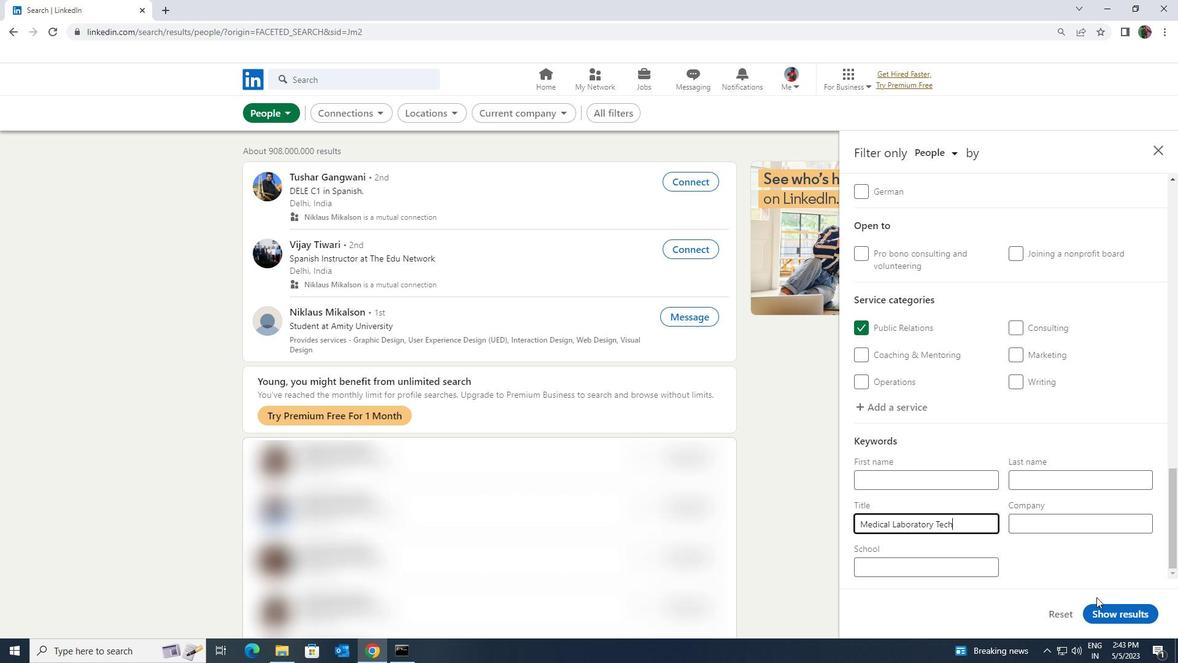 
Action: Mouse pressed left at (1113, 614)
Screenshot: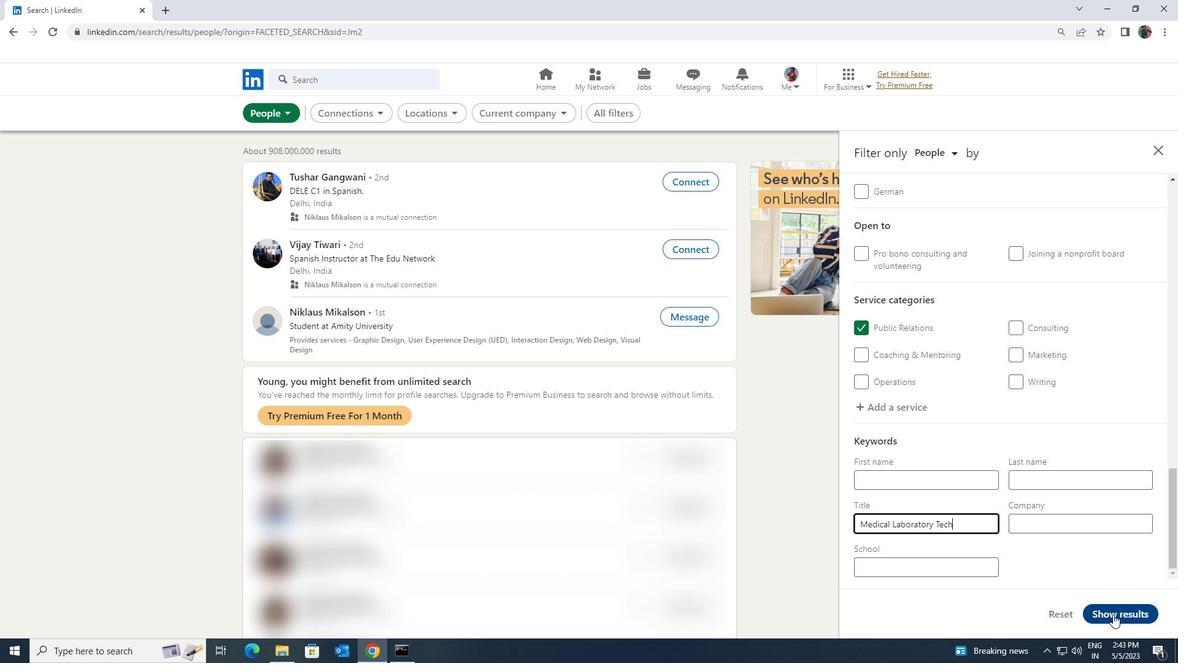 
